 Task: Look for space in Ayamonte, Spain from 7th July, 2023 to 15th July, 2023 for 6 adults in price range Rs.15000 to Rs.20000. Place can be entire place with 3 bedrooms having 3 beds and 3 bathrooms. Property type can be house, flat, guest house. Booking option can be shelf check-in. Required host language is English.
Action: Mouse moved to (262, 177)
Screenshot: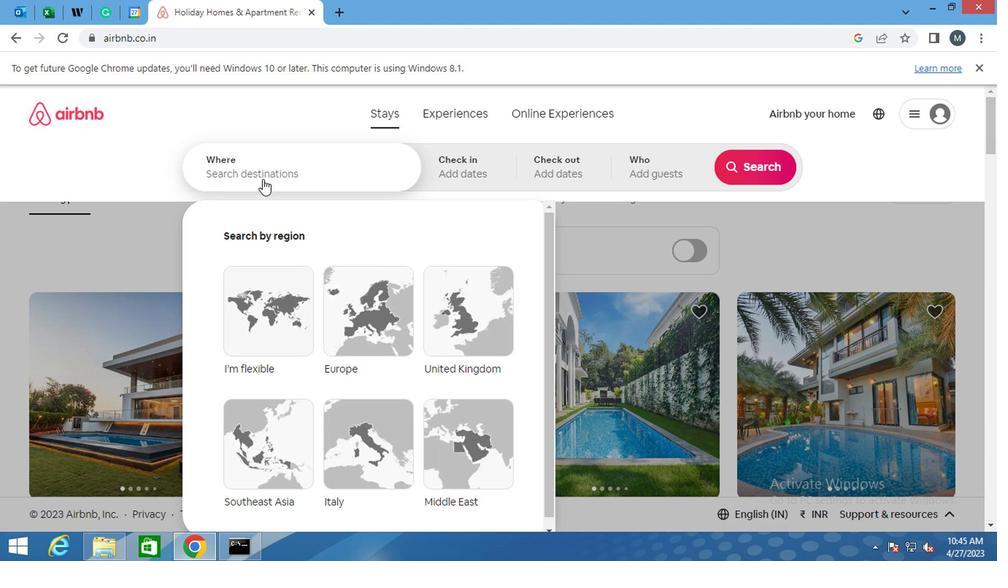 
Action: Mouse pressed left at (262, 177)
Screenshot: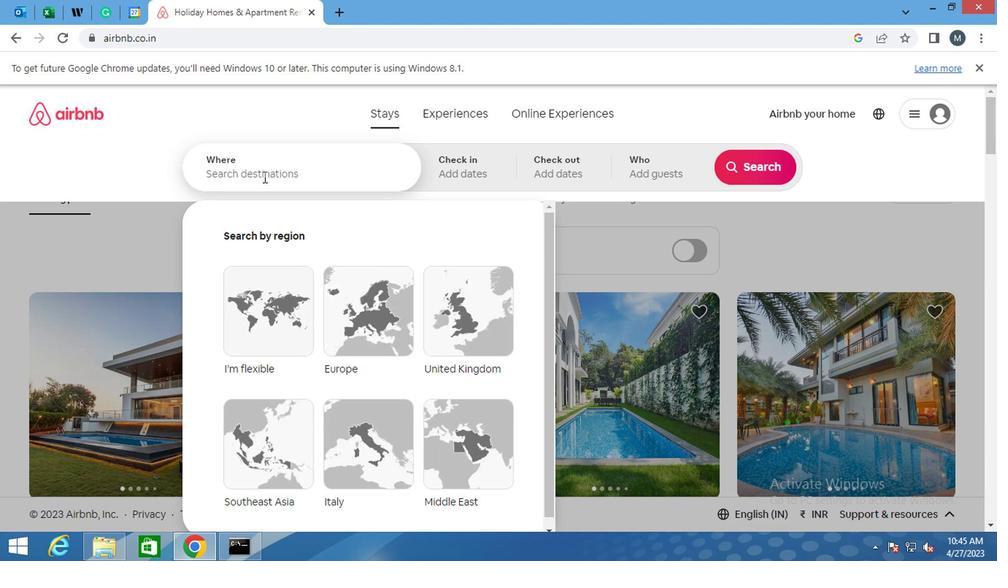 
Action: Mouse moved to (262, 177)
Screenshot: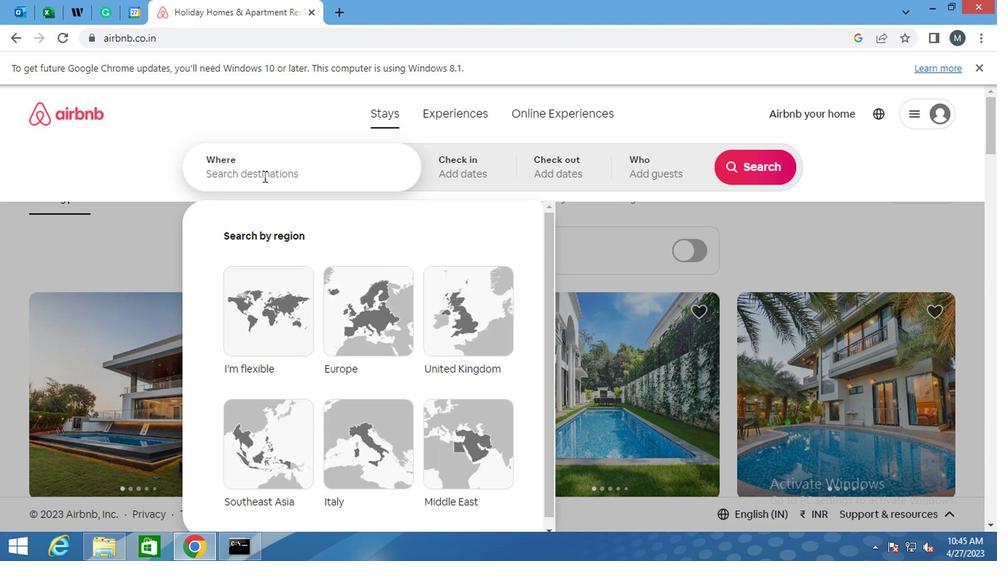 
Action: Key pressed <Key.shift>AYAMONTE,<Key.space><Key.shift><Key.shift><Key.shift><Key.shift><Key.shift><Key.shift><Key.shift><Key.shift><Key.shift><Key.shift><Key.shift><Key.shift><Key.shift><Key.shift><Key.shift><Key.shift><Key.shift><Key.shift><Key.shift><Key.shift><Key.shift><Key.shift><Key.shift><Key.shift><Key.shift><Key.shift><Key.shift><Key.shift><Key.shift><Key.shift>SP
Screenshot: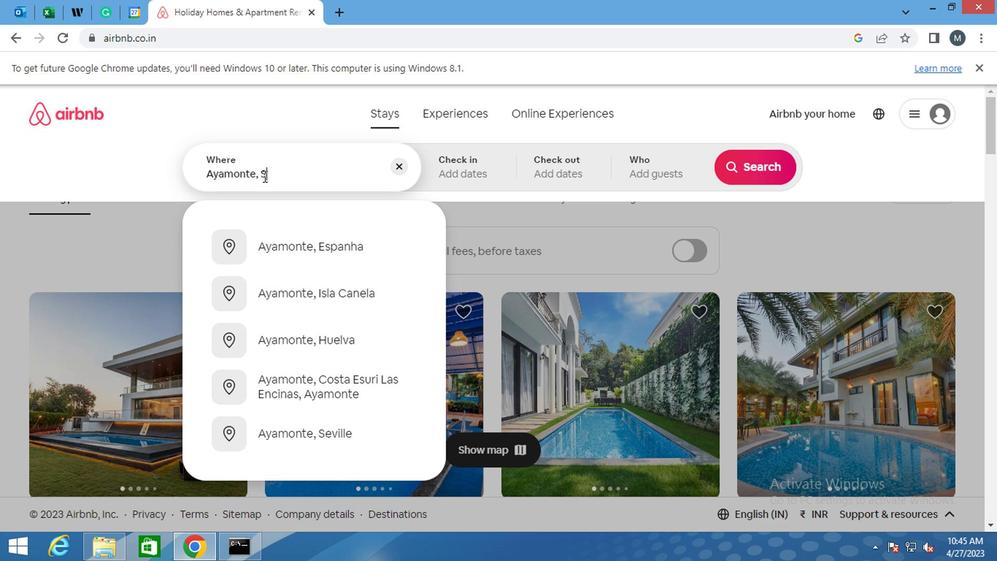 
Action: Mouse moved to (393, 249)
Screenshot: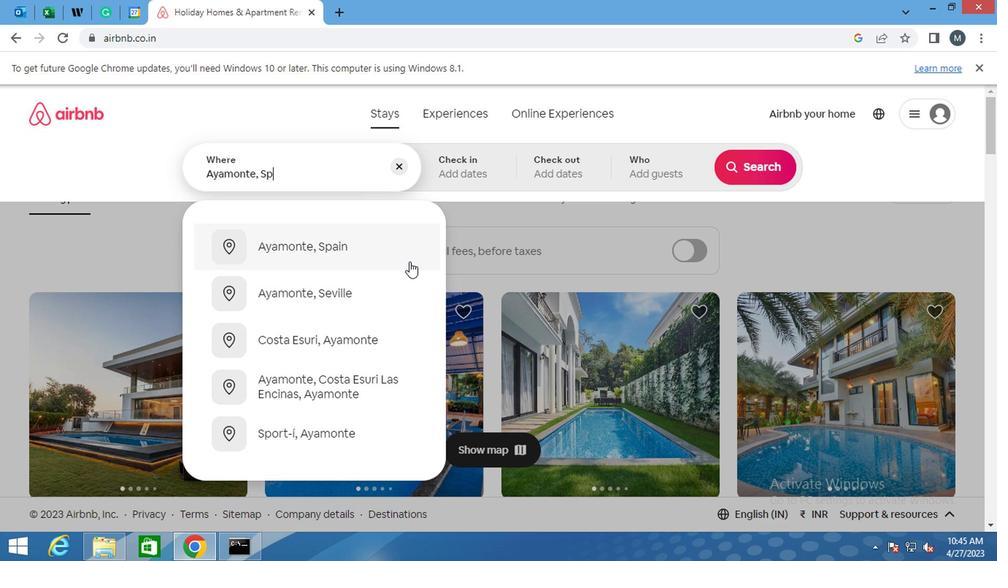 
Action: Mouse pressed left at (393, 249)
Screenshot: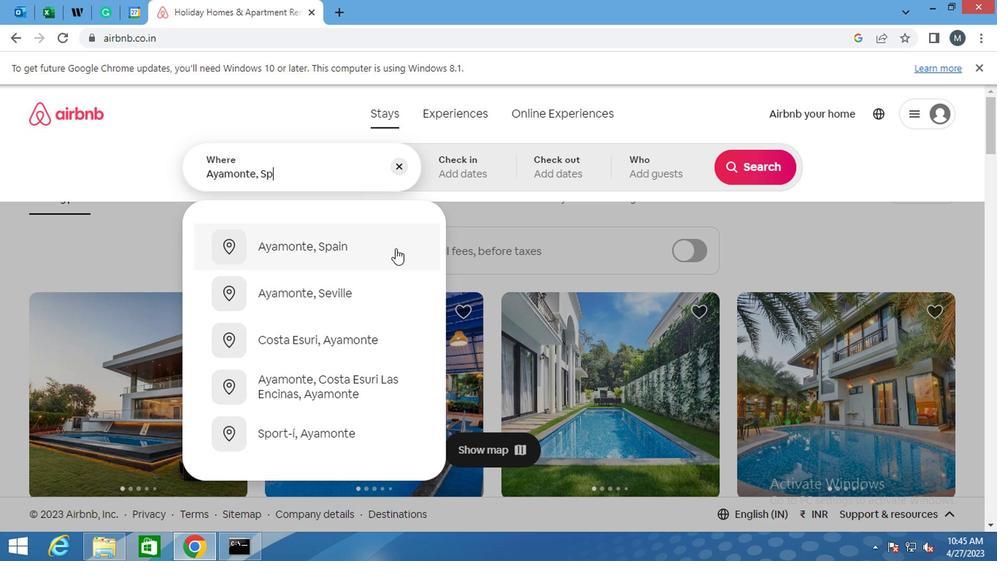 
Action: Mouse moved to (739, 291)
Screenshot: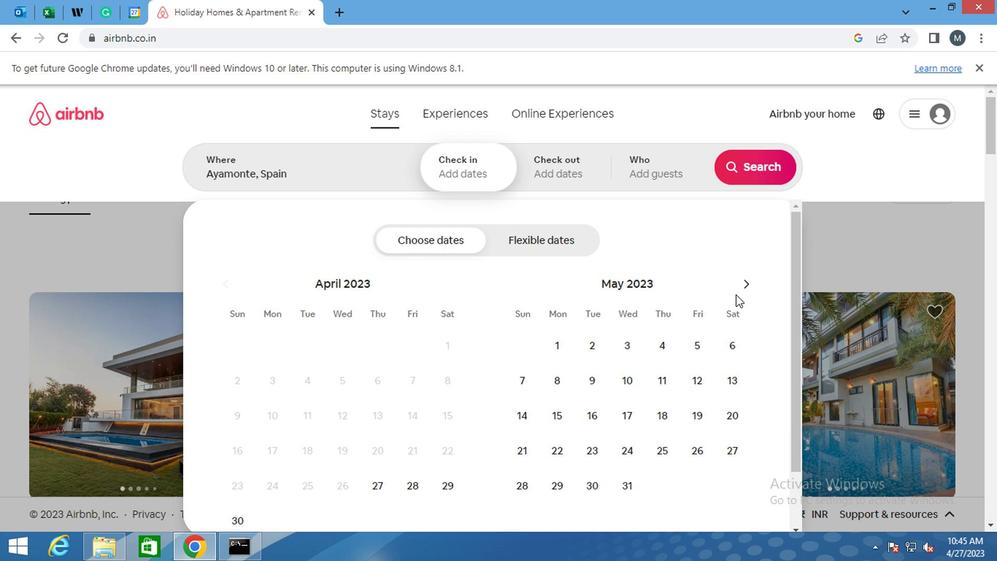 
Action: Mouse pressed left at (739, 291)
Screenshot: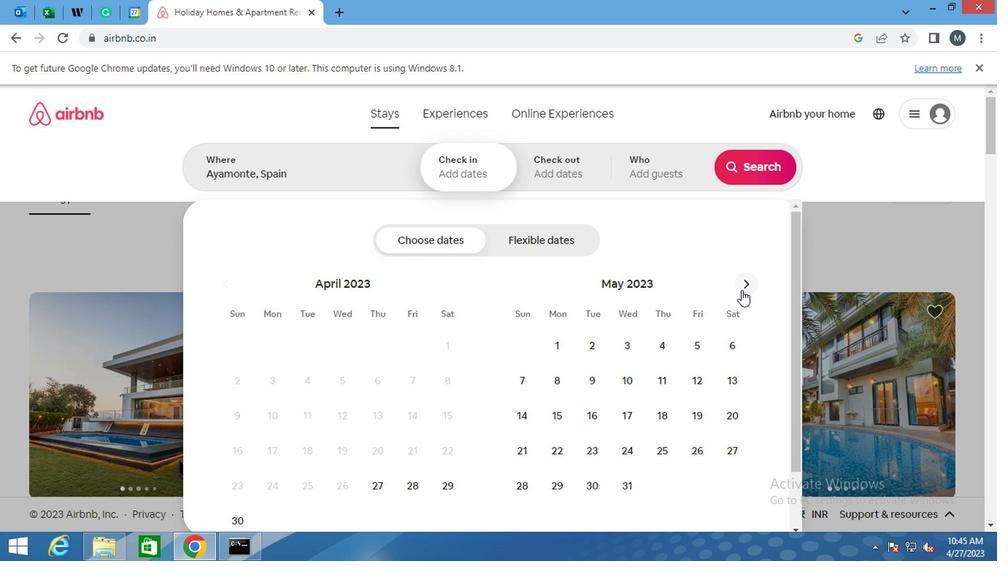 
Action: Mouse pressed left at (739, 291)
Screenshot: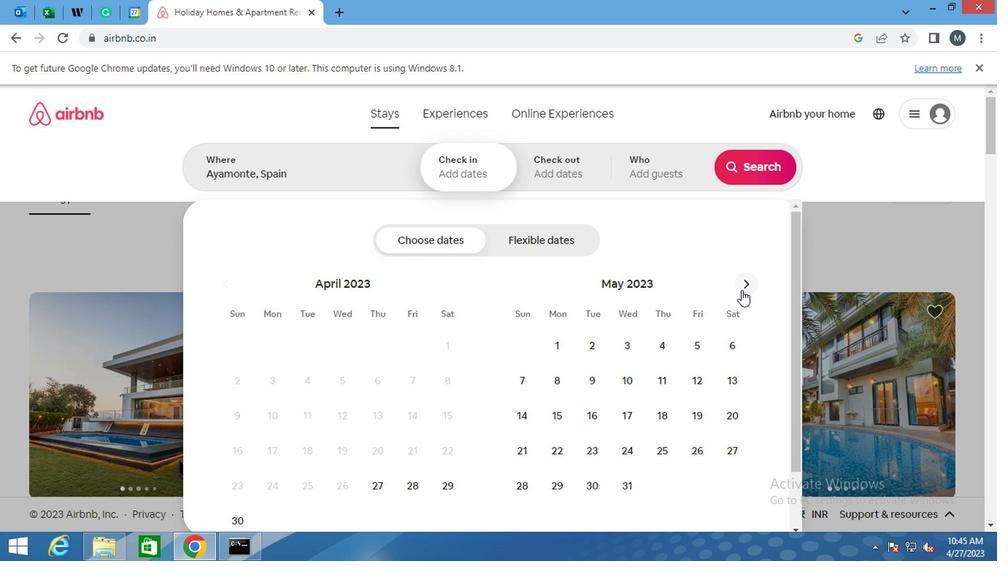 
Action: Mouse moved to (745, 286)
Screenshot: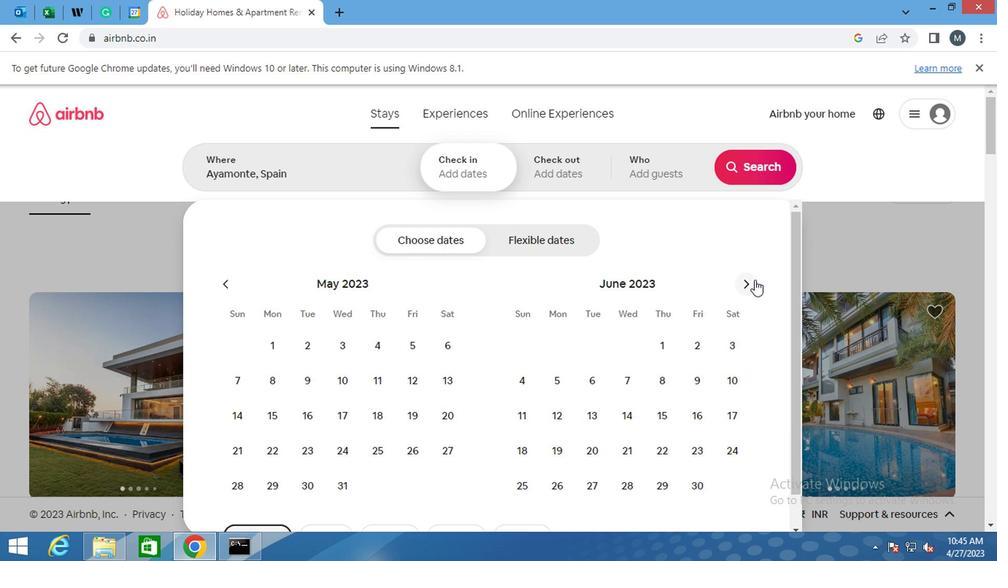 
Action: Mouse pressed left at (745, 286)
Screenshot: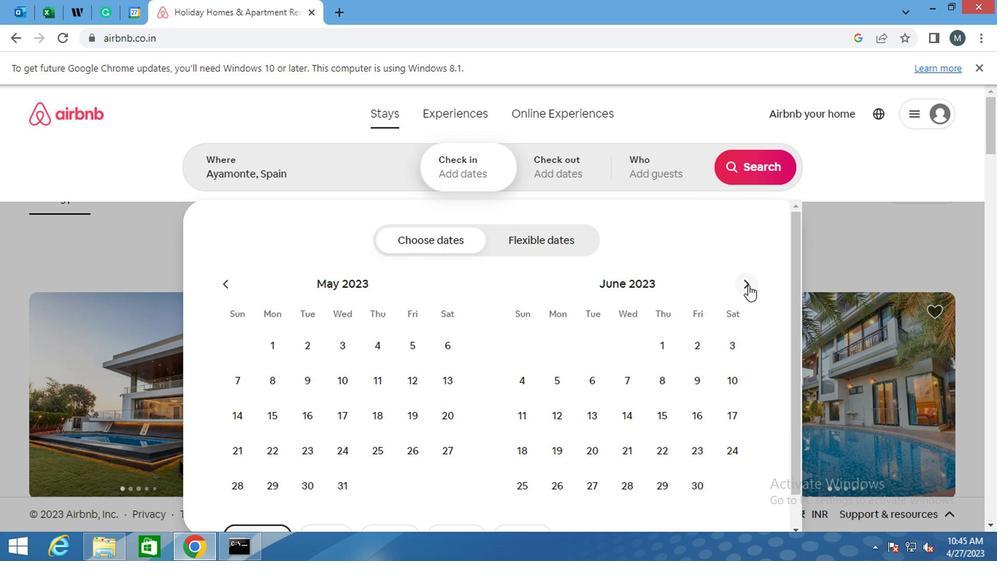 
Action: Mouse moved to (699, 381)
Screenshot: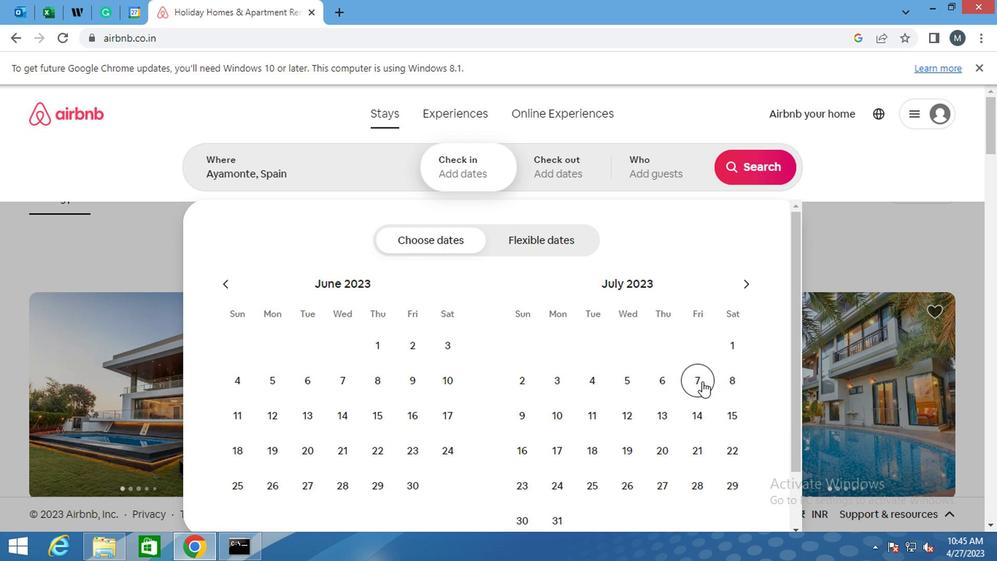 
Action: Mouse pressed left at (699, 381)
Screenshot: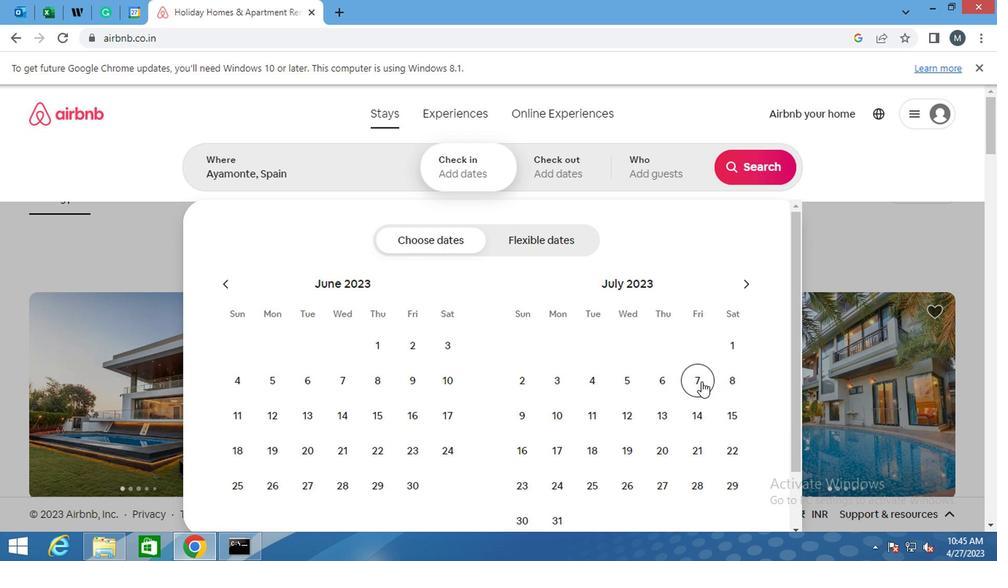 
Action: Mouse moved to (728, 414)
Screenshot: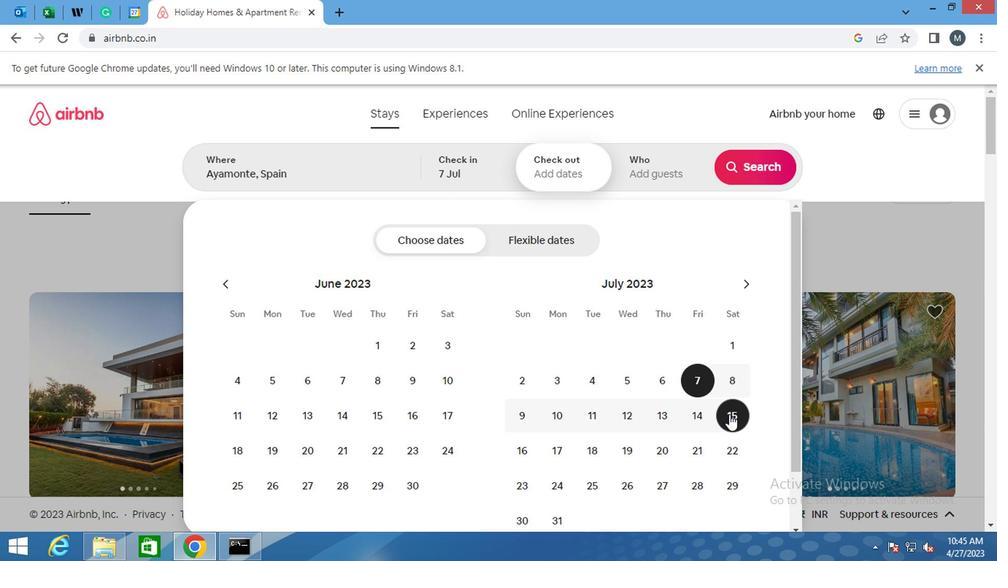 
Action: Mouse pressed left at (728, 414)
Screenshot: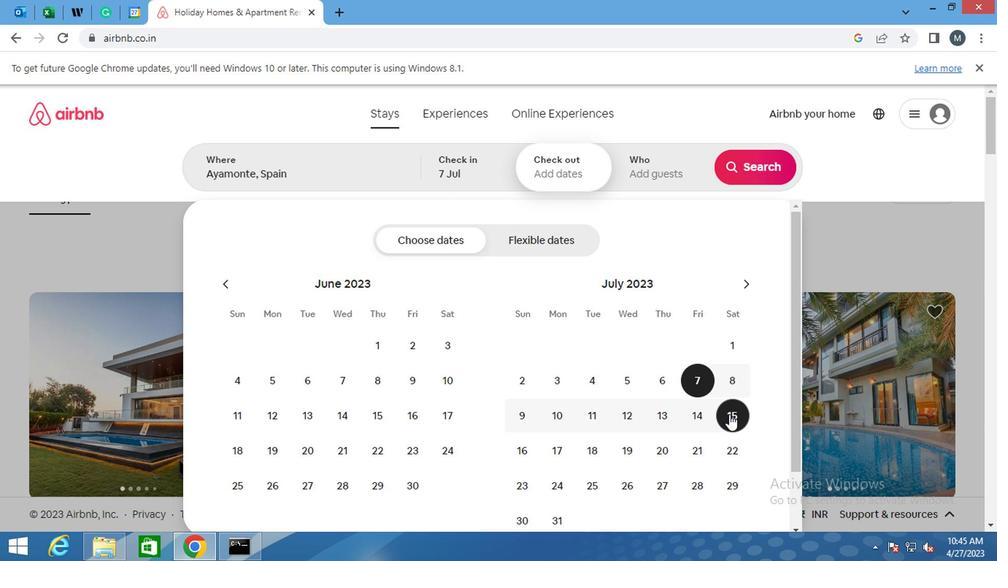 
Action: Mouse moved to (675, 169)
Screenshot: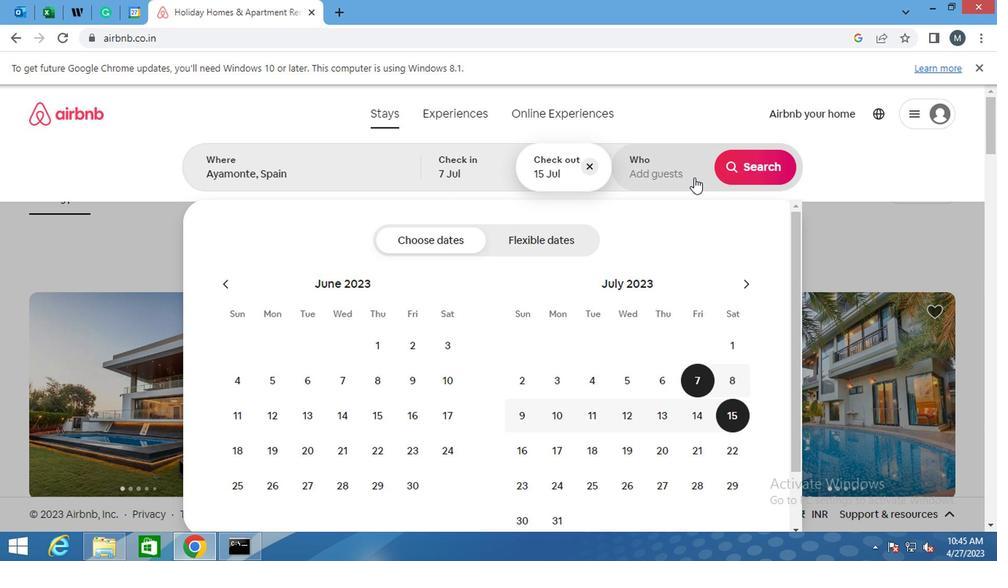
Action: Mouse pressed left at (675, 169)
Screenshot: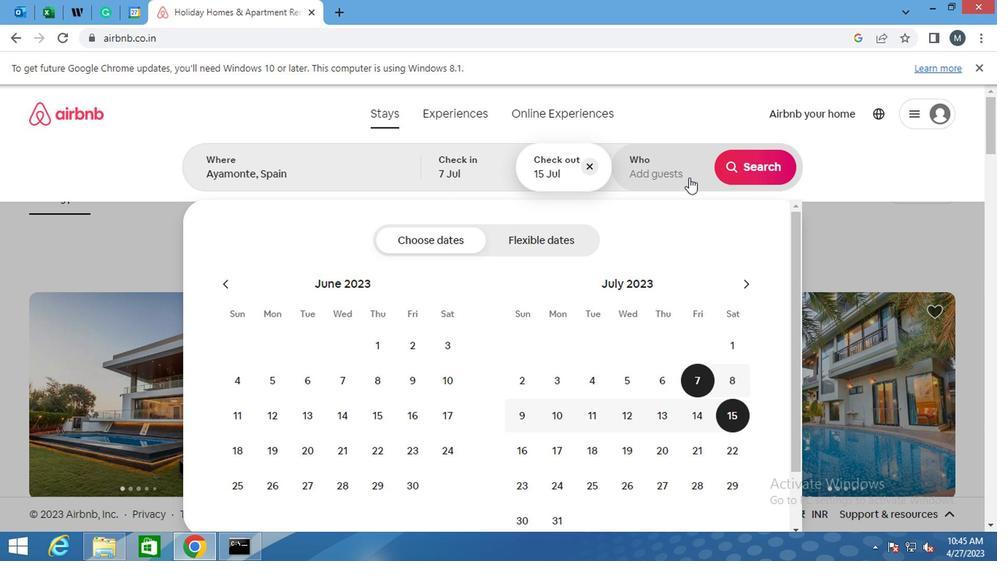 
Action: Mouse moved to (752, 245)
Screenshot: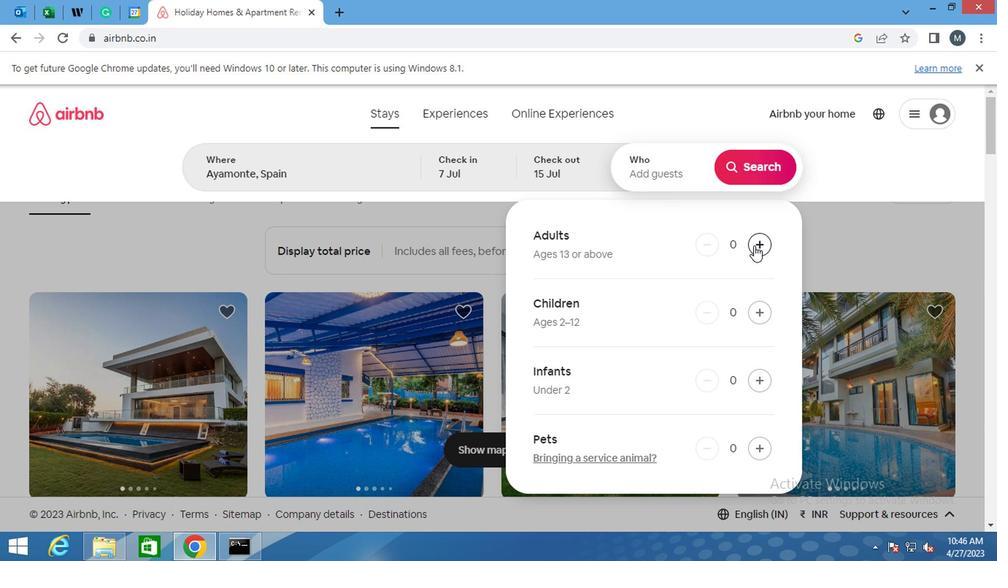 
Action: Mouse pressed left at (752, 245)
Screenshot: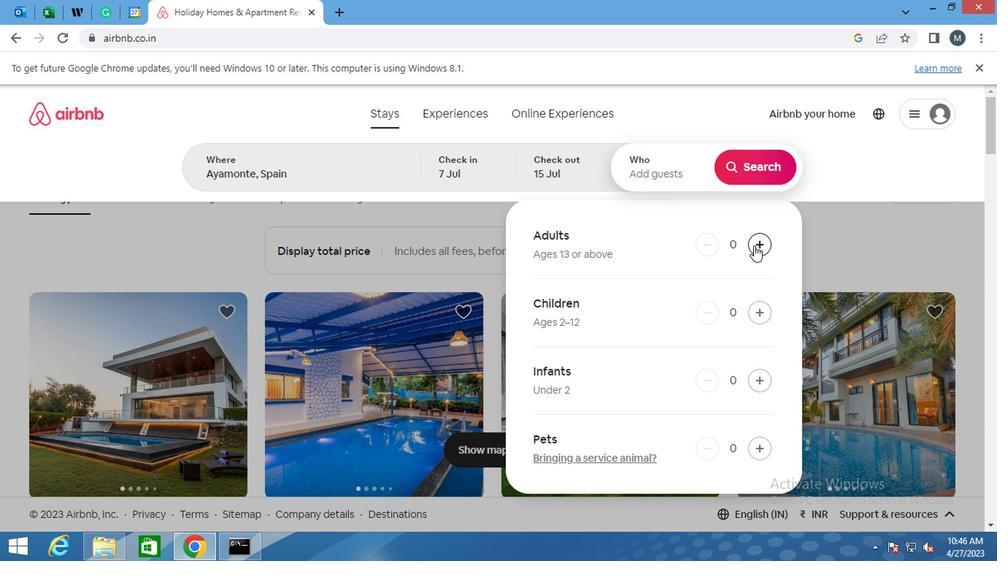 
Action: Mouse moved to (753, 245)
Screenshot: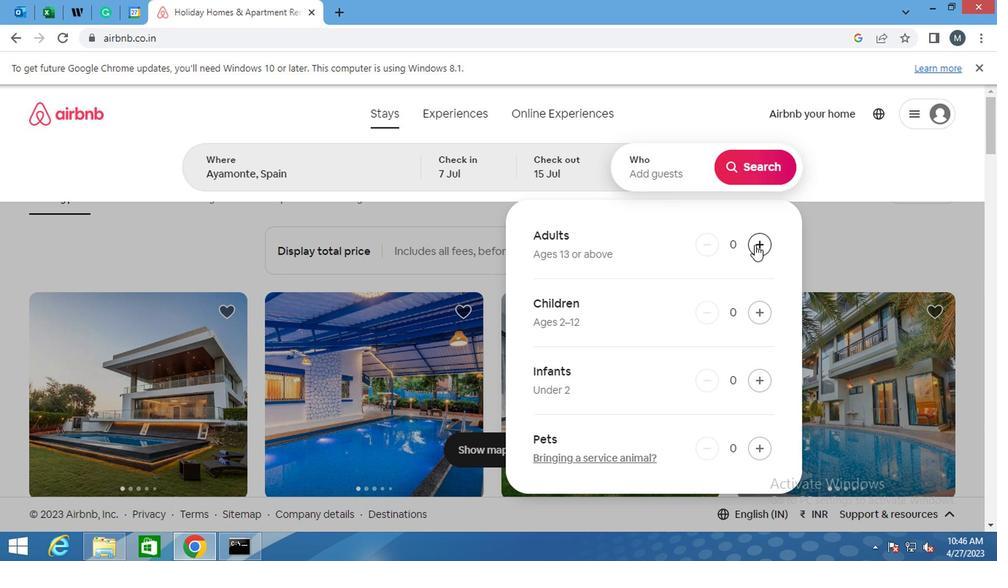 
Action: Mouse pressed left at (753, 245)
Screenshot: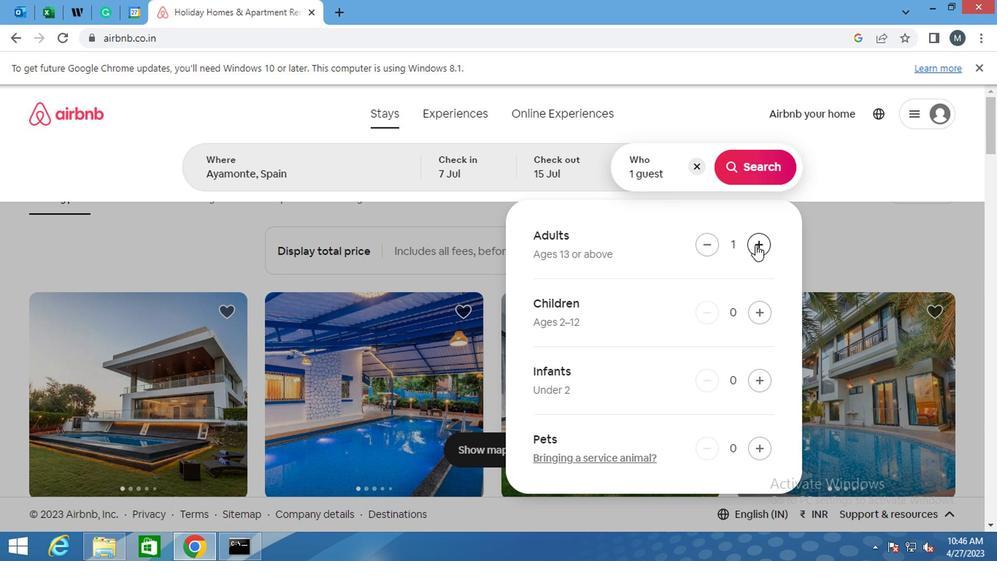 
Action: Mouse pressed left at (753, 245)
Screenshot: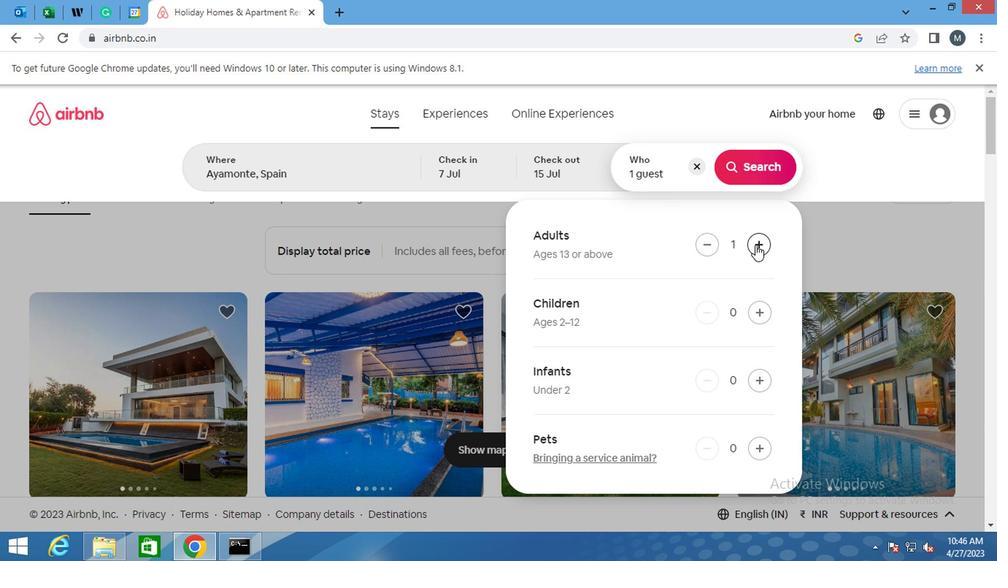 
Action: Mouse moved to (753, 245)
Screenshot: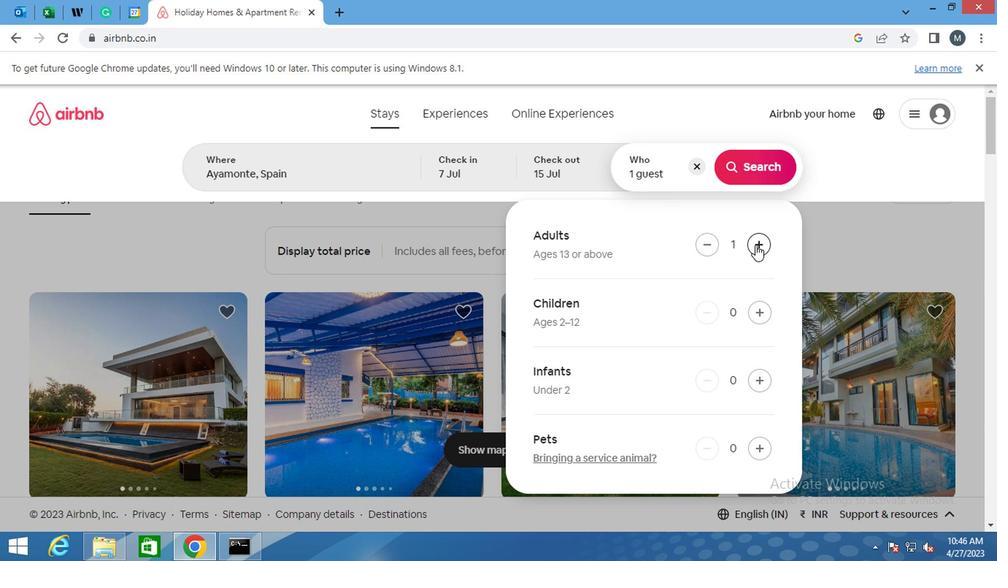
Action: Mouse pressed left at (753, 245)
Screenshot: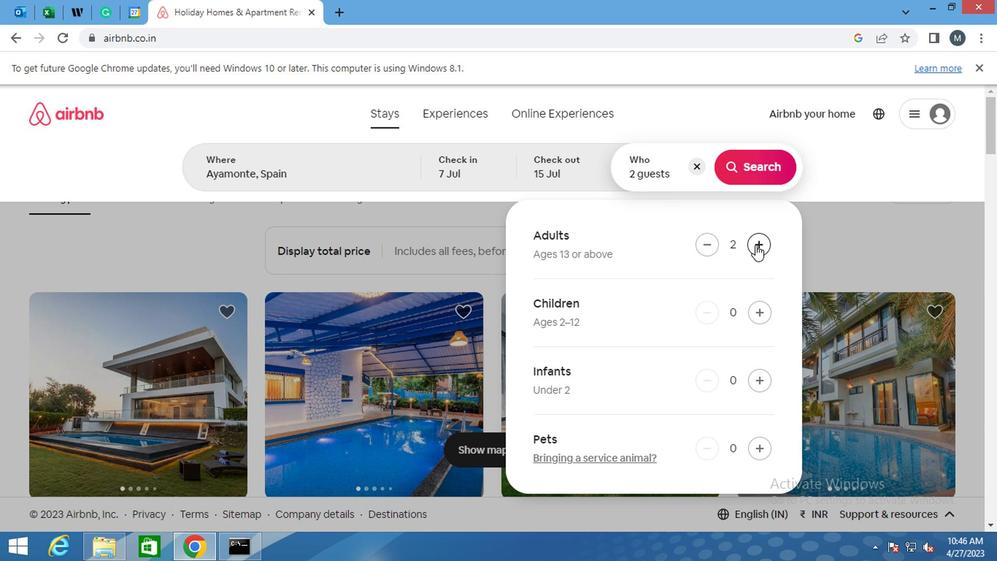 
Action: Mouse pressed left at (753, 245)
Screenshot: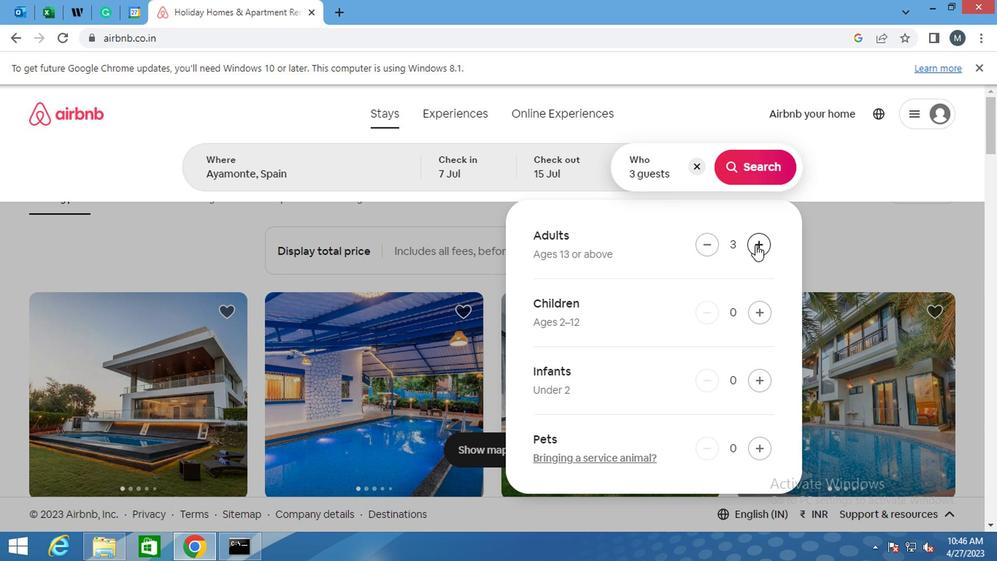 
Action: Mouse pressed left at (753, 245)
Screenshot: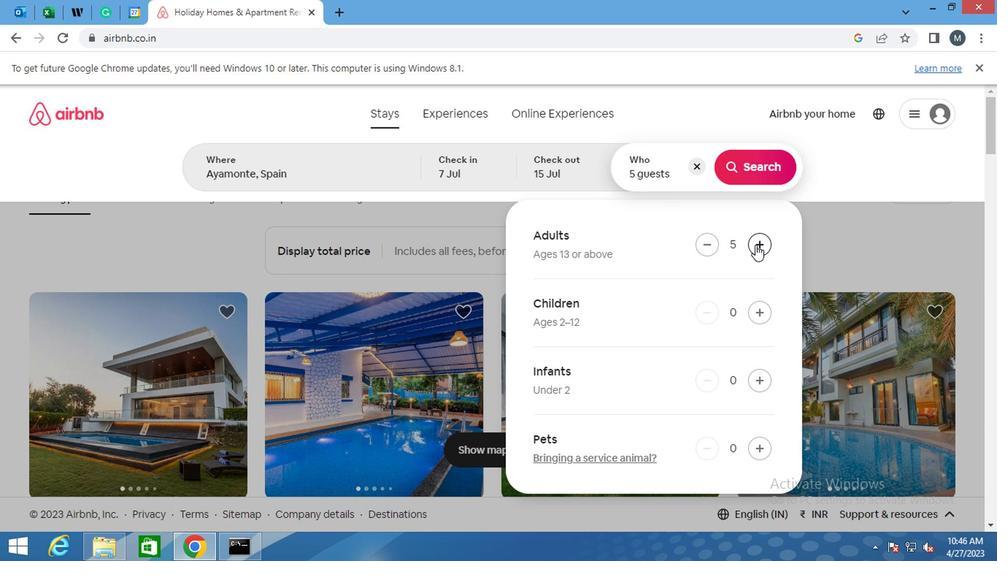 
Action: Mouse moved to (755, 166)
Screenshot: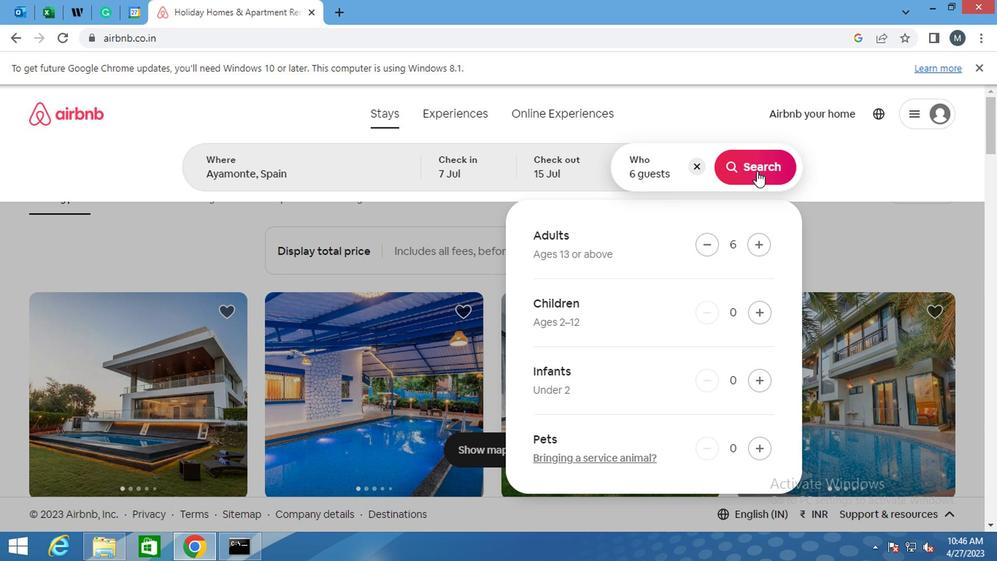 
Action: Mouse pressed left at (755, 166)
Screenshot: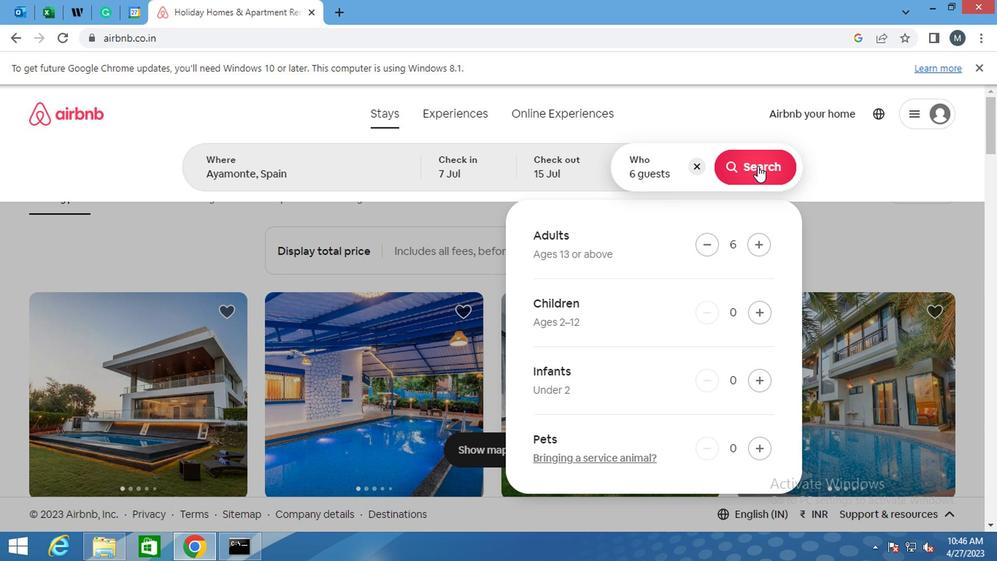 
Action: Mouse moved to (920, 172)
Screenshot: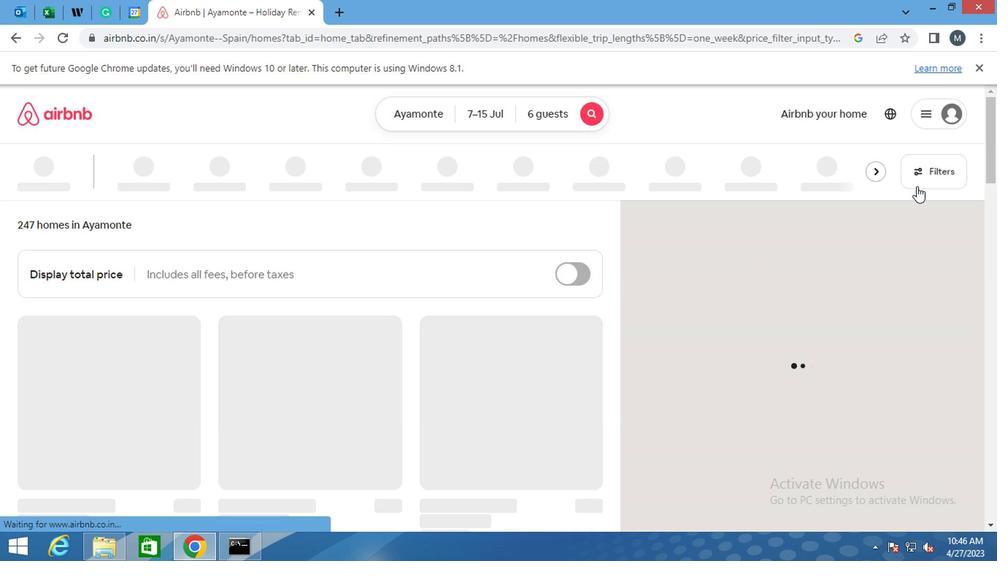 
Action: Mouse pressed left at (920, 172)
Screenshot: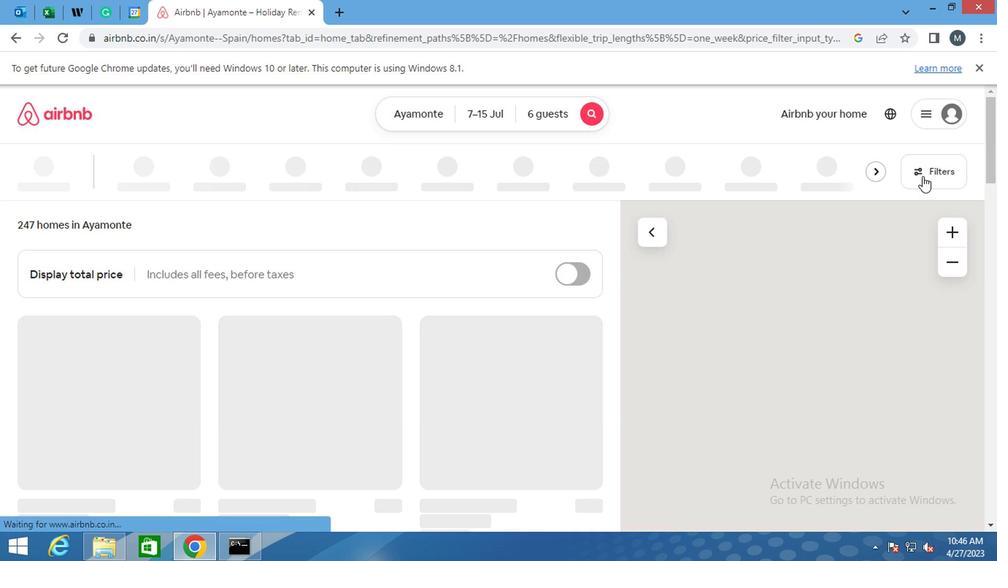
Action: Mouse moved to (342, 366)
Screenshot: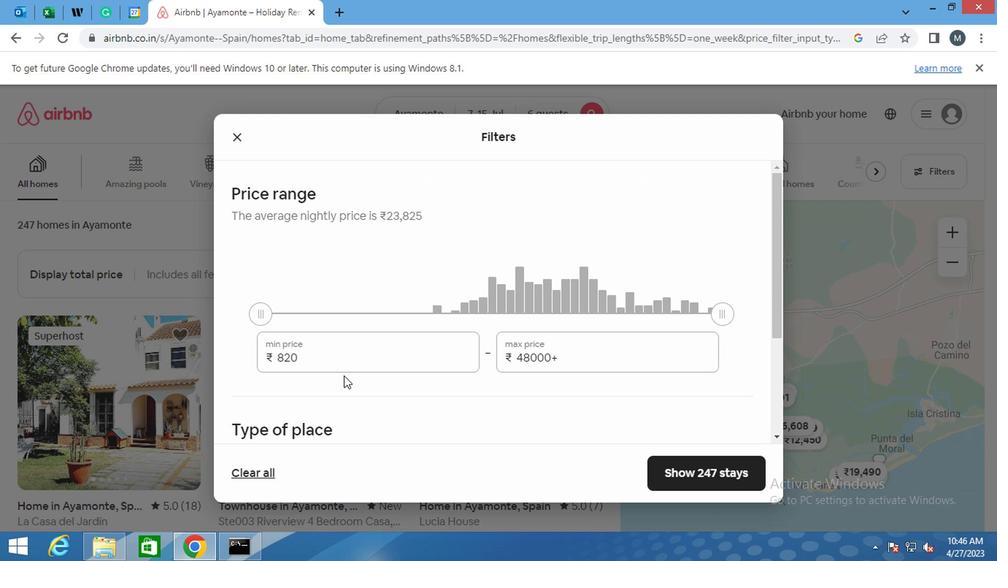 
Action: Mouse pressed left at (342, 366)
Screenshot: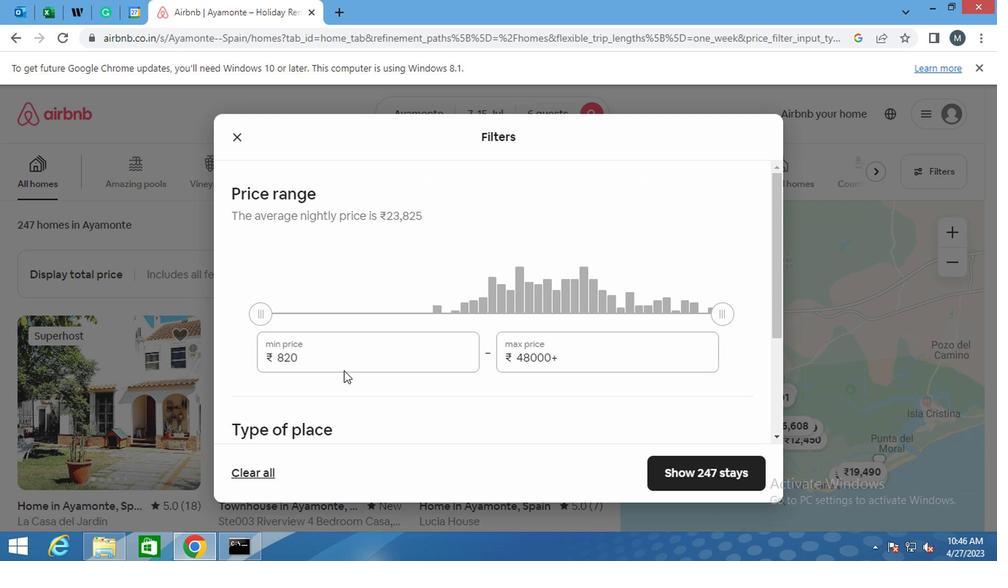 
Action: Key pressed <Key.backspace><Key.backspace><Key.backspace>15000
Screenshot: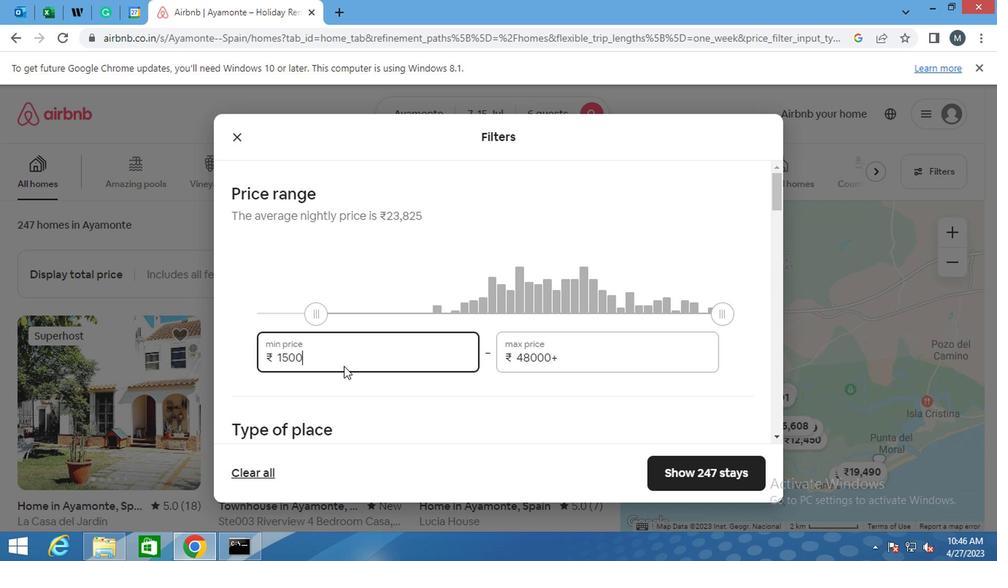 
Action: Mouse moved to (569, 350)
Screenshot: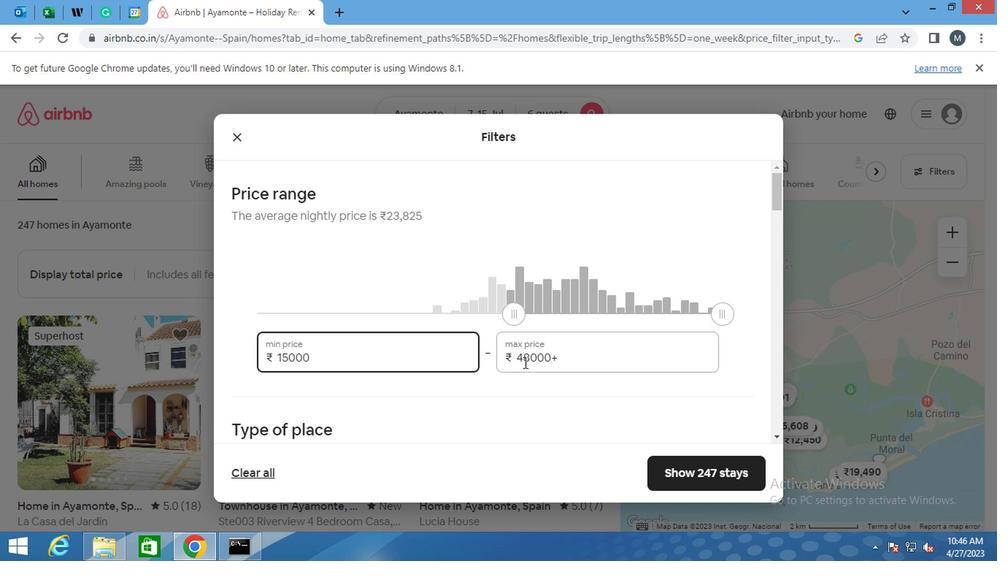 
Action: Mouse pressed left at (569, 350)
Screenshot: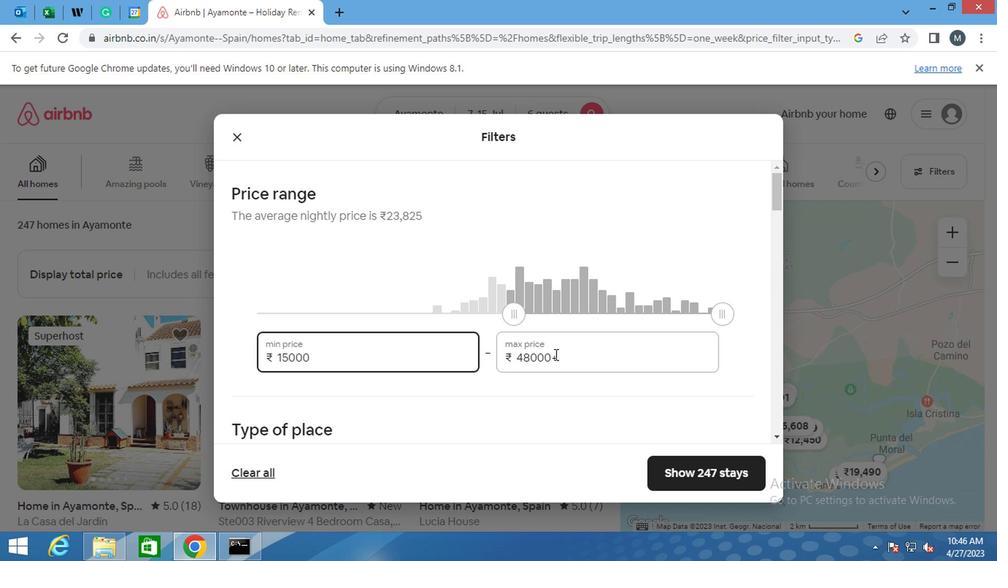 
Action: Mouse moved to (564, 357)
Screenshot: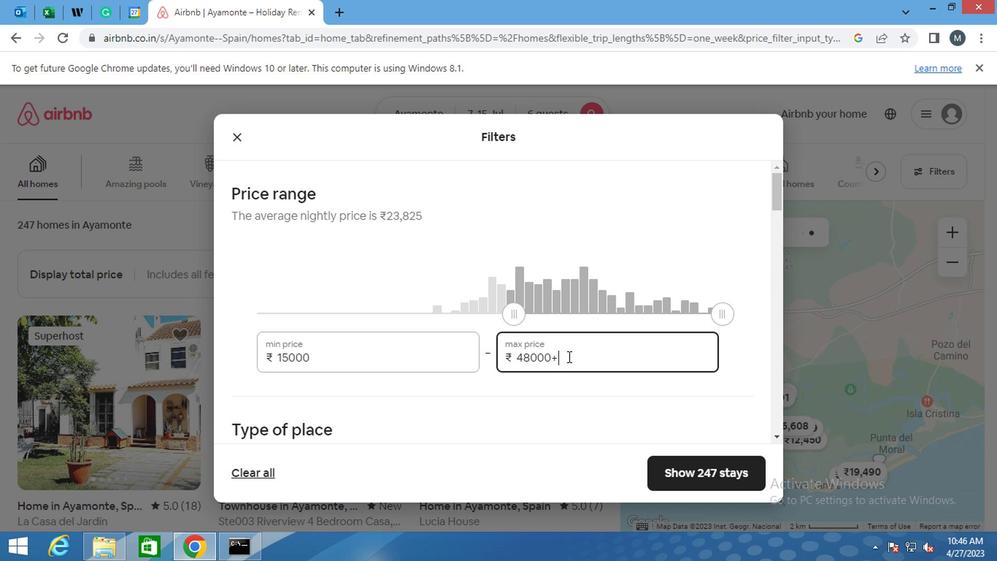 
Action: Key pressed <Key.backspace>
Screenshot: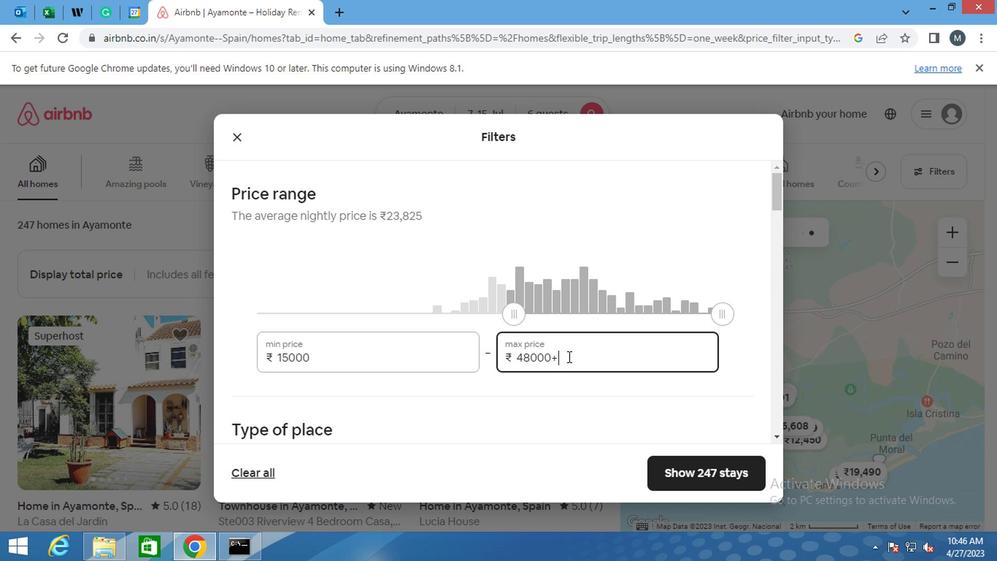 
Action: Mouse moved to (563, 357)
Screenshot: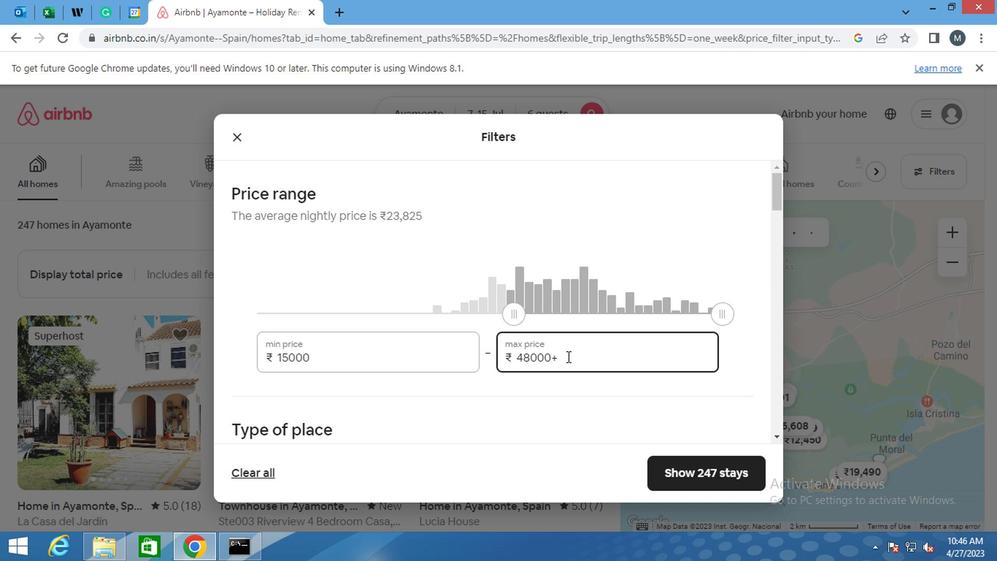 
Action: Key pressed <Key.backspace><Key.backspace><Key.backspace><Key.backspace><Key.backspace>2000
Screenshot: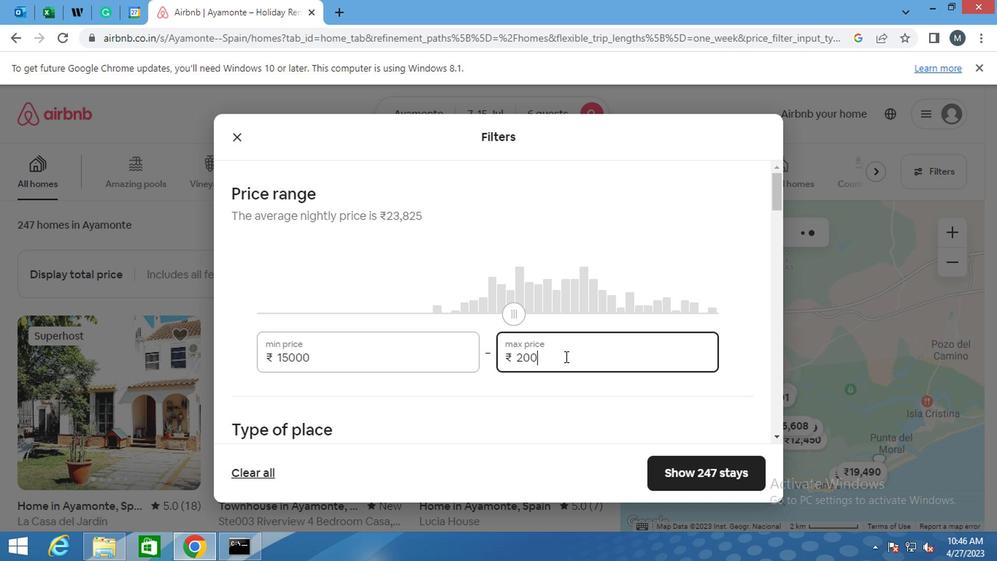 
Action: Mouse moved to (559, 355)
Screenshot: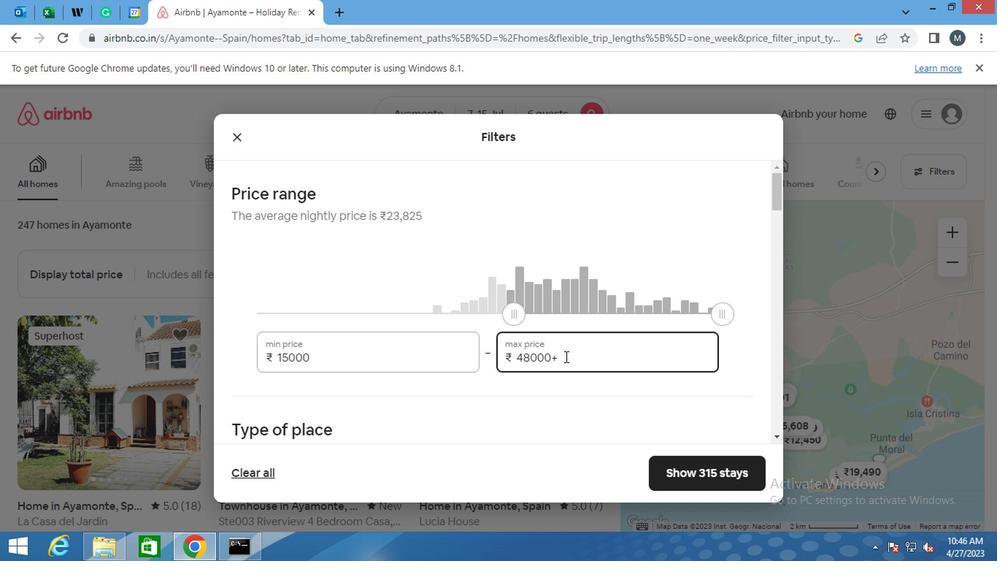 
Action: Mouse pressed left at (559, 355)
Screenshot: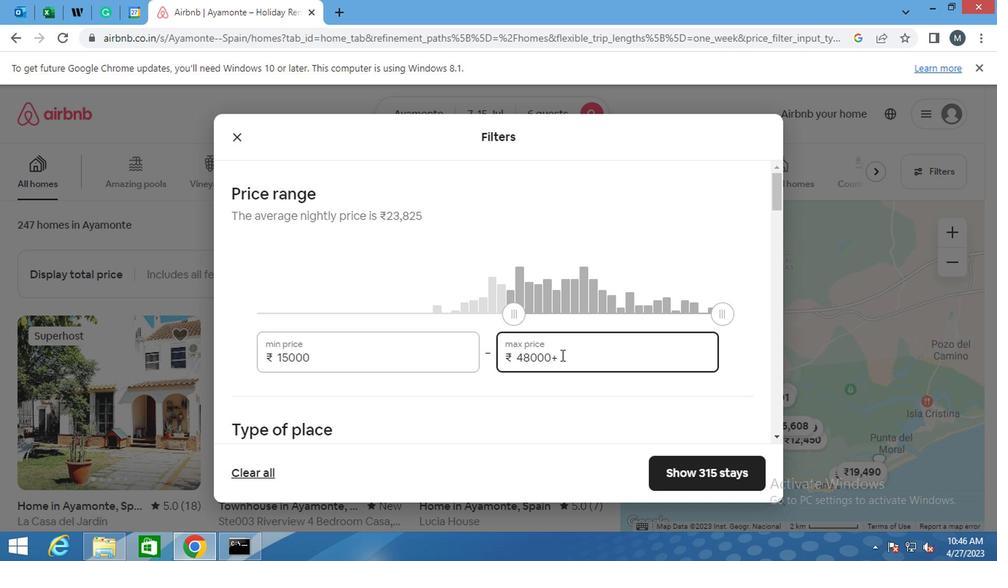 
Action: Mouse moved to (567, 357)
Screenshot: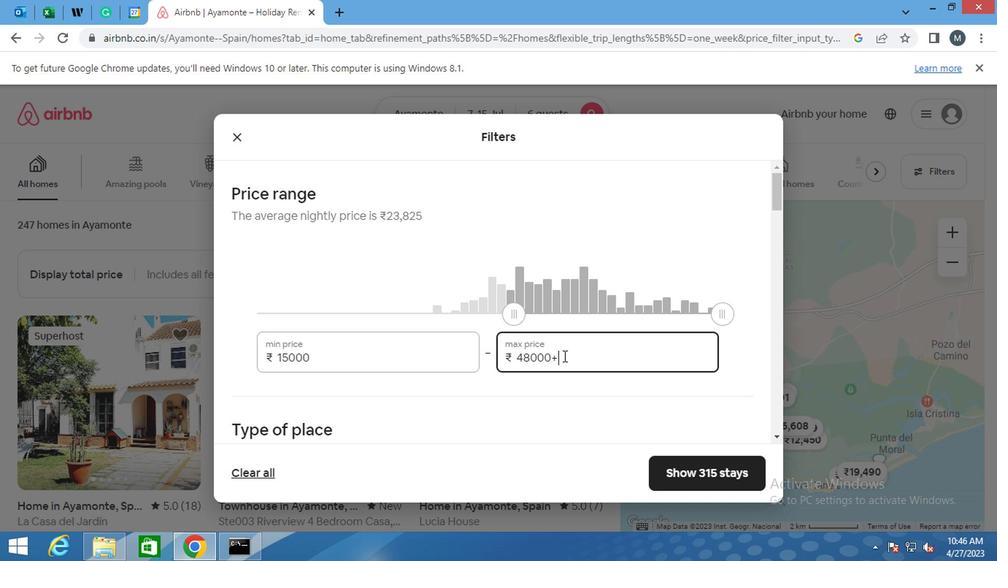 
Action: Key pressed <Key.backspace><Key.backspace>
Screenshot: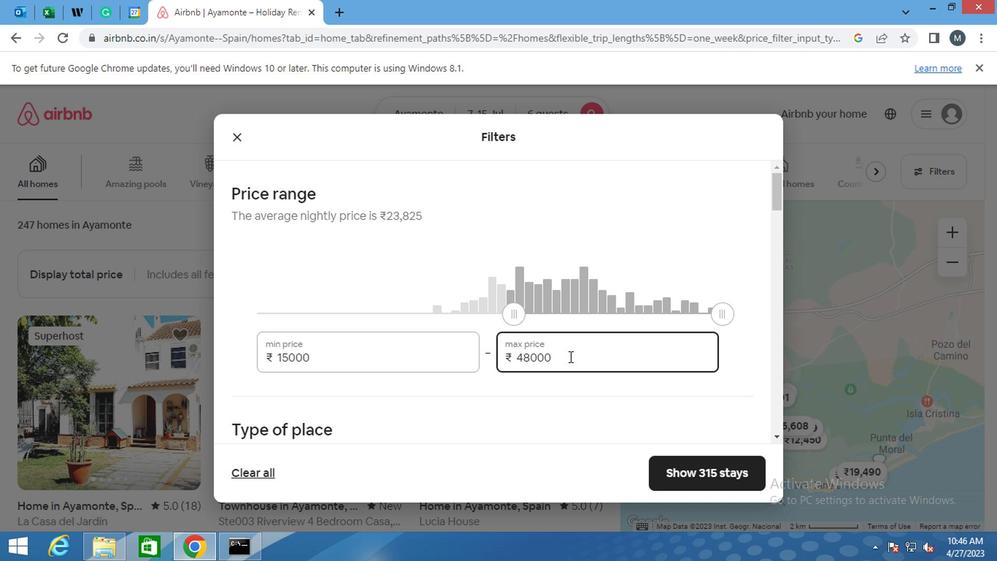 
Action: Mouse moved to (567, 357)
Screenshot: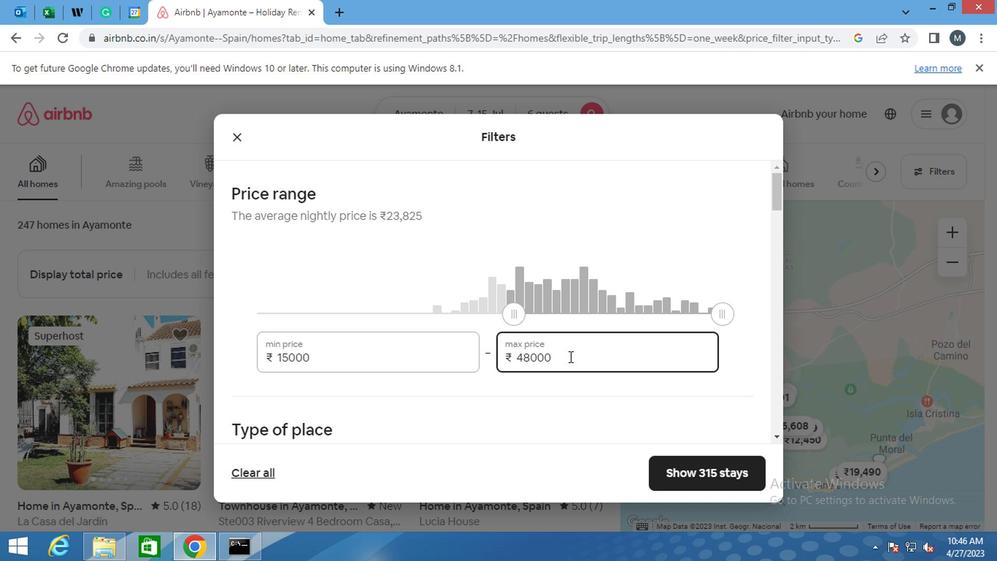 
Action: Key pressed <Key.backspace><Key.backspace>
Screenshot: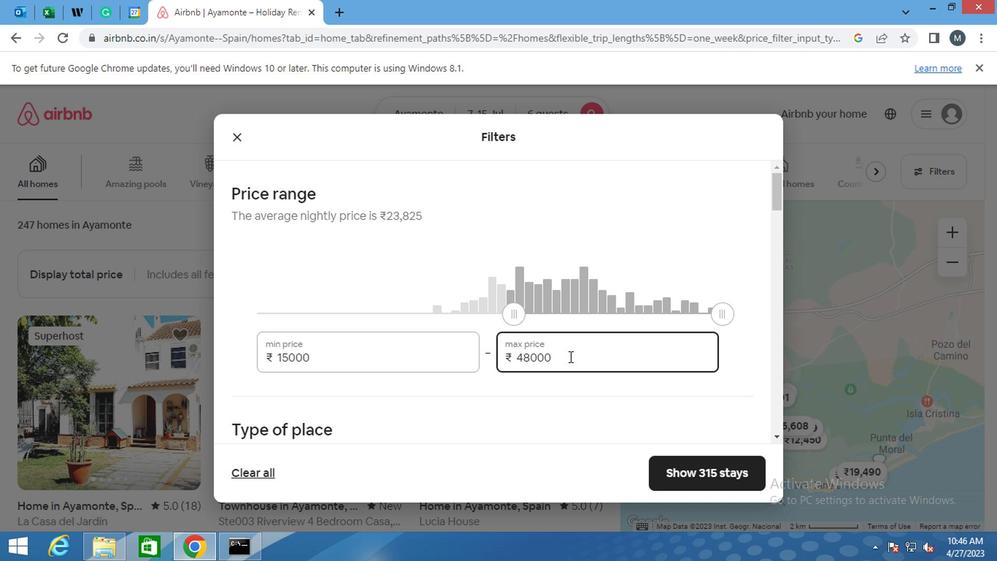 
Action: Mouse moved to (567, 357)
Screenshot: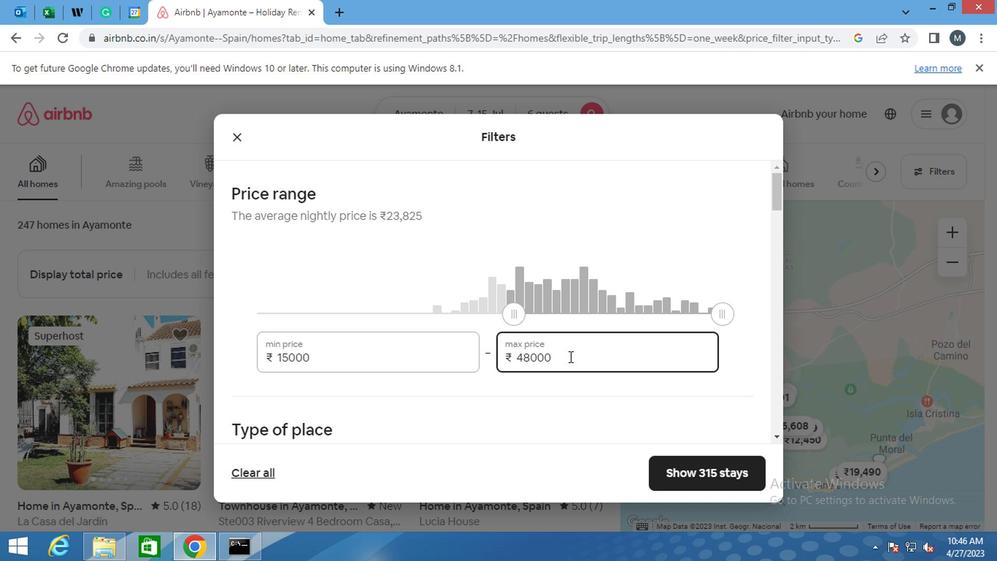 
Action: Key pressed <Key.backspace>
Screenshot: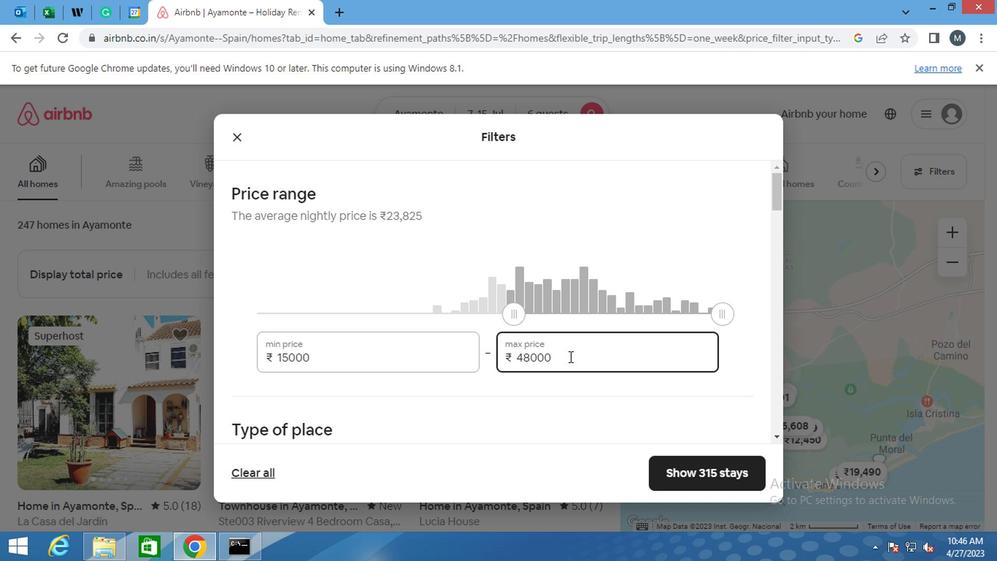 
Action: Mouse moved to (566, 358)
Screenshot: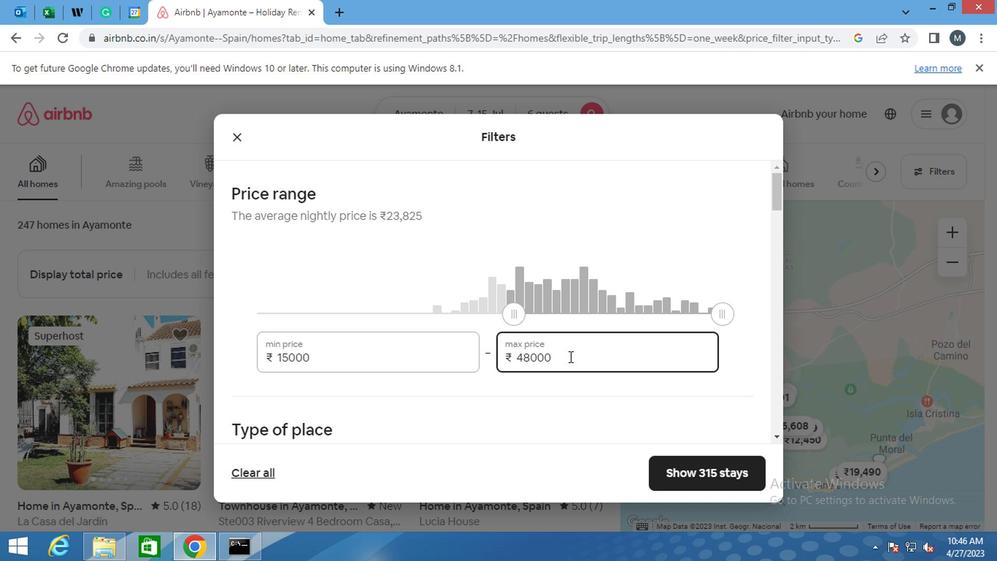 
Action: Key pressed <Key.backspace>
Screenshot: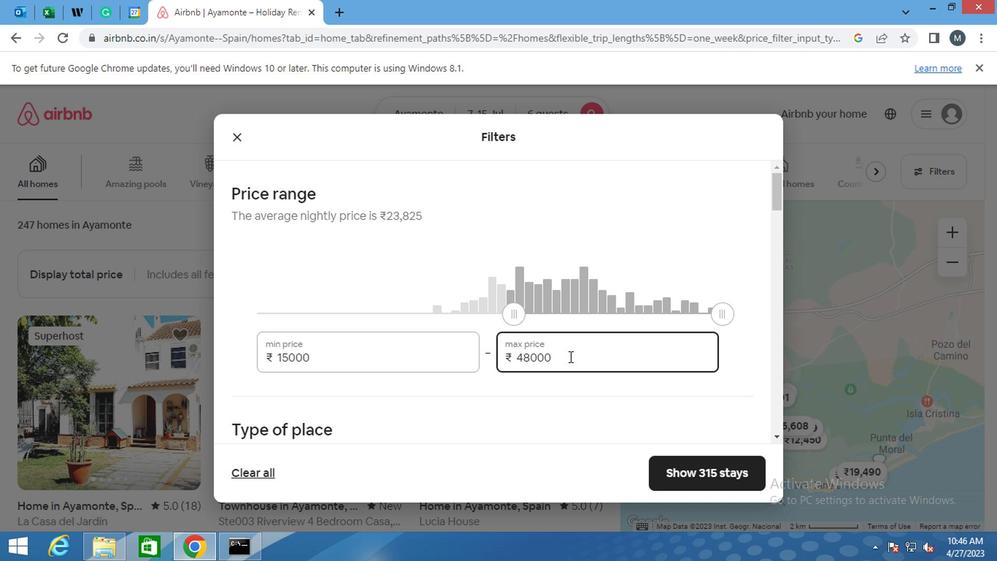 
Action: Mouse moved to (565, 358)
Screenshot: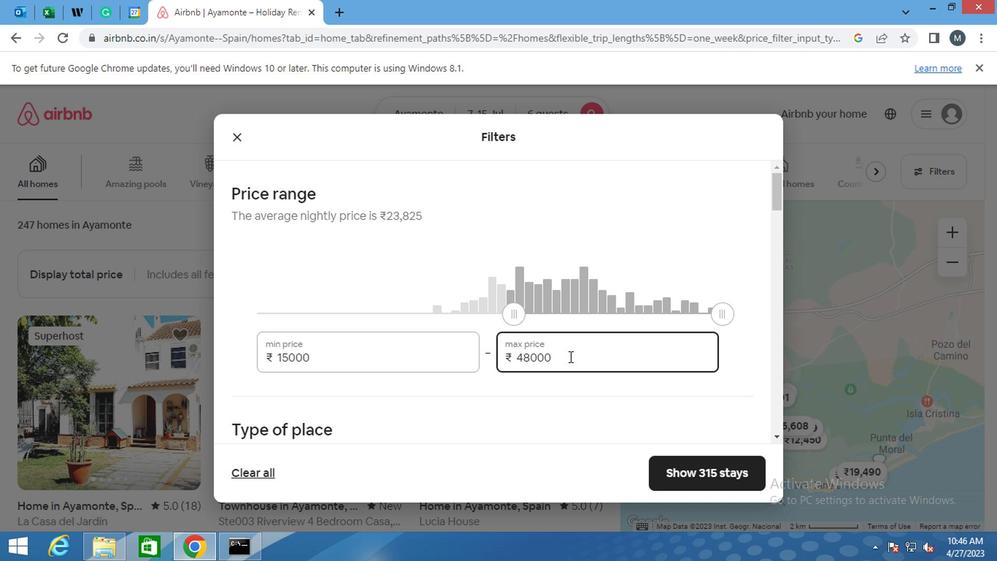 
Action: Key pressed <Key.backspace><Key.backspace><Key.backspace><Key.backspace><Key.backspace><Key.backspace><Key.backspace><Key.backspace><Key.backspace><Key.backspace><Key.backspace>
Screenshot: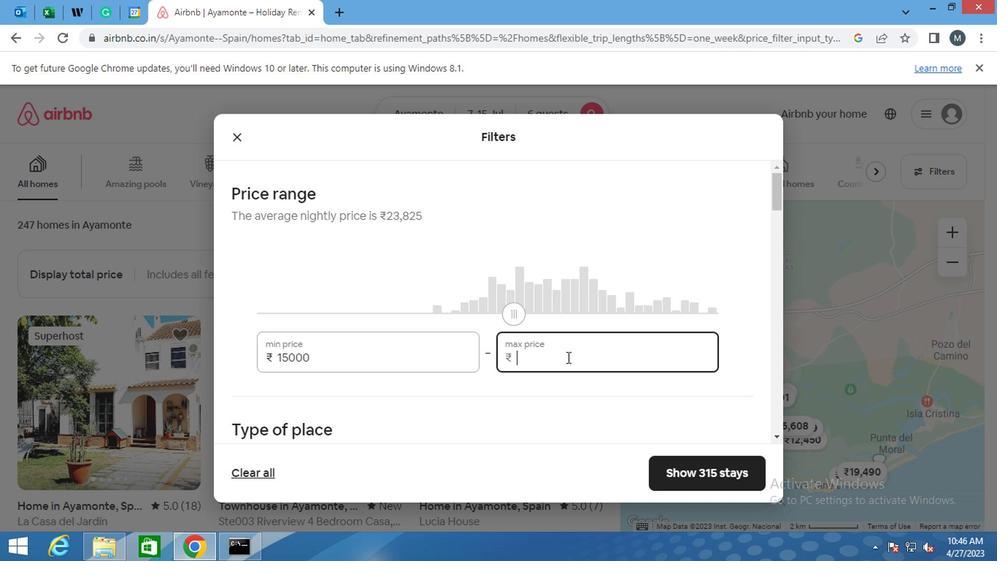 
Action: Mouse moved to (564, 358)
Screenshot: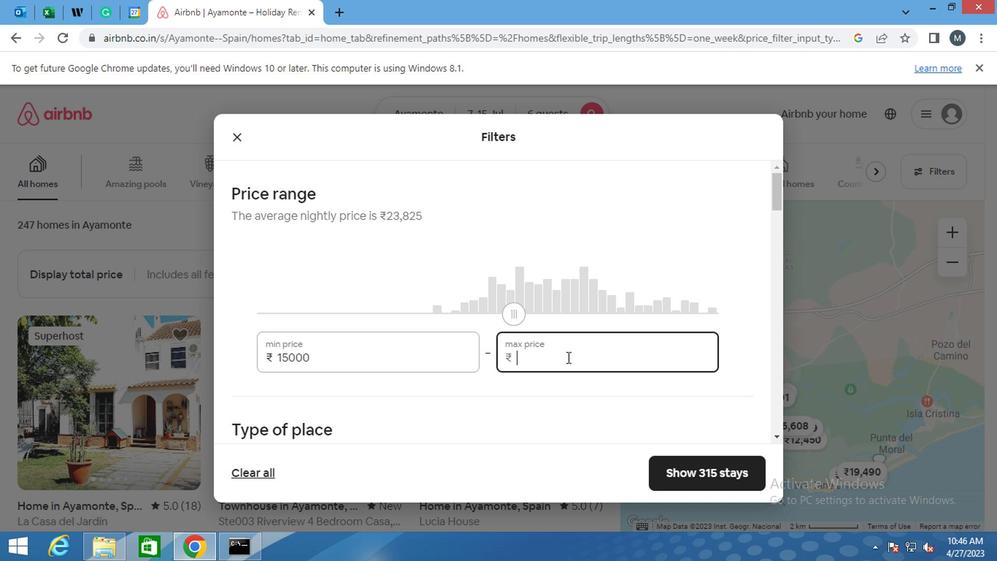 
Action: Key pressed 2
Screenshot: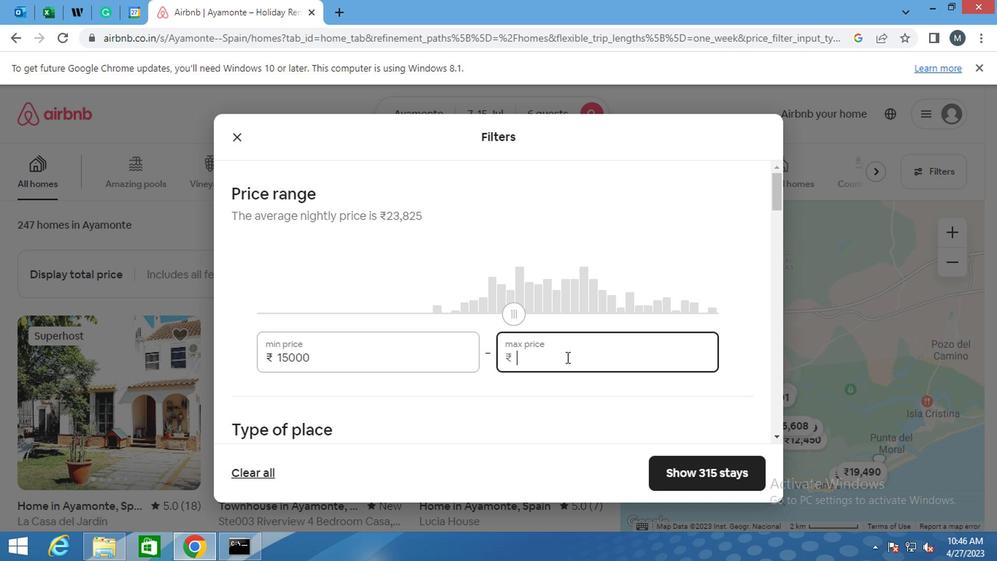 
Action: Mouse moved to (563, 358)
Screenshot: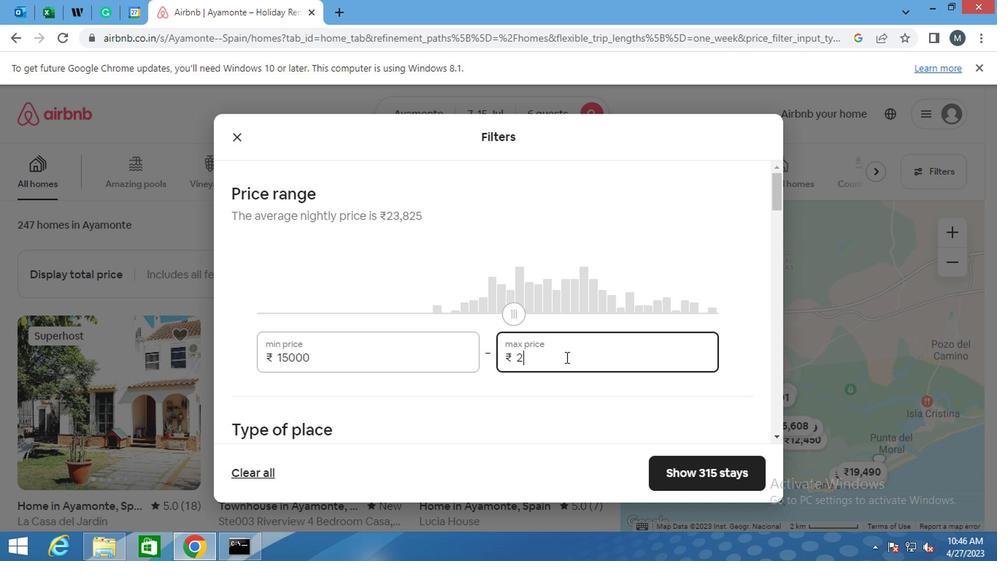 
Action: Key pressed 0000
Screenshot: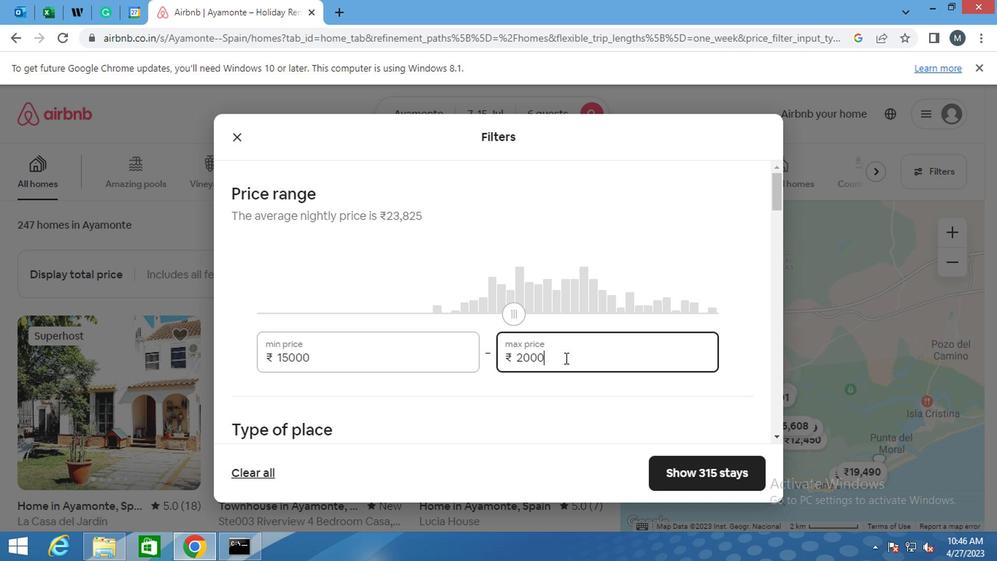 
Action: Mouse moved to (528, 349)
Screenshot: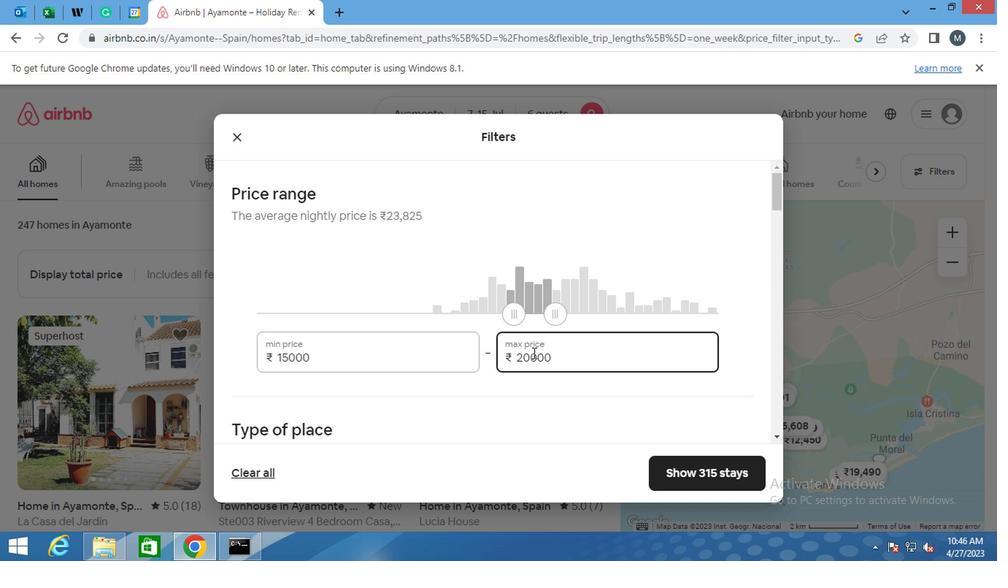 
Action: Mouse scrolled (528, 348) with delta (0, 0)
Screenshot: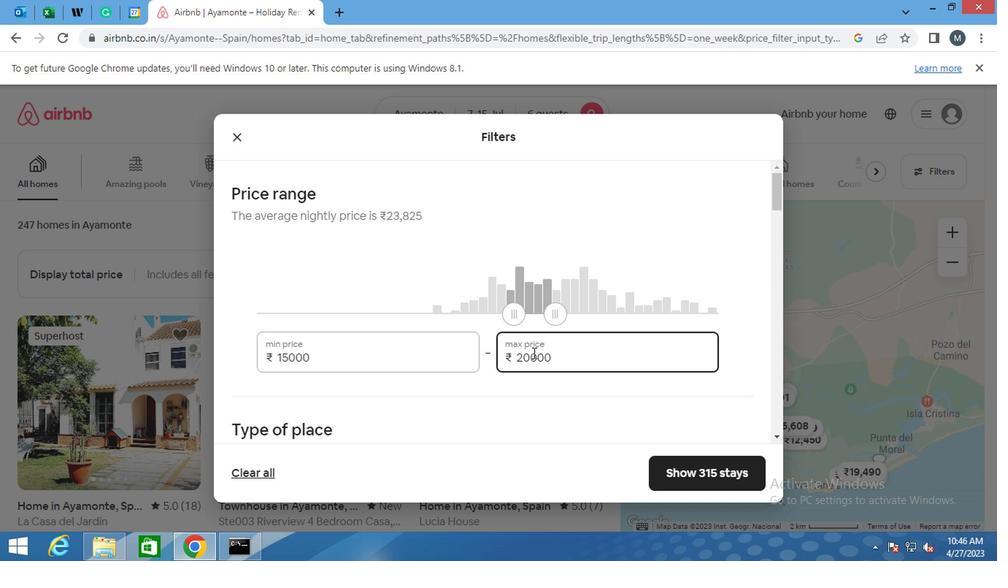 
Action: Mouse scrolled (528, 348) with delta (0, 0)
Screenshot: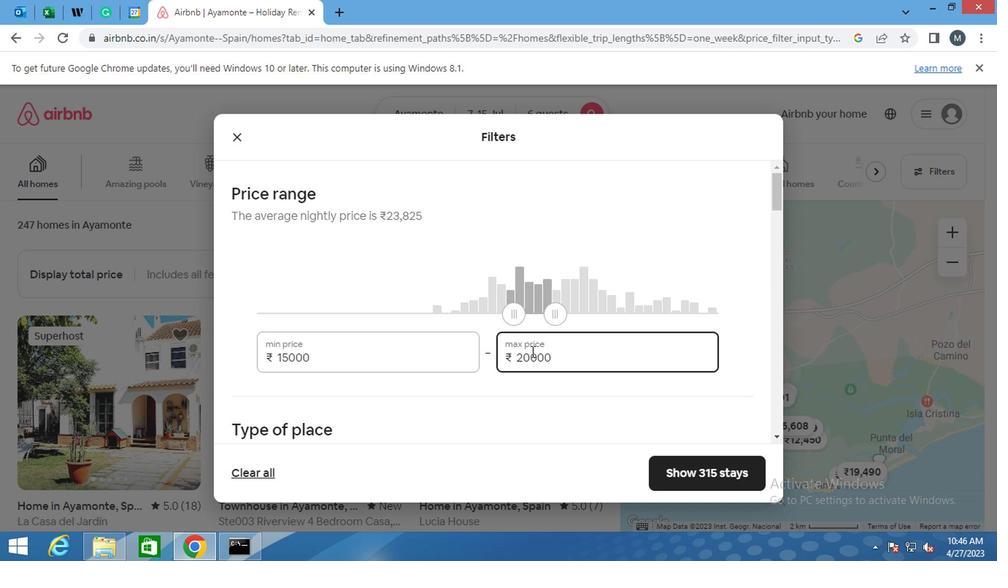 
Action: Mouse scrolled (528, 348) with delta (0, 0)
Screenshot: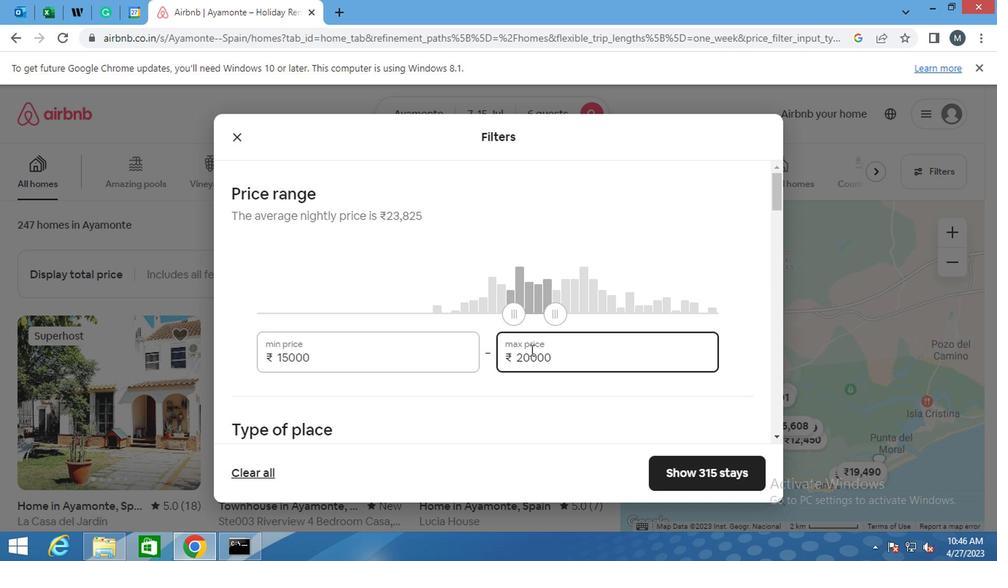 
Action: Mouse moved to (459, 334)
Screenshot: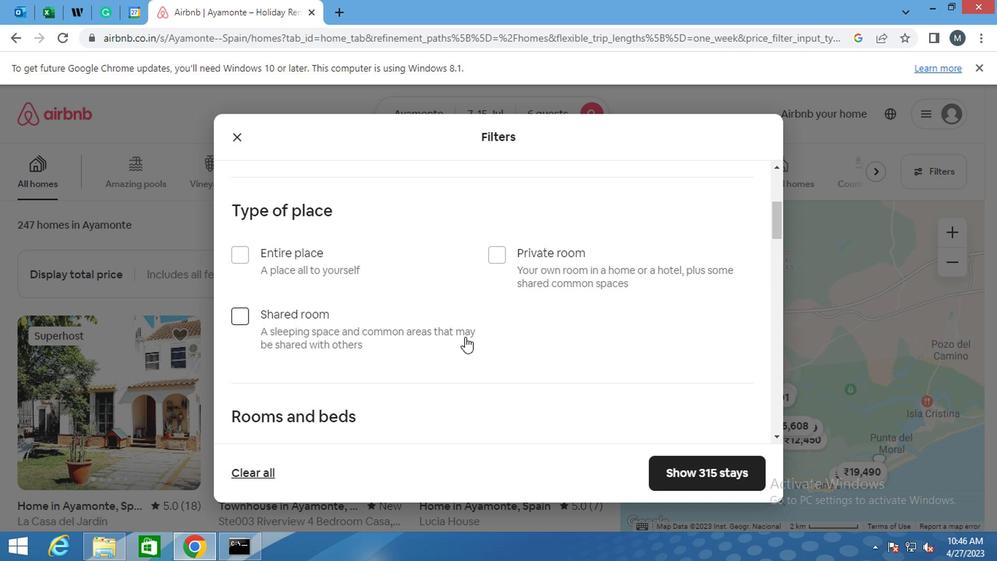 
Action: Mouse scrolled (459, 334) with delta (0, 0)
Screenshot: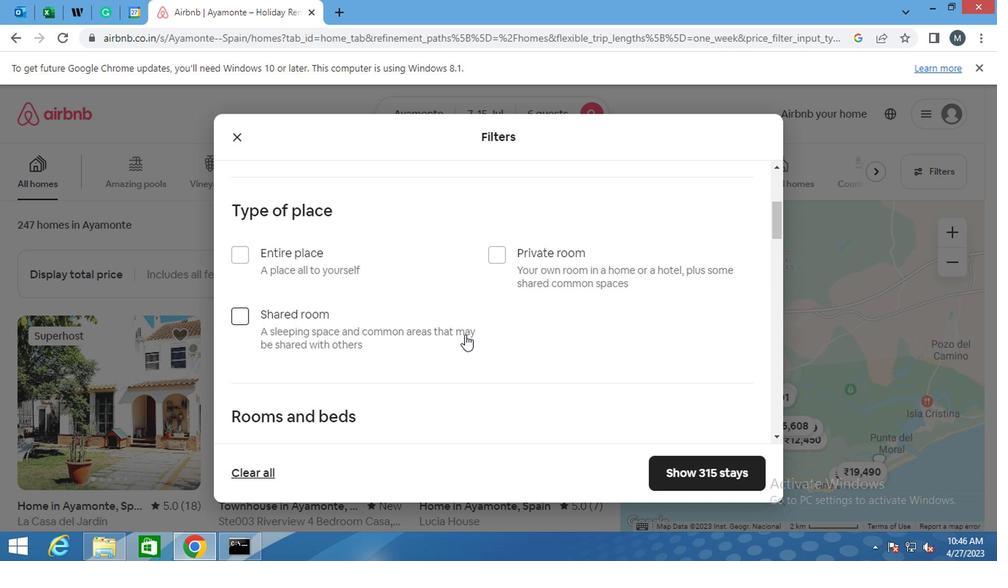
Action: Mouse moved to (236, 182)
Screenshot: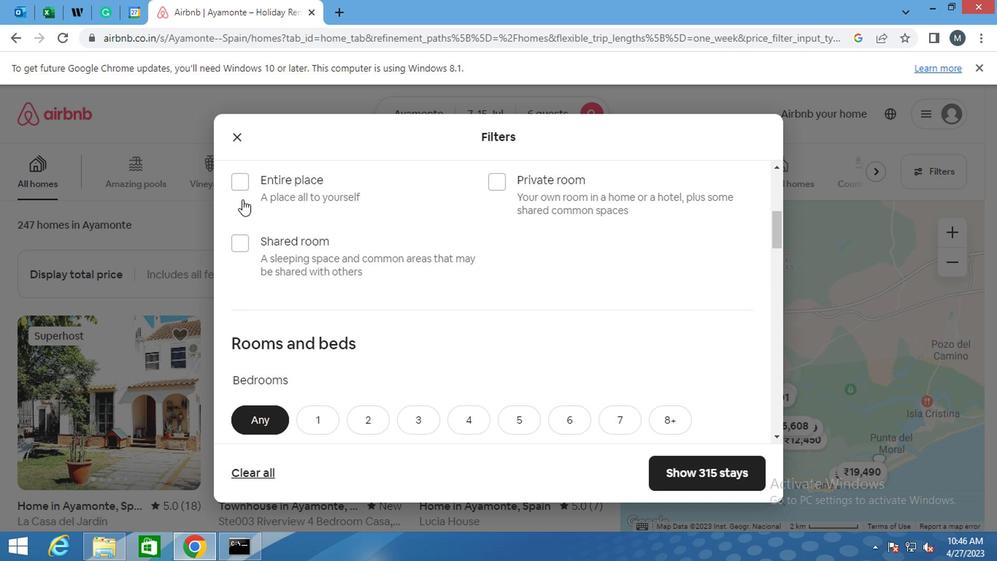 
Action: Mouse pressed left at (236, 182)
Screenshot: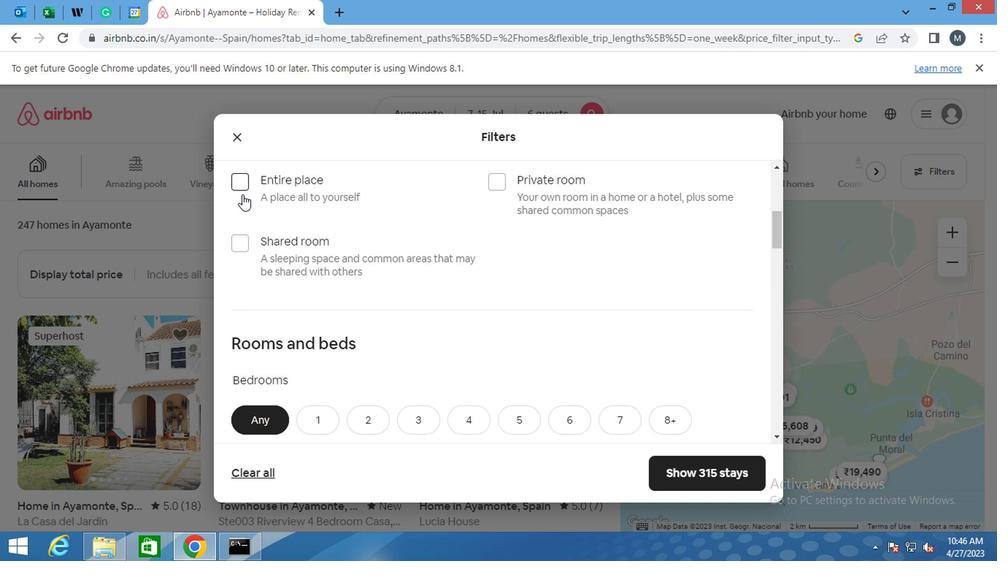 
Action: Mouse moved to (373, 286)
Screenshot: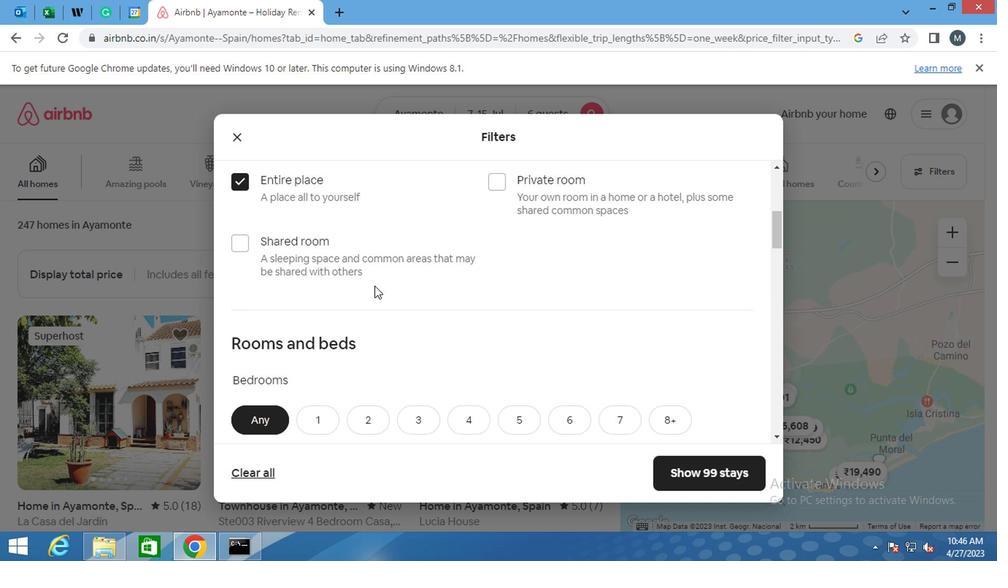 
Action: Mouse scrolled (373, 285) with delta (0, 0)
Screenshot: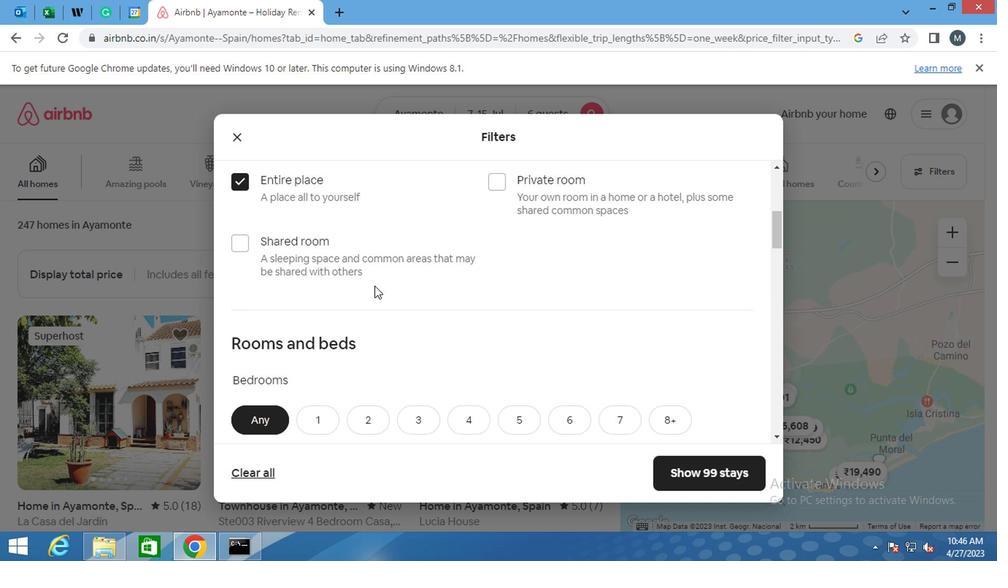 
Action: Mouse moved to (408, 343)
Screenshot: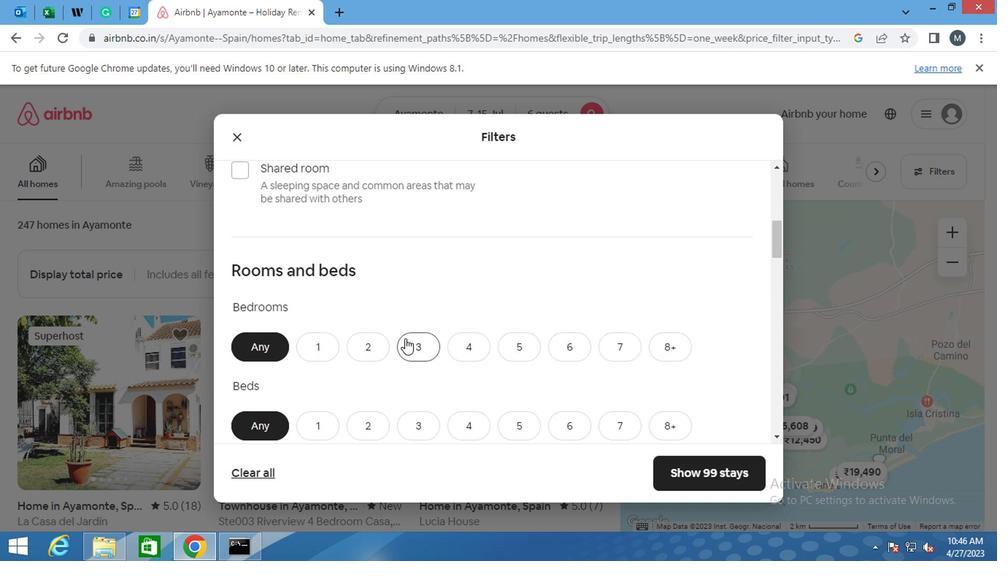 
Action: Mouse pressed left at (408, 343)
Screenshot: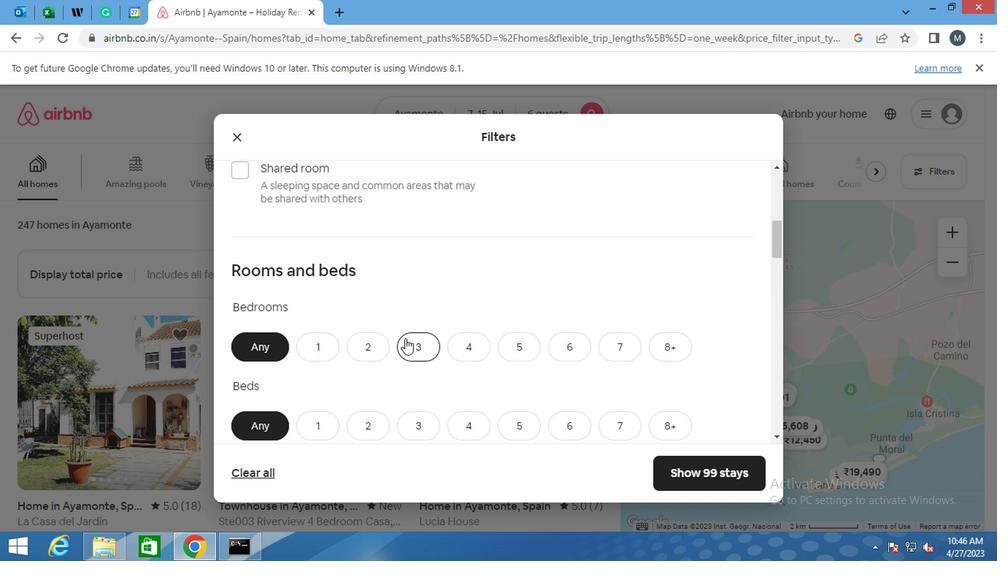 
Action: Mouse moved to (390, 338)
Screenshot: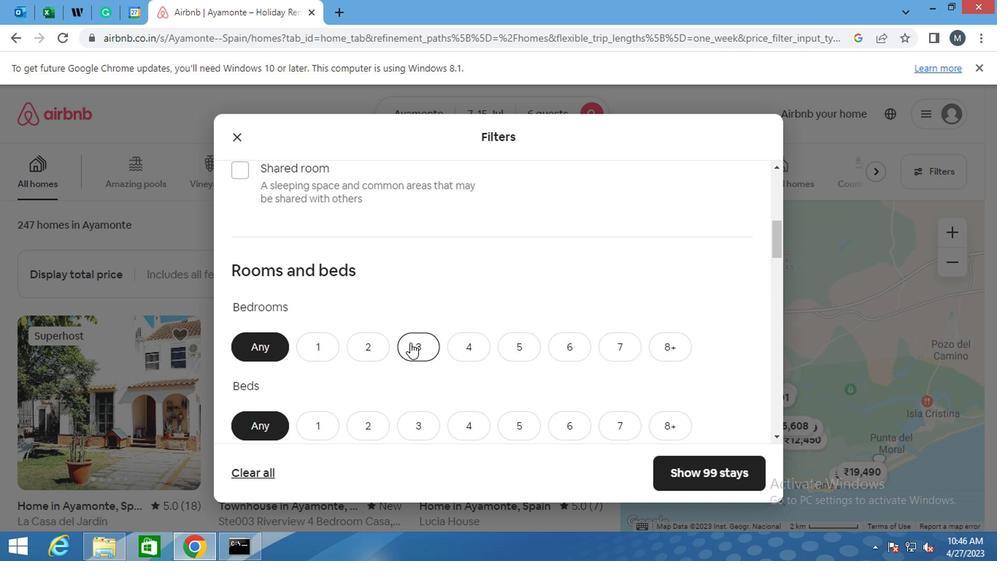
Action: Mouse scrolled (390, 337) with delta (0, 0)
Screenshot: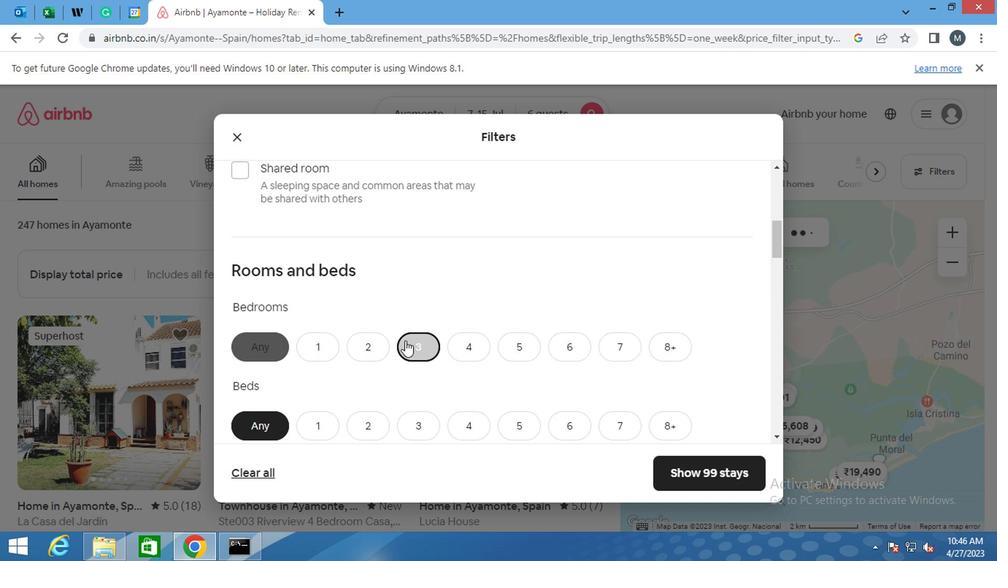 
Action: Mouse moved to (377, 338)
Screenshot: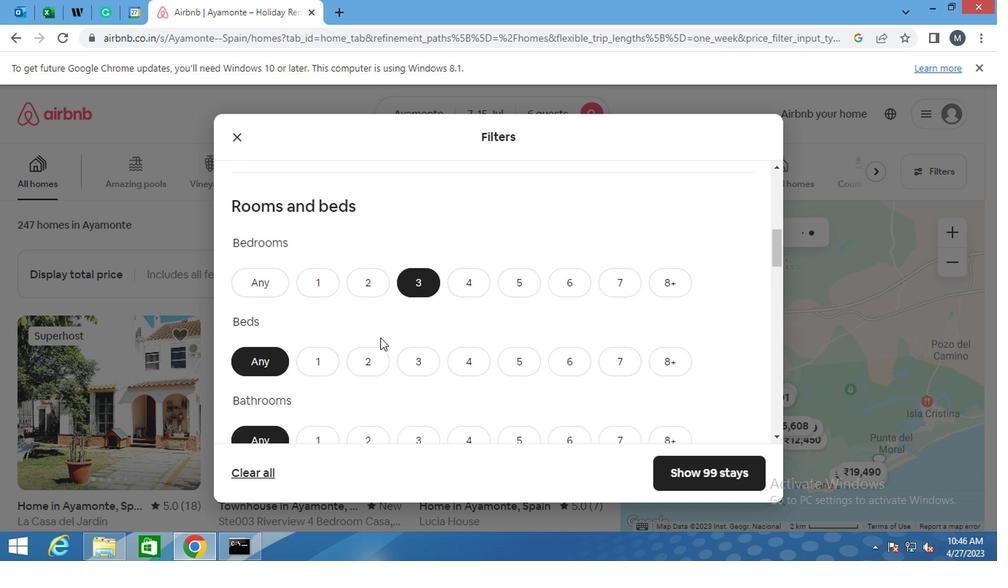 
Action: Mouse scrolled (377, 337) with delta (0, 0)
Screenshot: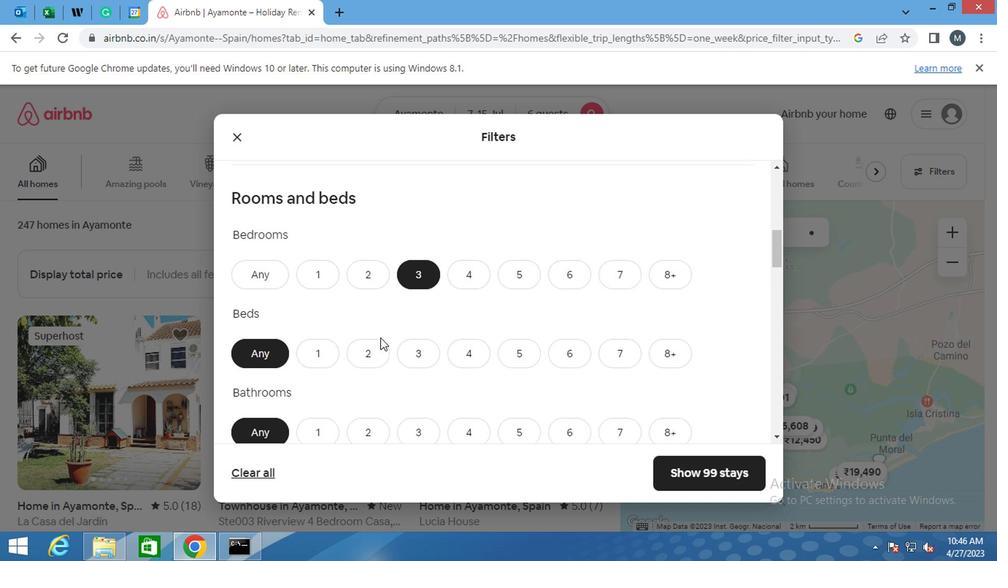 
Action: Mouse moved to (429, 275)
Screenshot: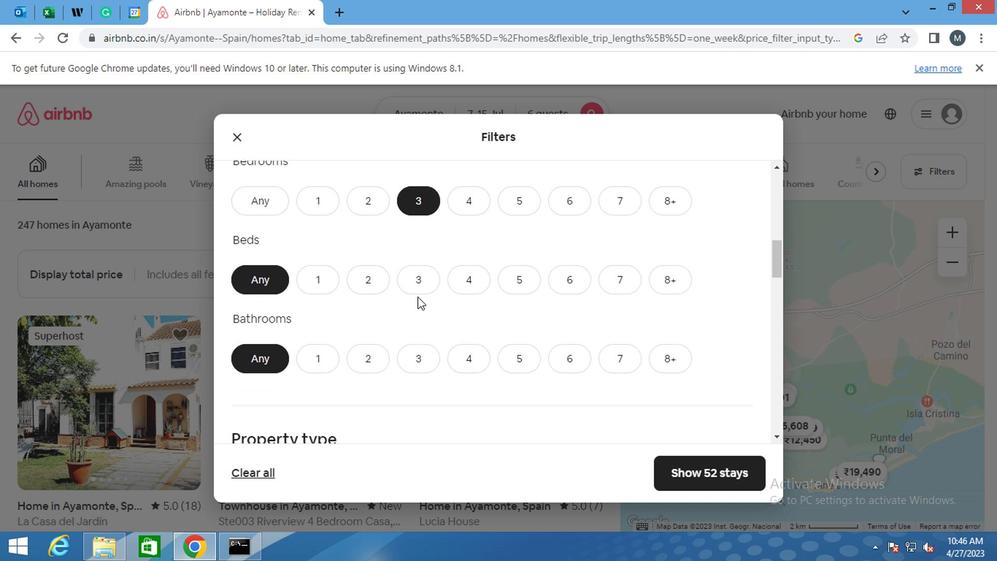 
Action: Mouse pressed left at (429, 275)
Screenshot: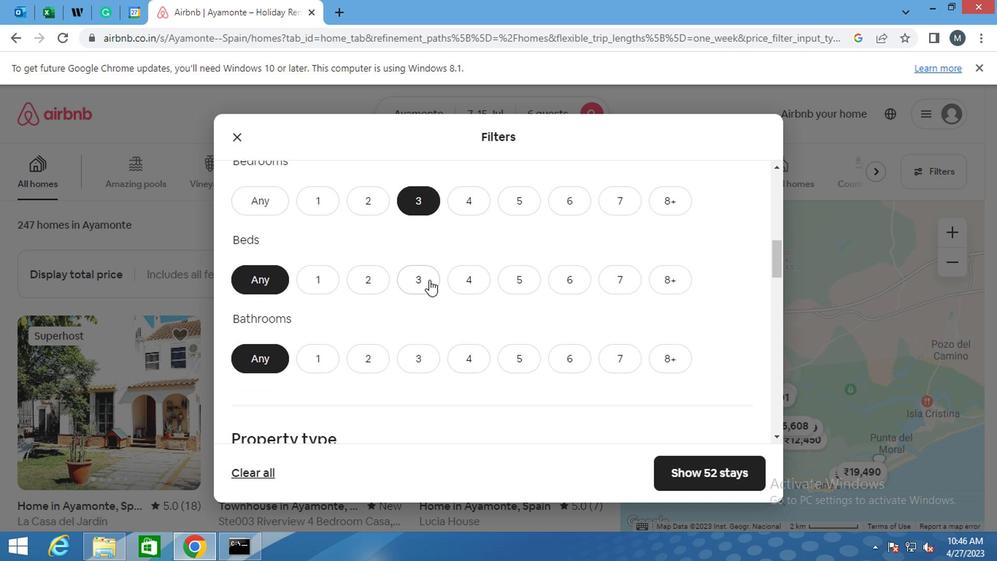 
Action: Mouse moved to (311, 308)
Screenshot: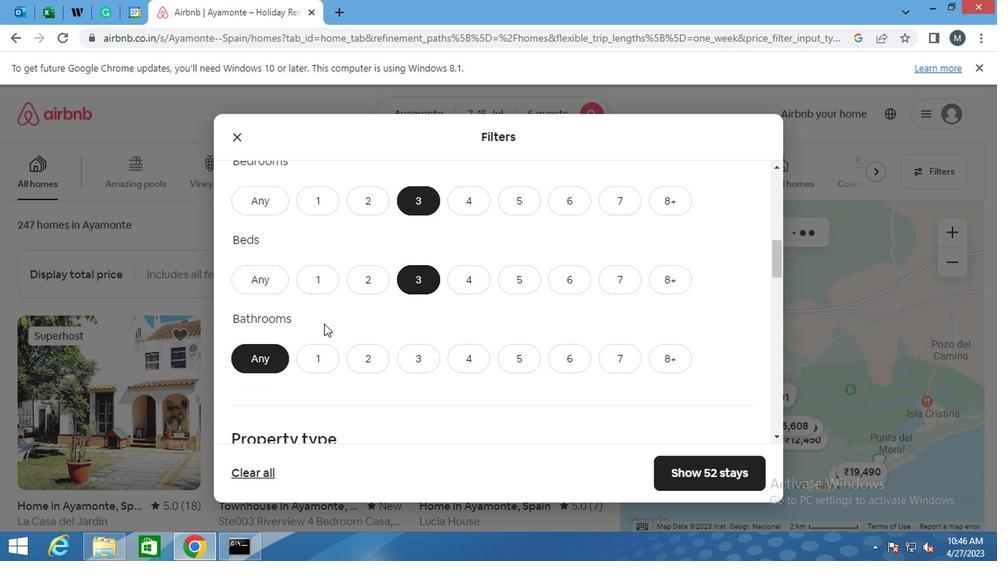 
Action: Mouse scrolled (311, 307) with delta (0, -1)
Screenshot: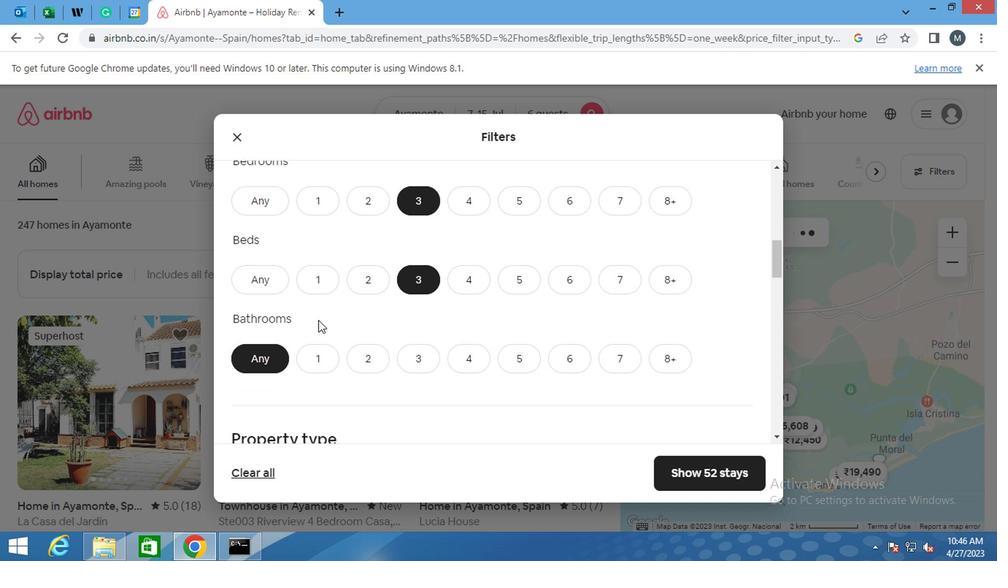 
Action: Mouse scrolled (311, 307) with delta (0, -1)
Screenshot: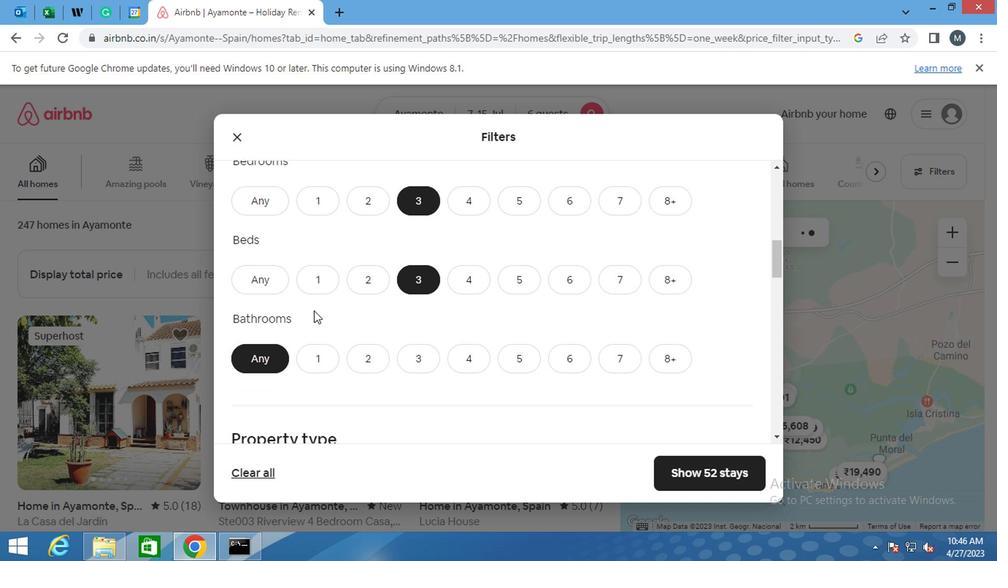 
Action: Mouse moved to (421, 215)
Screenshot: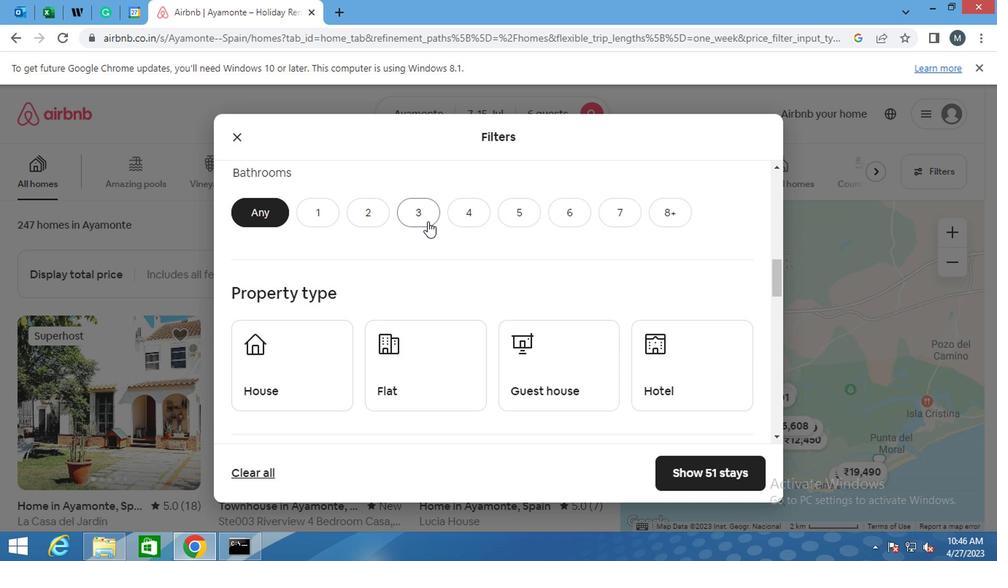 
Action: Mouse pressed left at (421, 215)
Screenshot: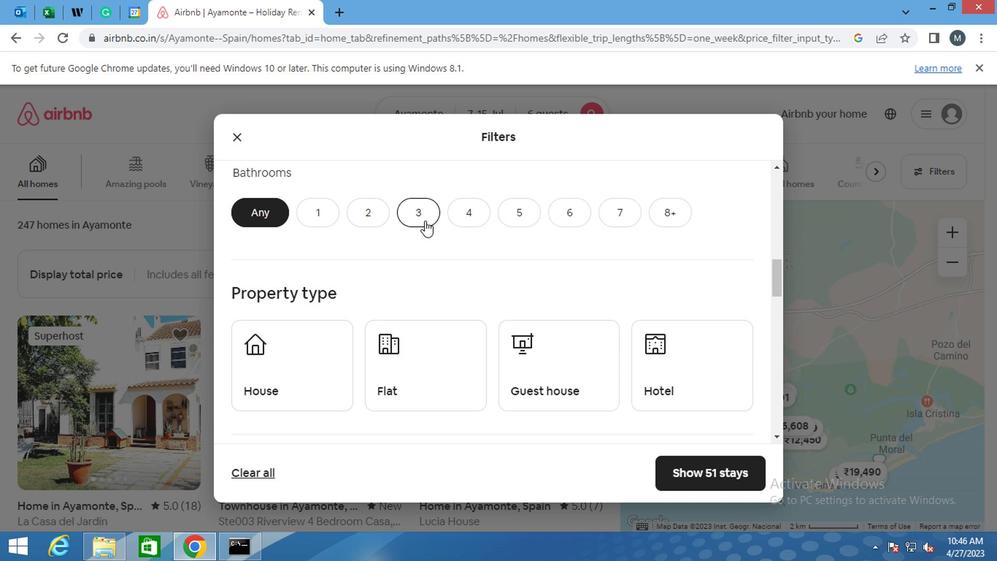 
Action: Mouse moved to (403, 267)
Screenshot: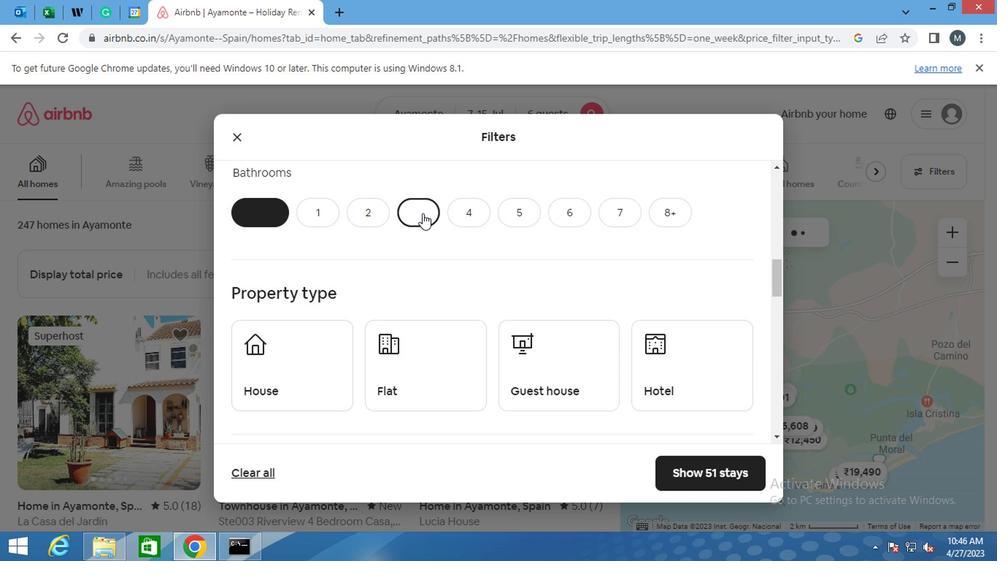 
Action: Mouse scrolled (403, 267) with delta (0, 0)
Screenshot: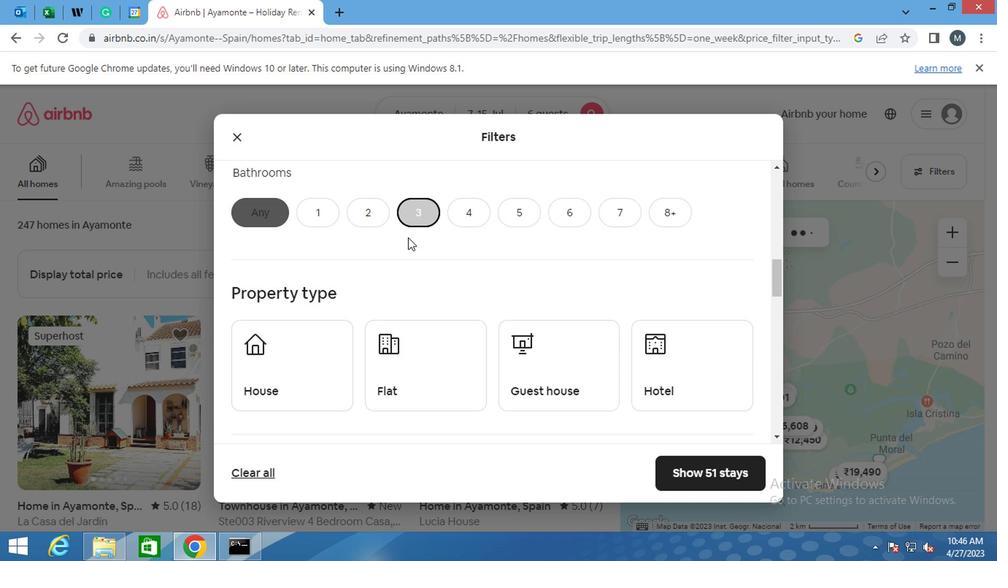 
Action: Mouse moved to (288, 289)
Screenshot: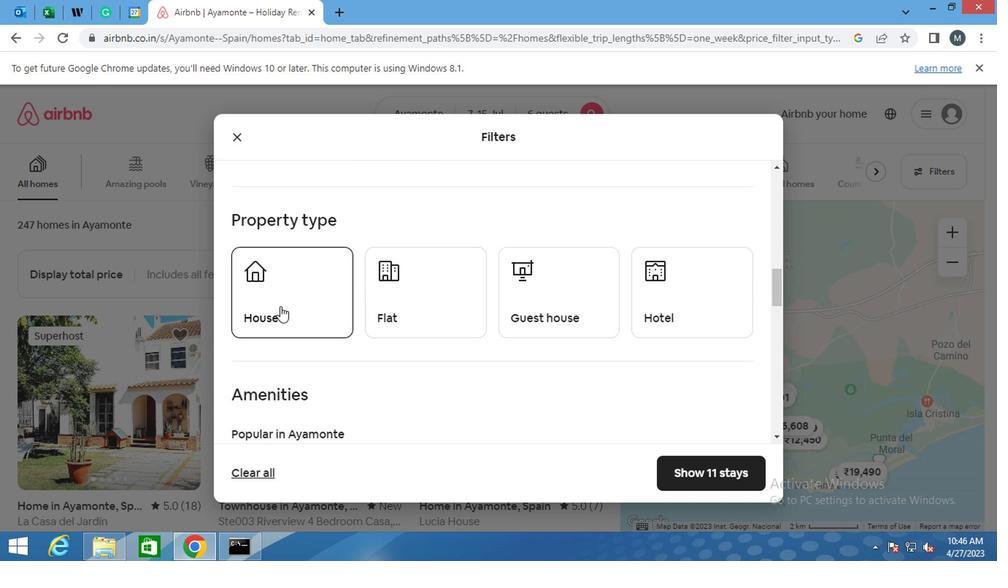 
Action: Mouse pressed left at (288, 289)
Screenshot: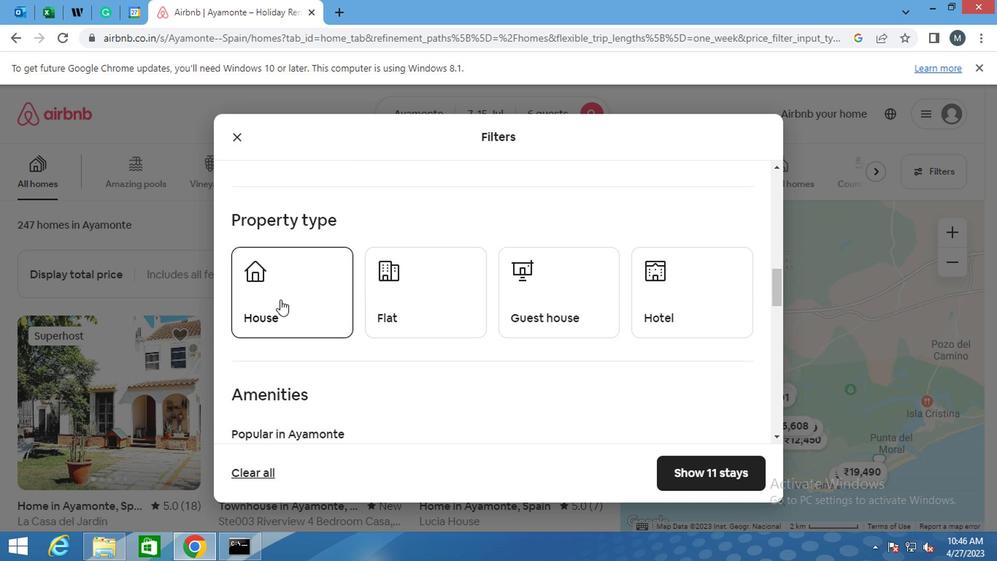 
Action: Mouse moved to (390, 298)
Screenshot: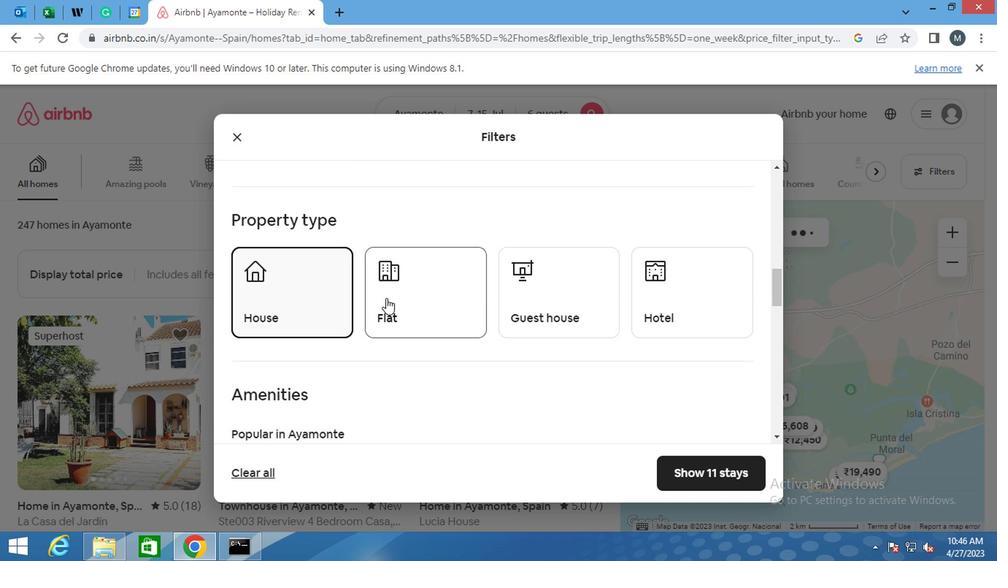
Action: Mouse pressed left at (390, 298)
Screenshot: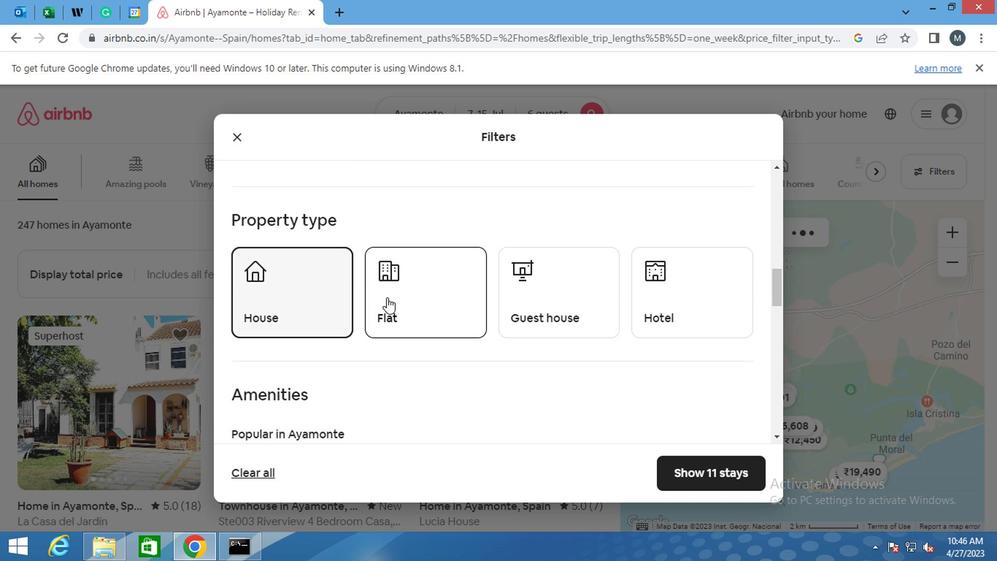 
Action: Mouse moved to (505, 285)
Screenshot: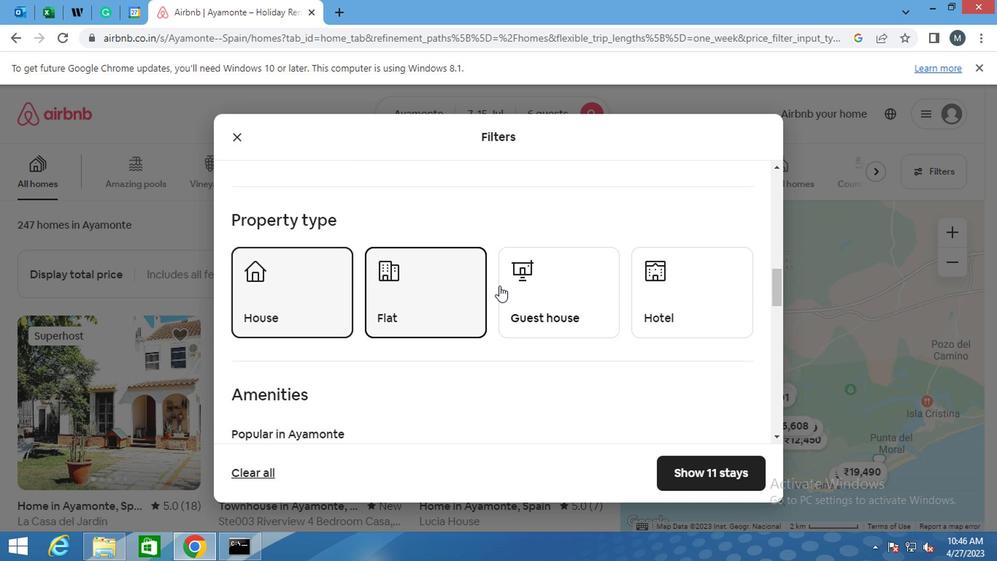 
Action: Mouse pressed left at (505, 285)
Screenshot: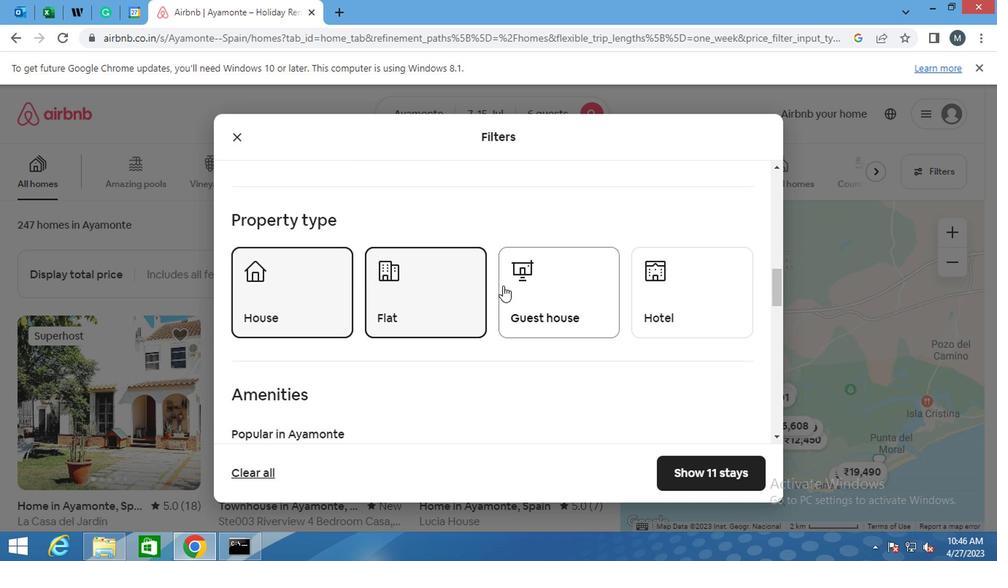 
Action: Mouse moved to (336, 301)
Screenshot: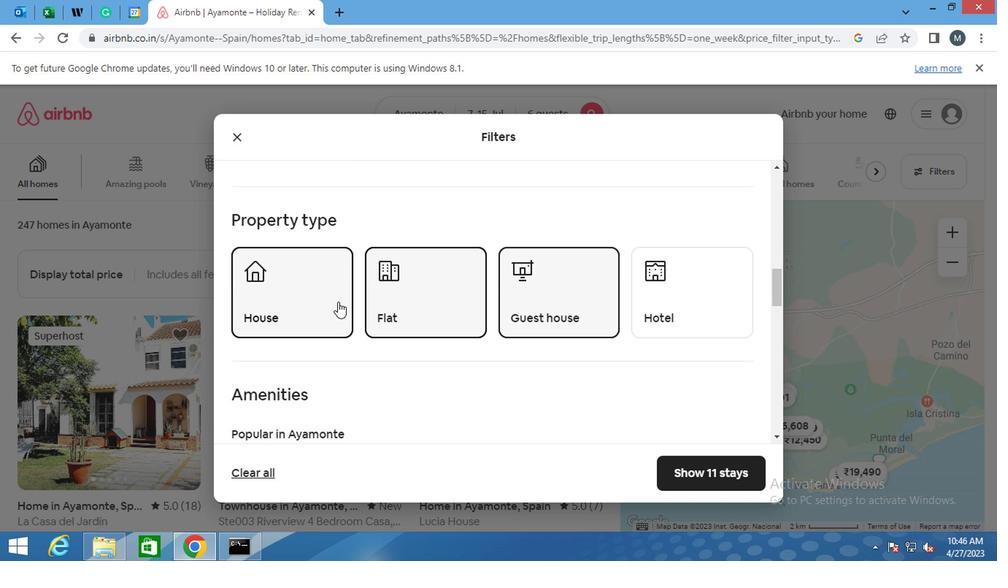 
Action: Mouse scrolled (336, 301) with delta (0, 0)
Screenshot: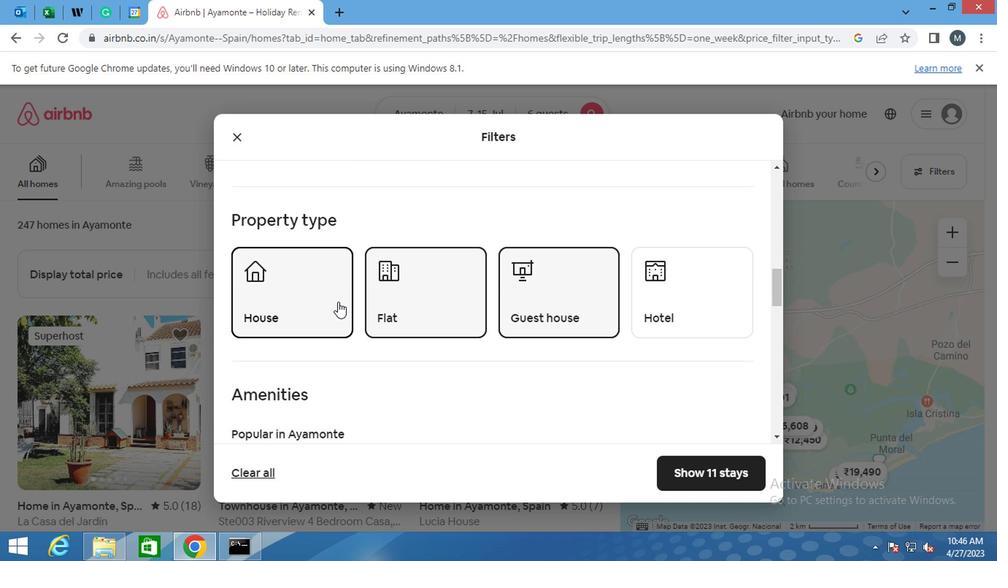 
Action: Mouse moved to (335, 301)
Screenshot: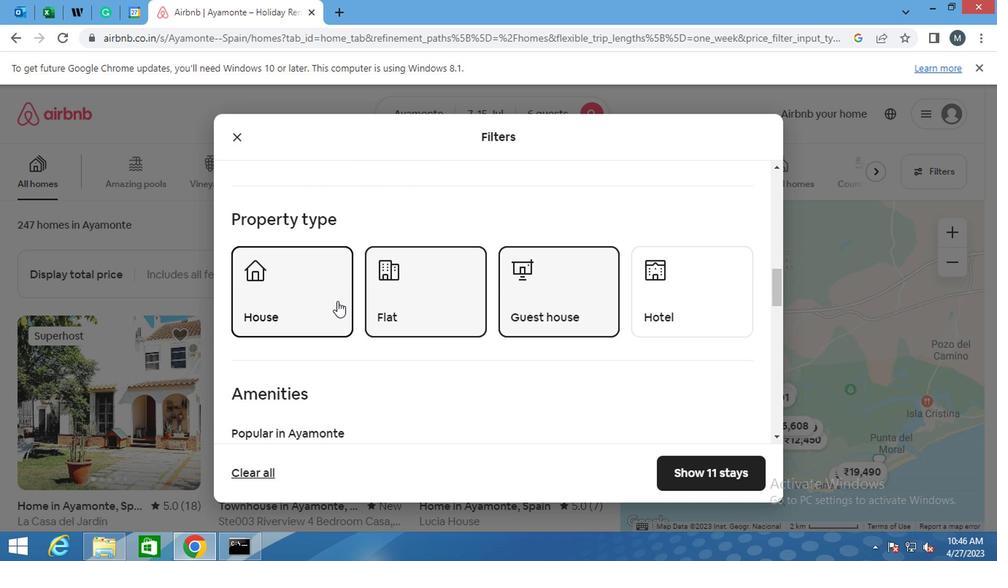 
Action: Mouse scrolled (335, 300) with delta (0, -1)
Screenshot: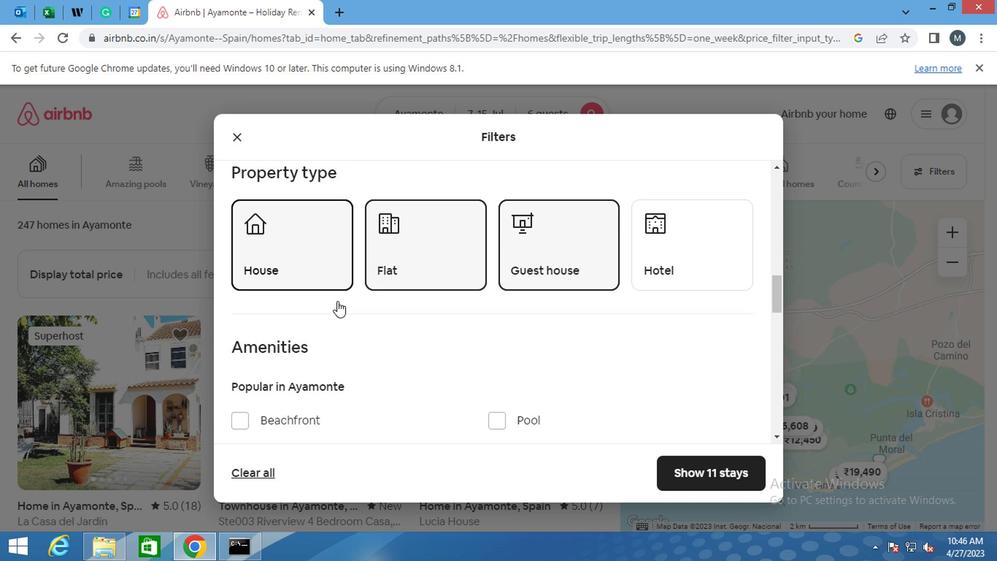
Action: Mouse moved to (334, 301)
Screenshot: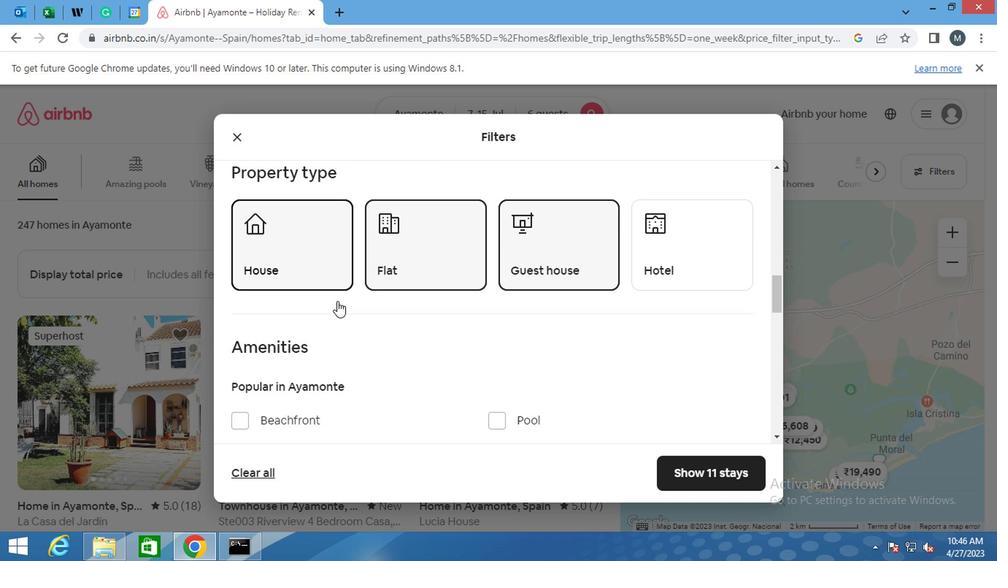 
Action: Mouse scrolled (334, 300) with delta (0, -1)
Screenshot: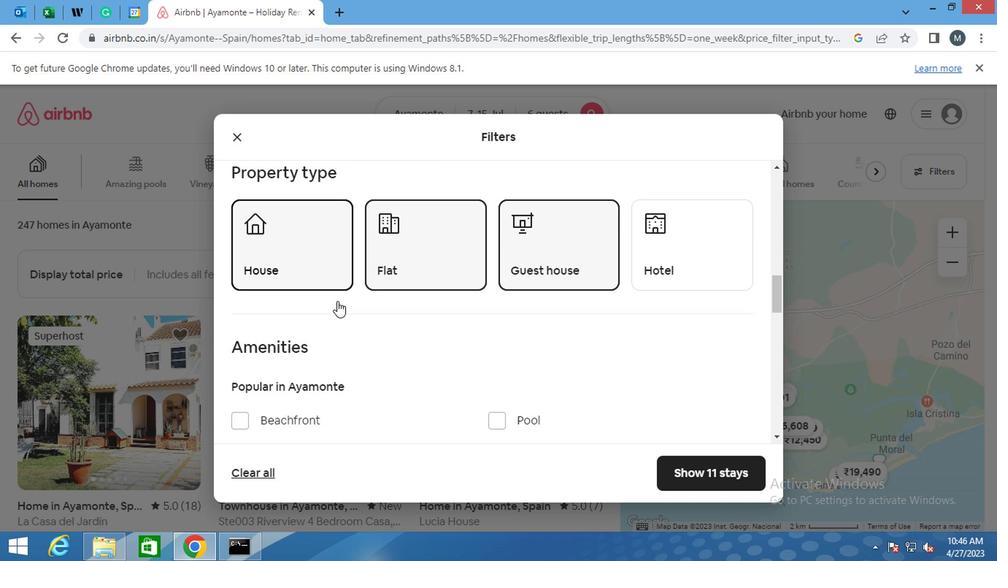 
Action: Mouse moved to (322, 301)
Screenshot: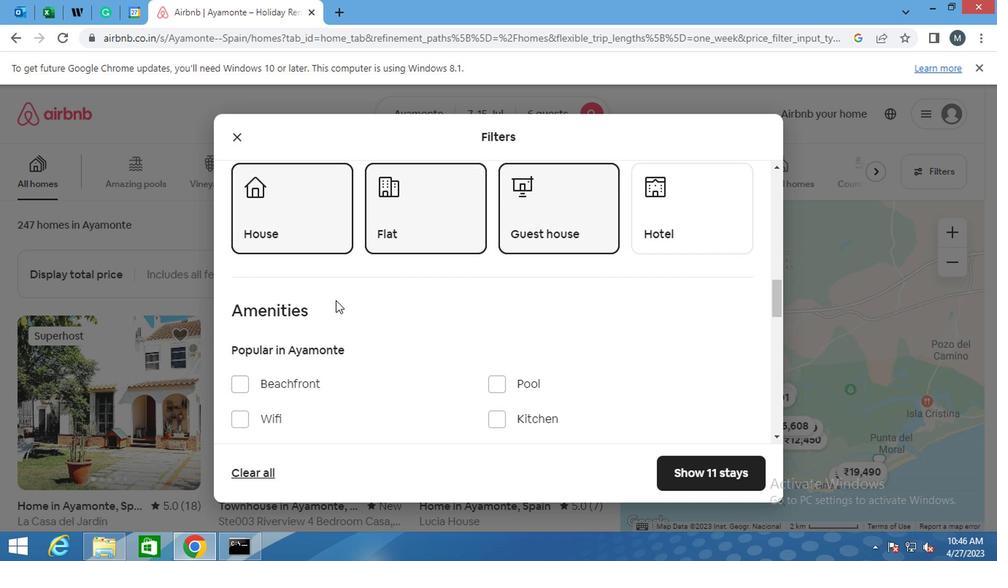 
Action: Mouse scrolled (322, 300) with delta (0, -1)
Screenshot: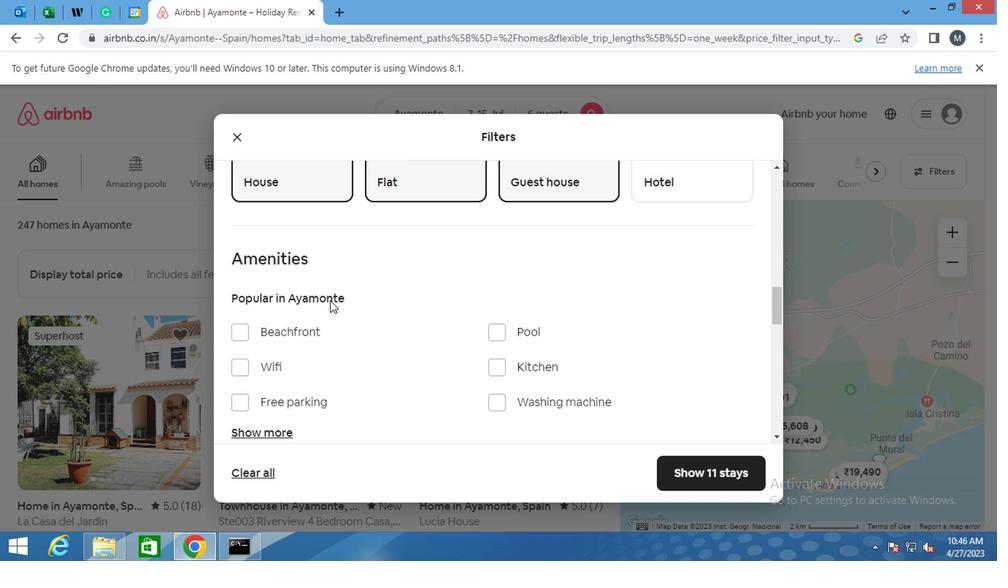 
Action: Mouse scrolled (322, 300) with delta (0, -1)
Screenshot: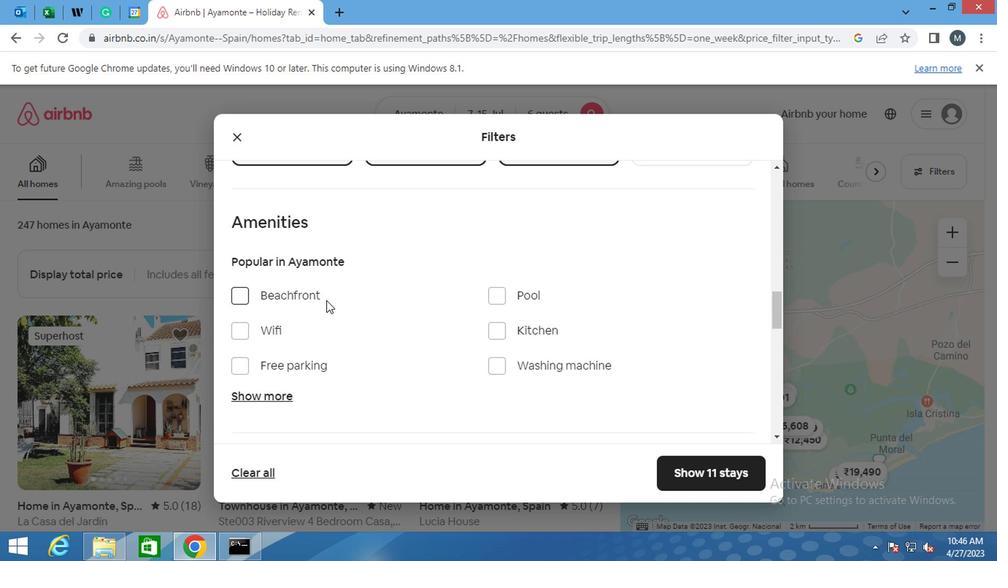 
Action: Mouse moved to (711, 376)
Screenshot: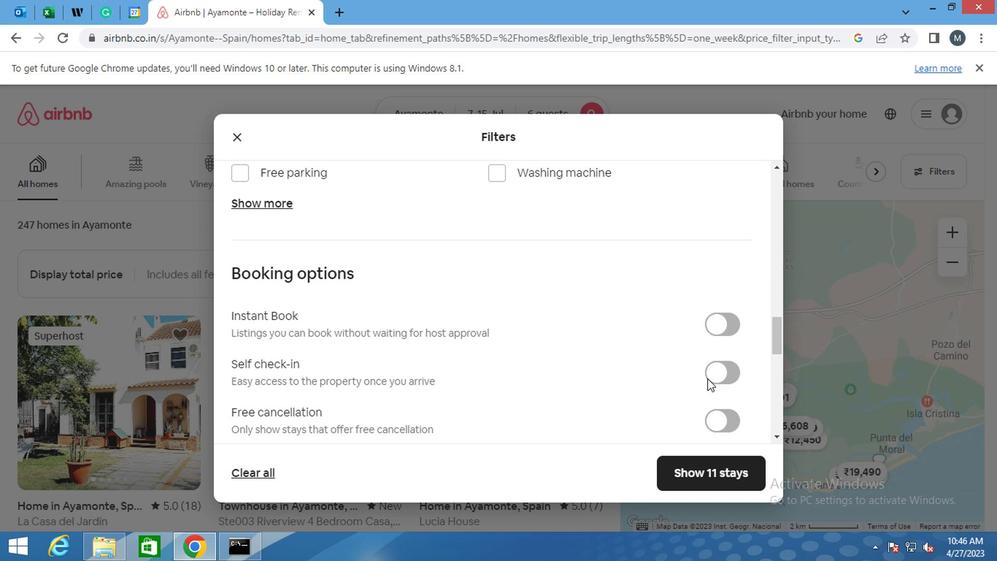 
Action: Mouse pressed left at (711, 376)
Screenshot: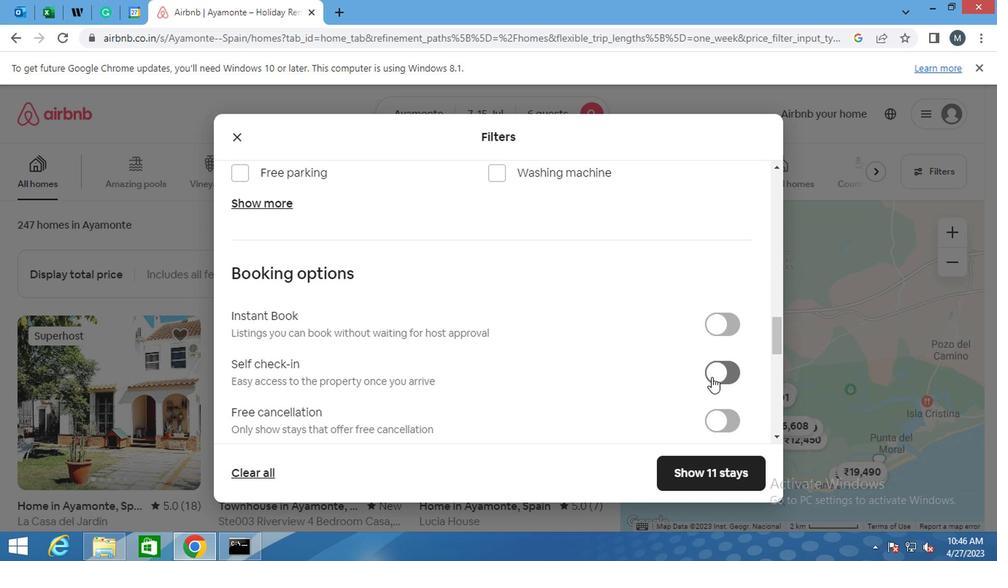 
Action: Mouse moved to (527, 361)
Screenshot: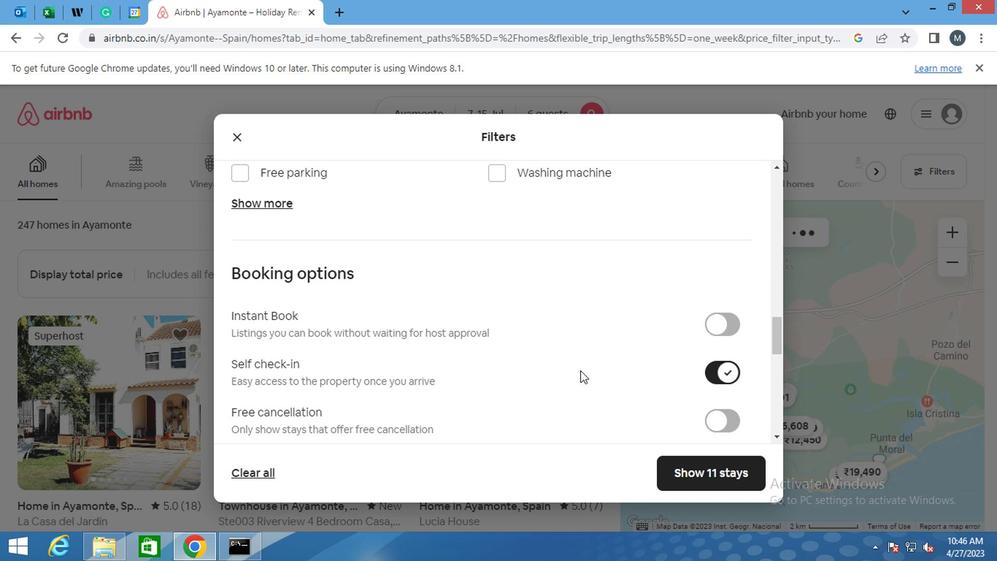 
Action: Mouse scrolled (527, 361) with delta (0, 0)
Screenshot: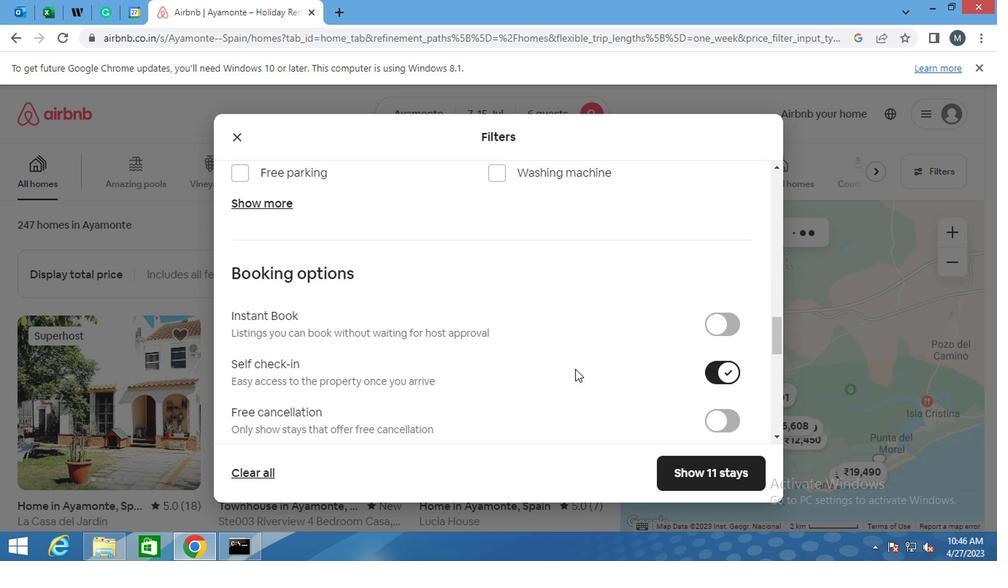 
Action: Mouse moved to (517, 361)
Screenshot: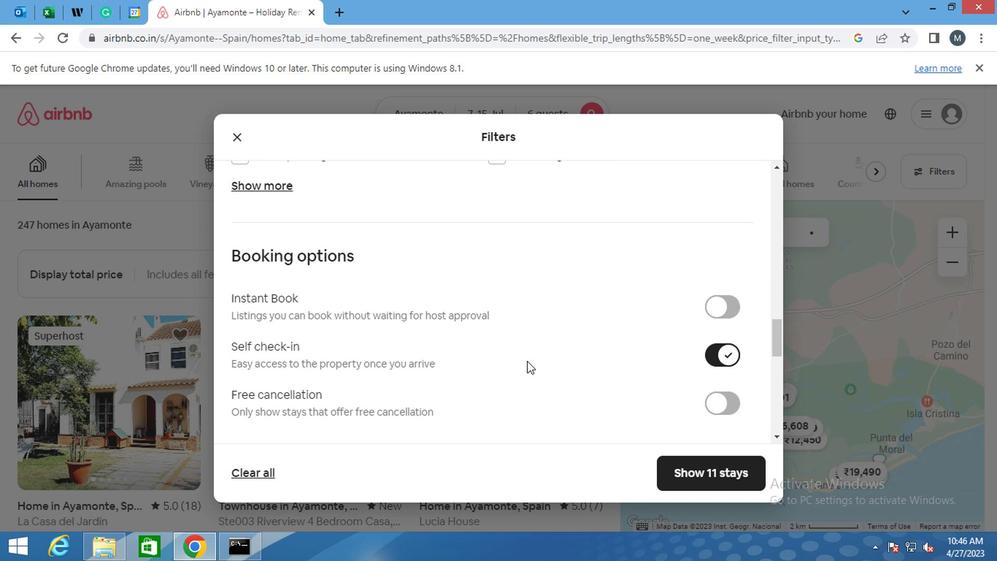 
Action: Mouse scrolled (517, 361) with delta (0, 0)
Screenshot: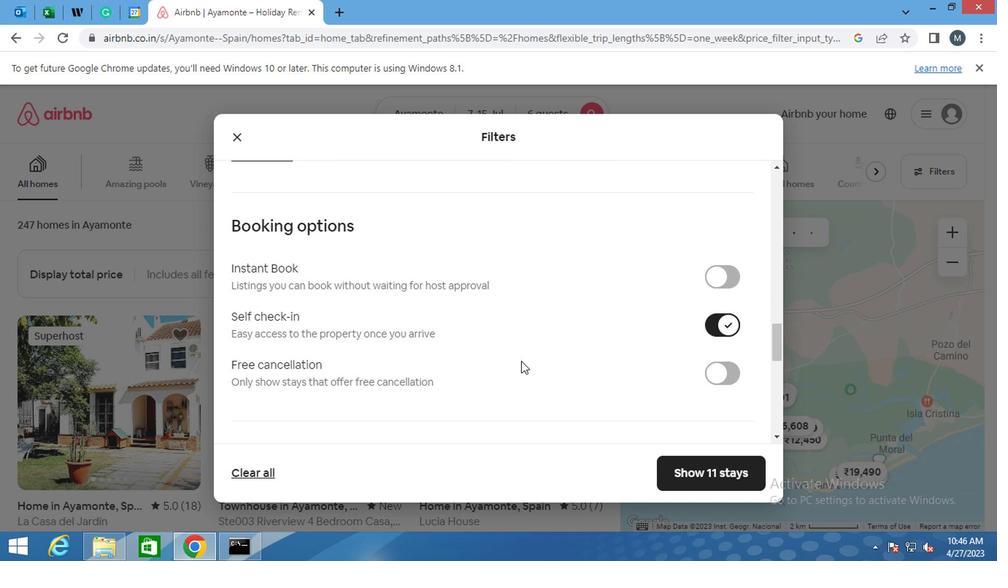 
Action: Mouse moved to (481, 360)
Screenshot: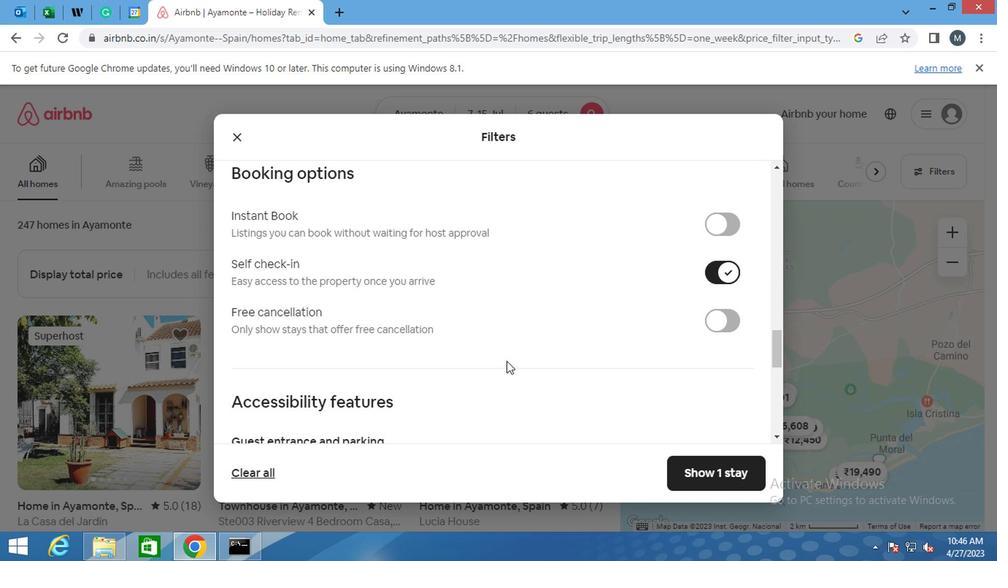 
Action: Mouse scrolled (481, 359) with delta (0, 0)
Screenshot: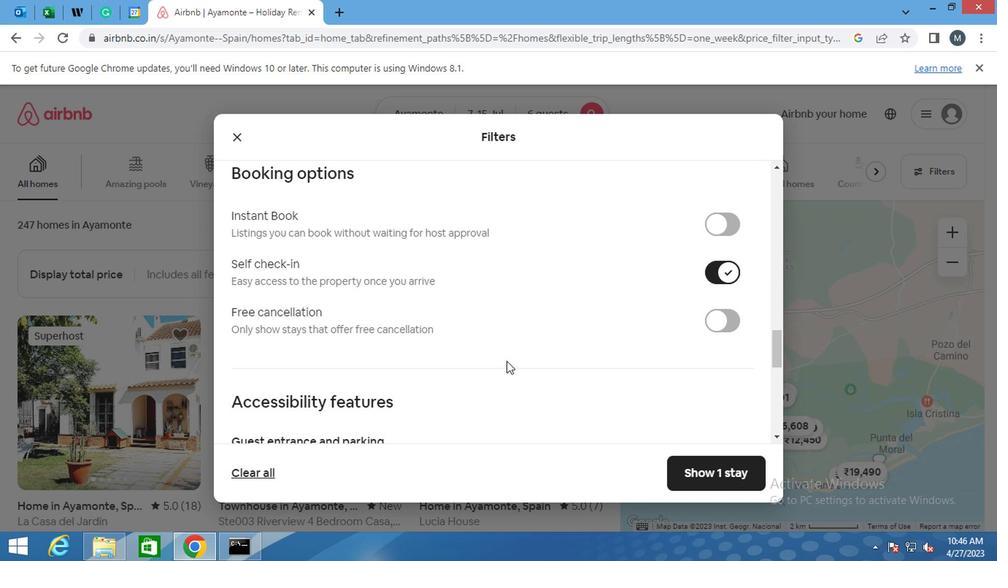 
Action: Mouse moved to (466, 361)
Screenshot: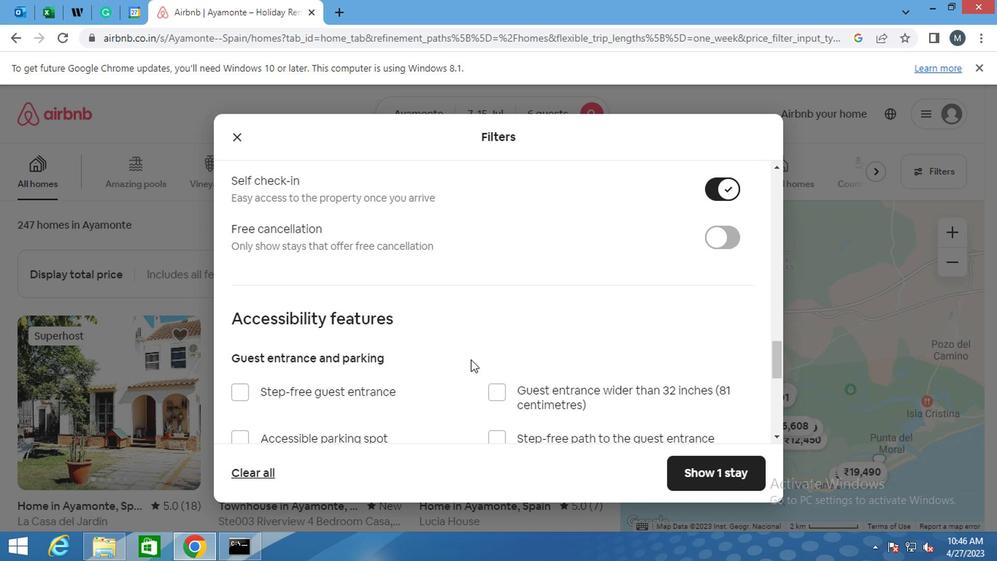 
Action: Mouse scrolled (466, 360) with delta (0, -1)
Screenshot: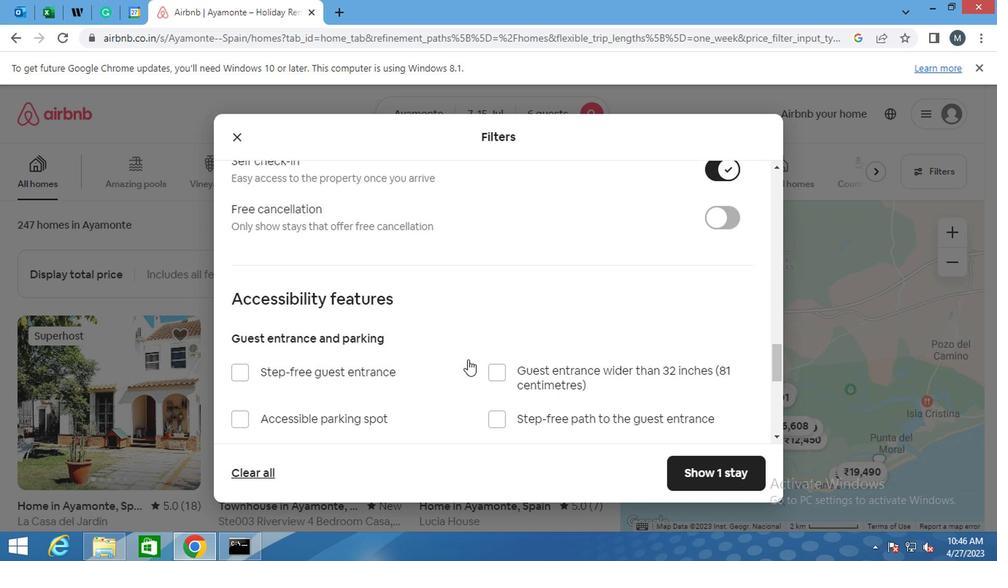 
Action: Mouse moved to (461, 365)
Screenshot: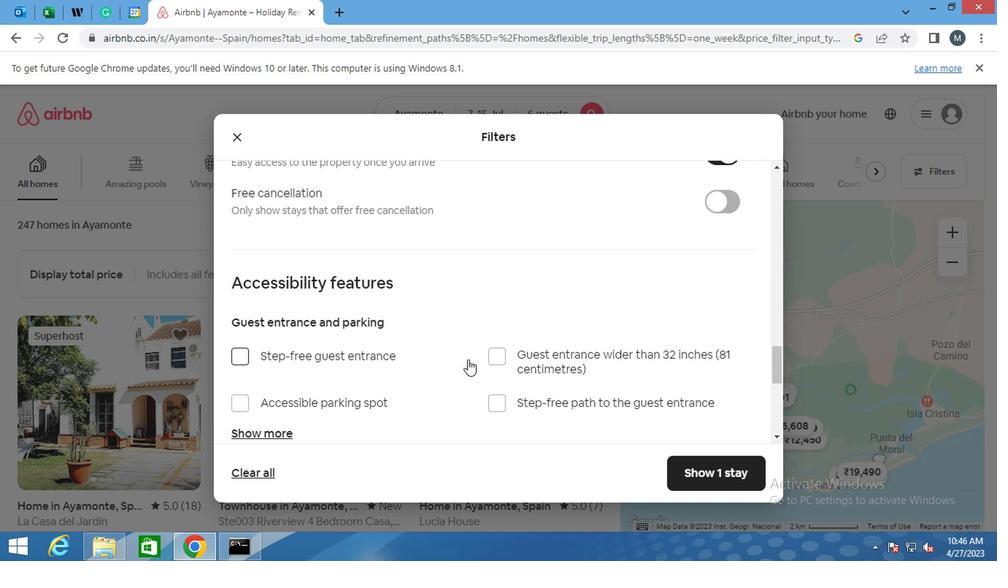 
Action: Mouse scrolled (461, 364) with delta (0, 0)
Screenshot: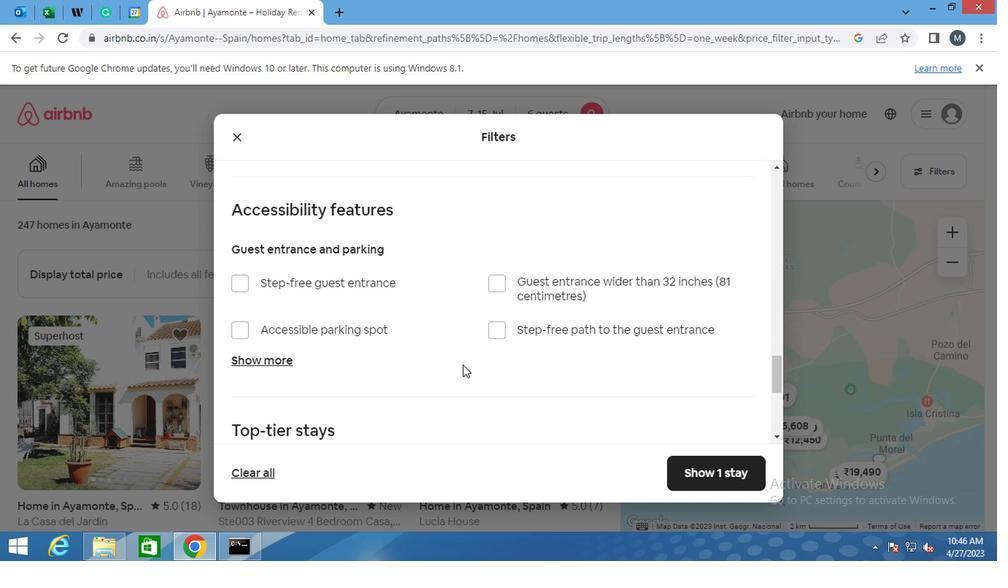 
Action: Mouse scrolled (461, 364) with delta (0, 0)
Screenshot: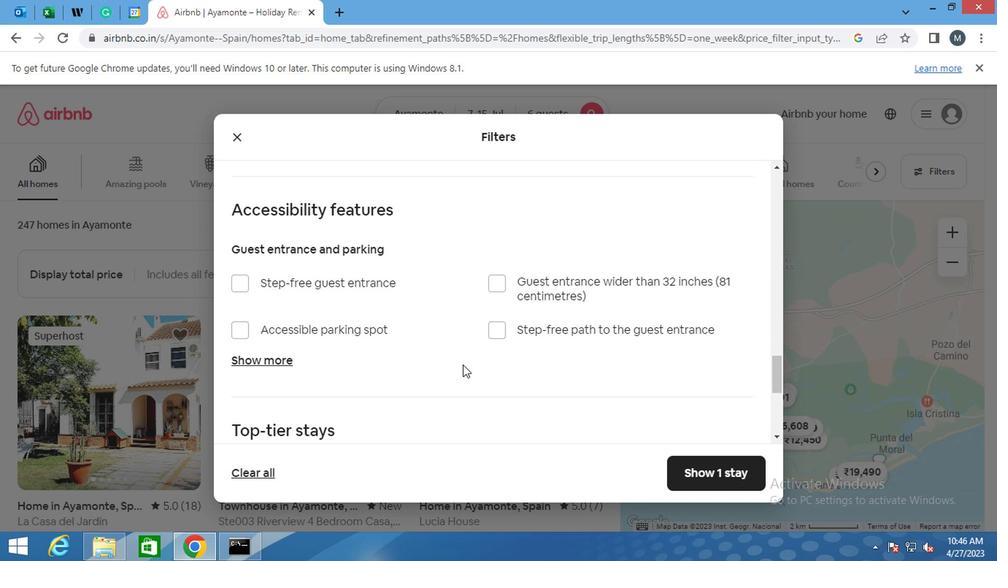 
Action: Mouse moved to (450, 366)
Screenshot: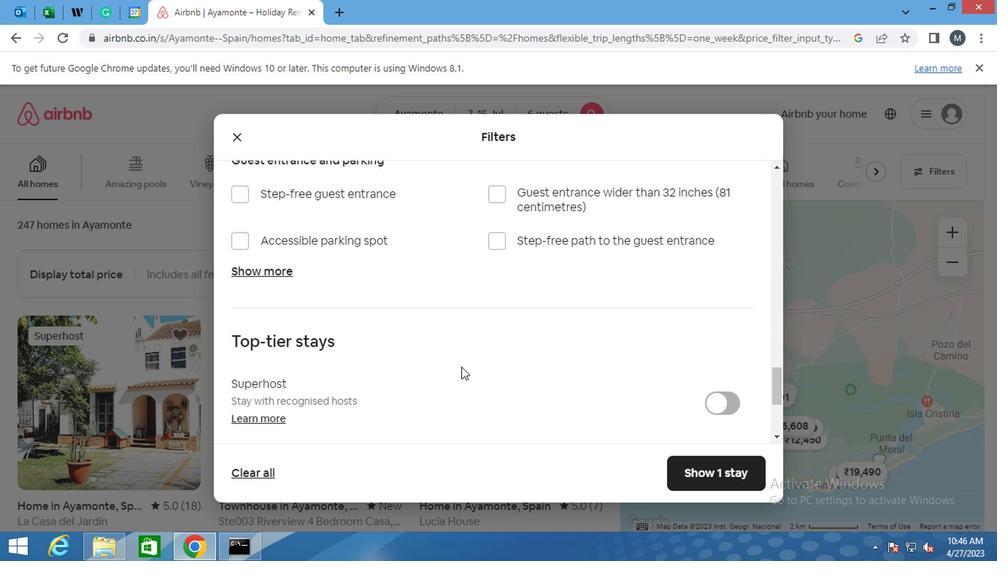 
Action: Mouse scrolled (450, 365) with delta (0, -1)
Screenshot: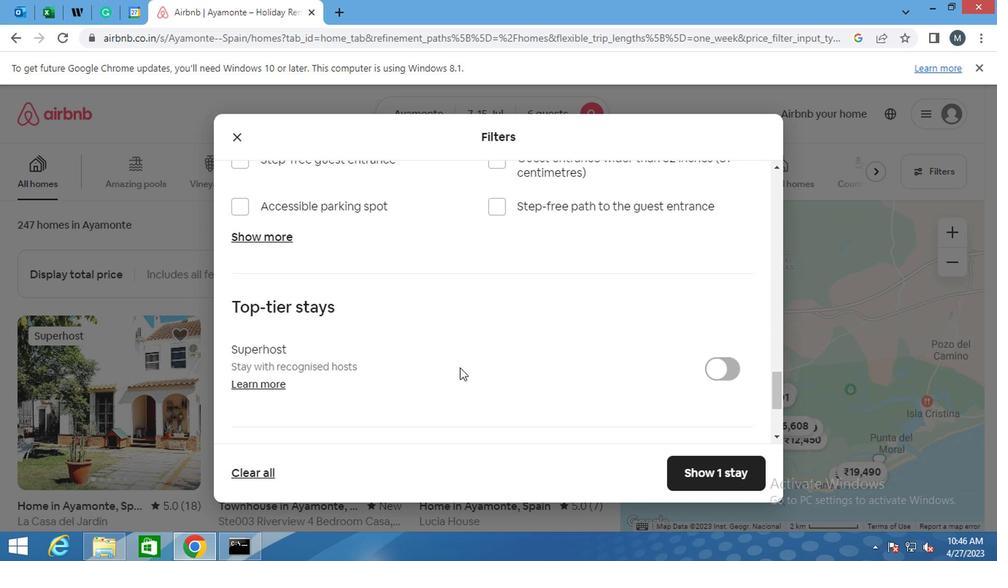 
Action: Mouse scrolled (450, 365) with delta (0, -1)
Screenshot: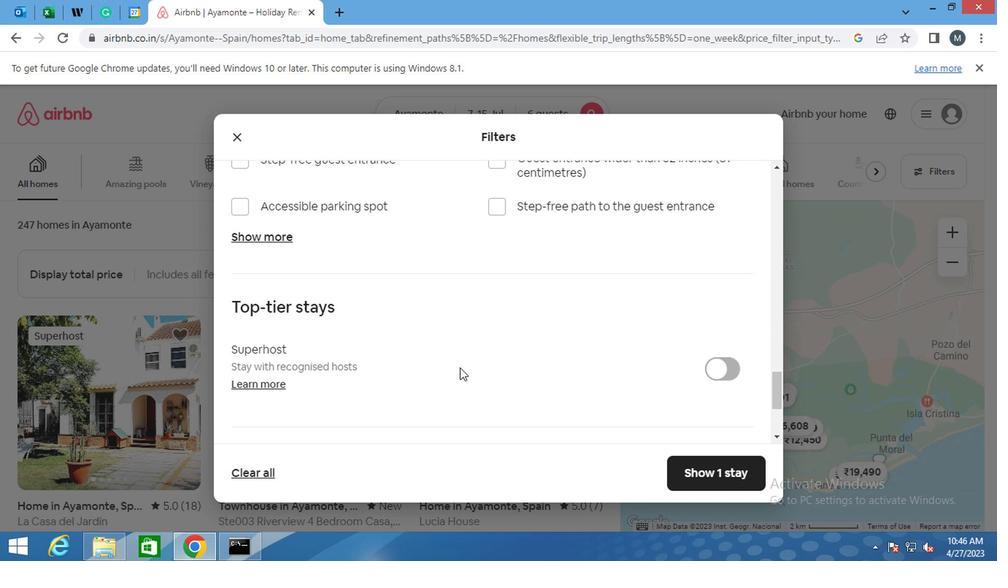 
Action: Mouse moved to (589, 325)
Screenshot: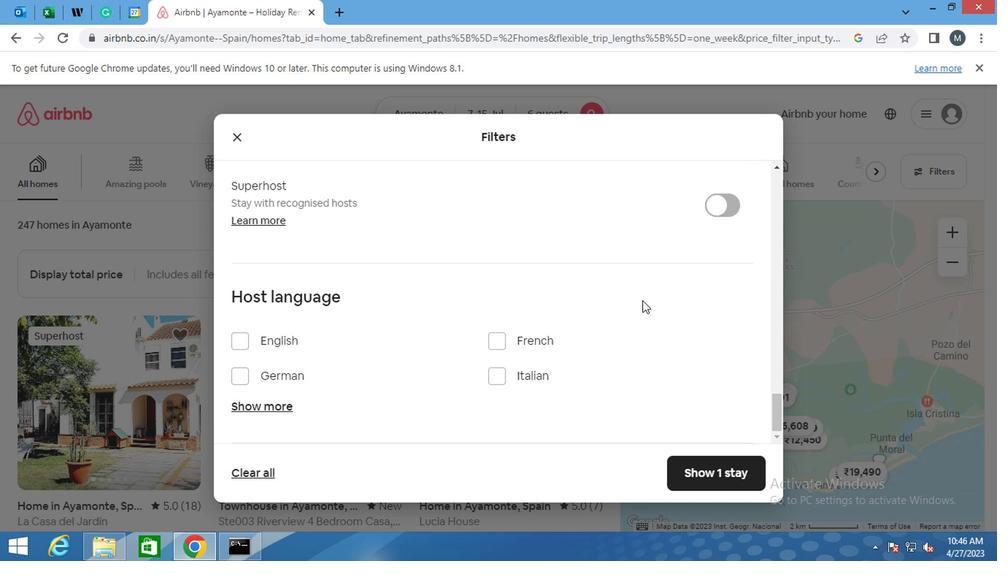 
Action: Mouse scrolled (589, 324) with delta (0, -1)
Screenshot: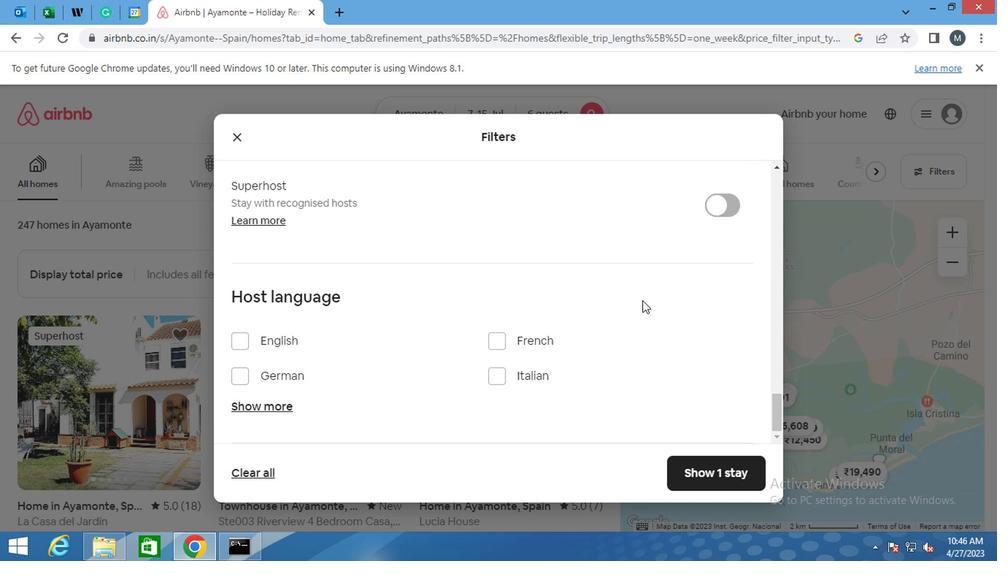 
Action: Mouse moved to (575, 331)
Screenshot: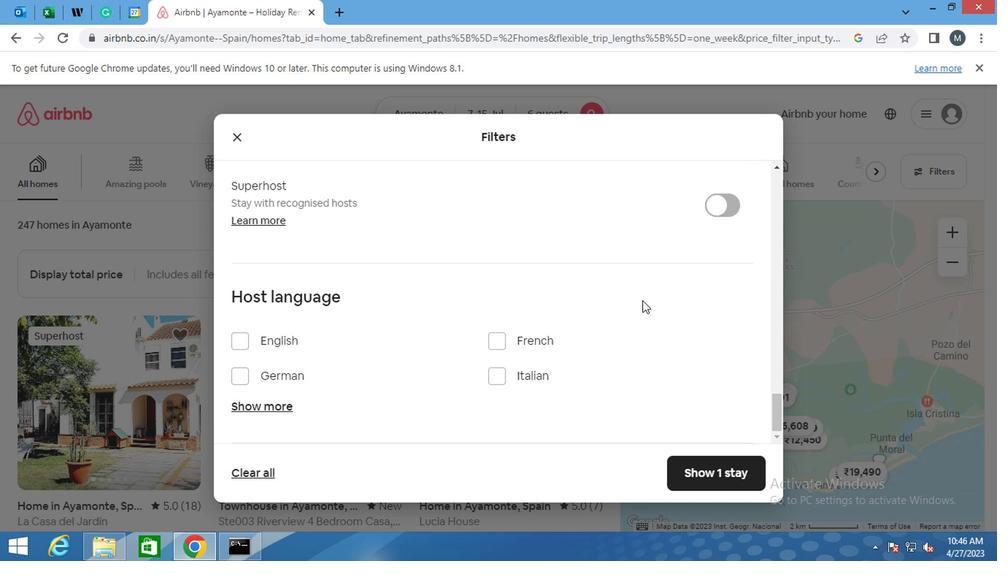 
Action: Mouse scrolled (575, 330) with delta (0, 0)
Screenshot: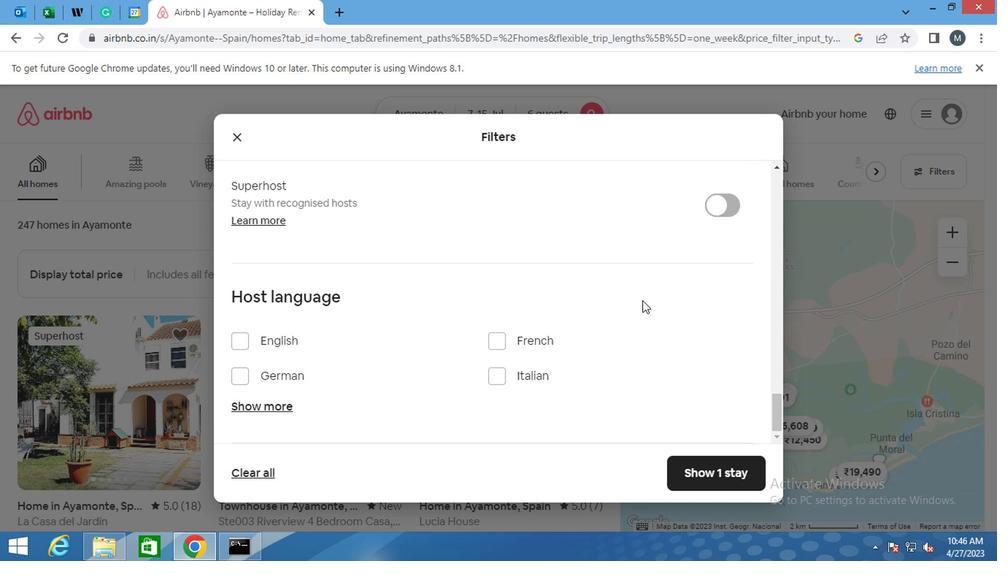
Action: Mouse moved to (553, 338)
Screenshot: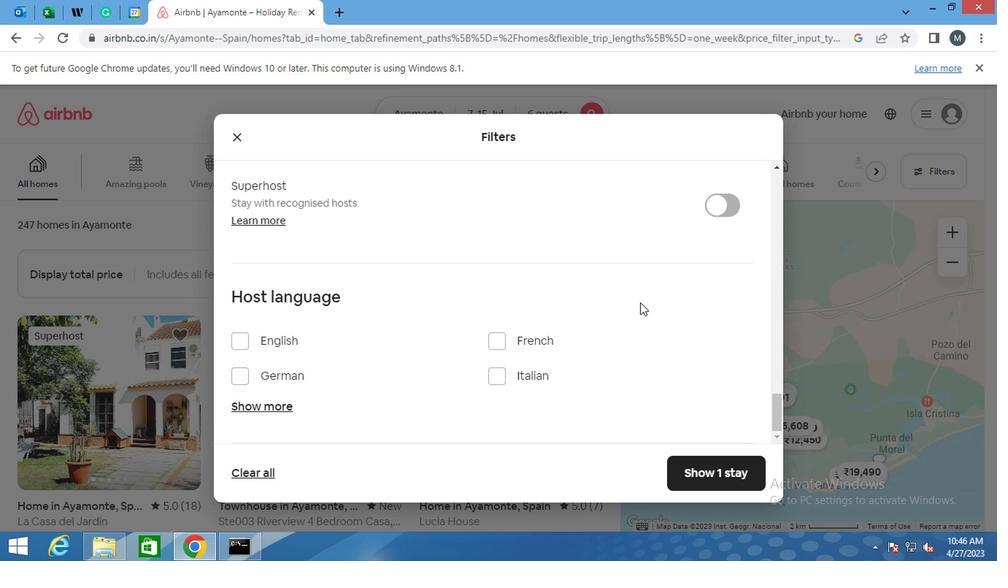 
Action: Mouse scrolled (553, 337) with delta (0, 0)
Screenshot: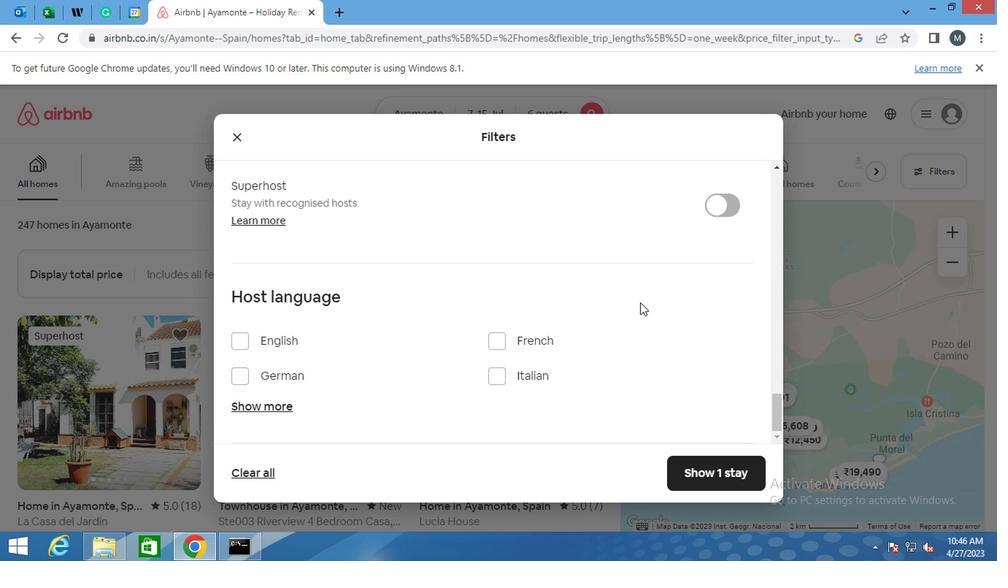 
Action: Mouse moved to (238, 346)
Screenshot: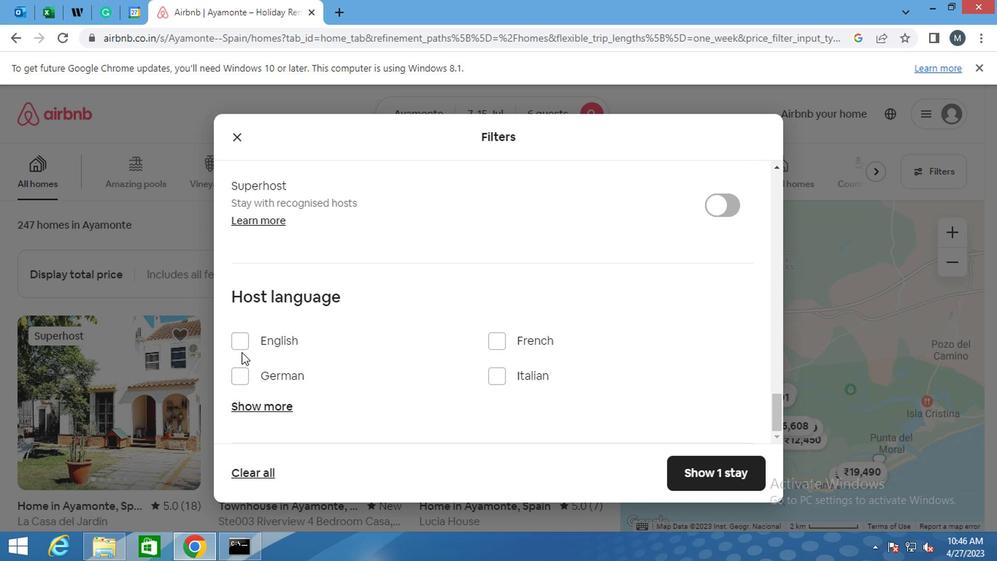 
Action: Mouse pressed left at (238, 346)
Screenshot: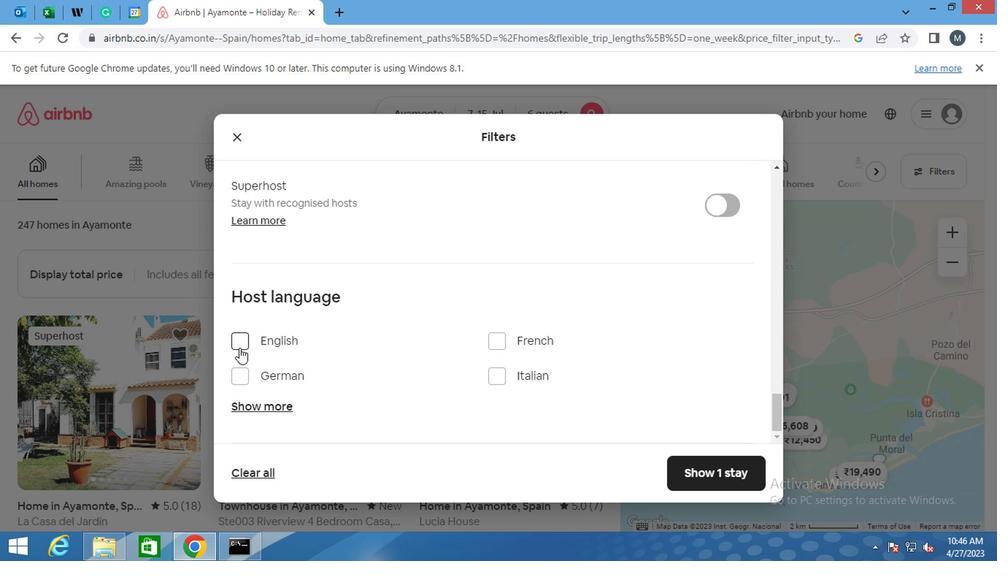 
Action: Mouse moved to (694, 472)
Screenshot: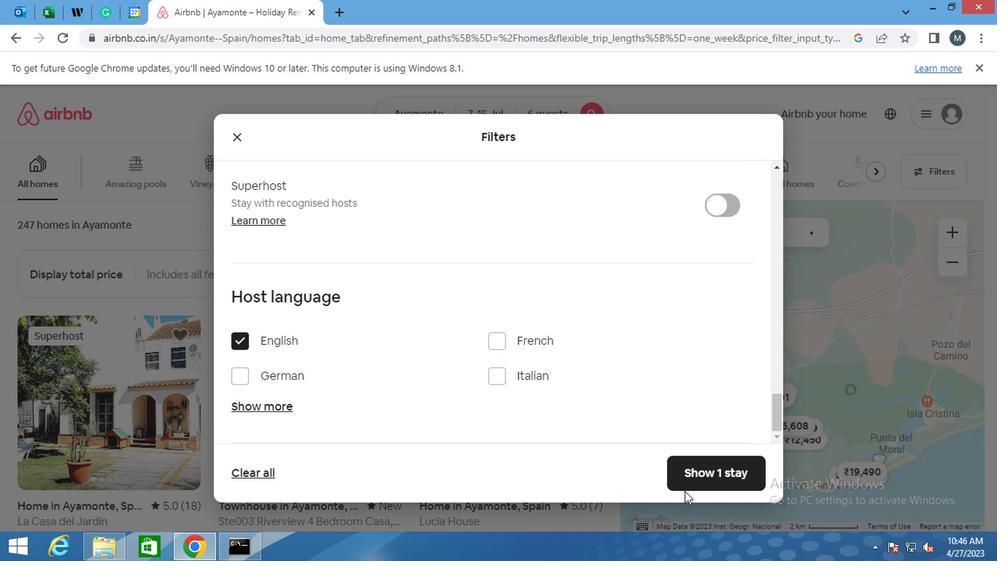 
Action: Mouse pressed left at (694, 472)
Screenshot: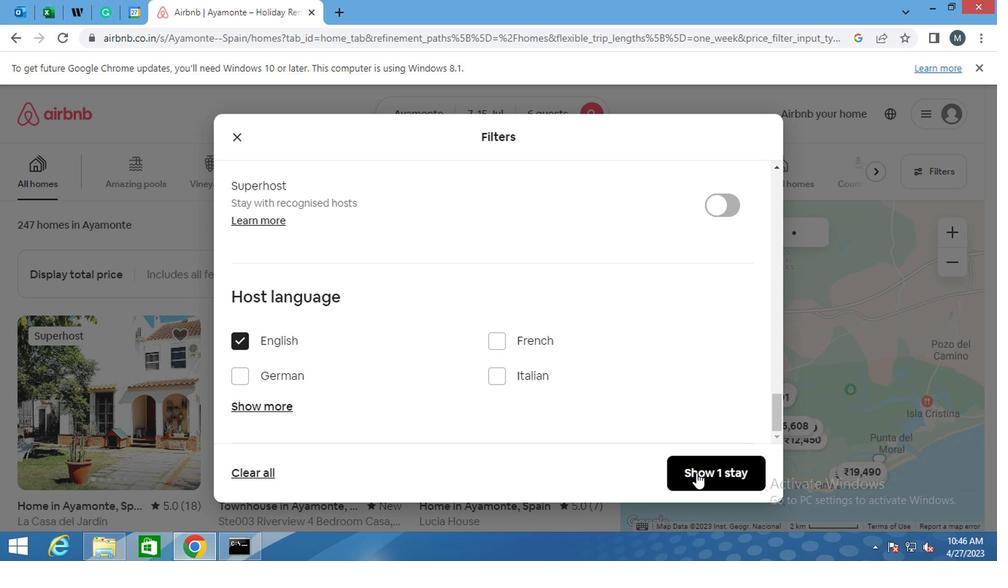 
Action: Mouse moved to (689, 472)
Screenshot: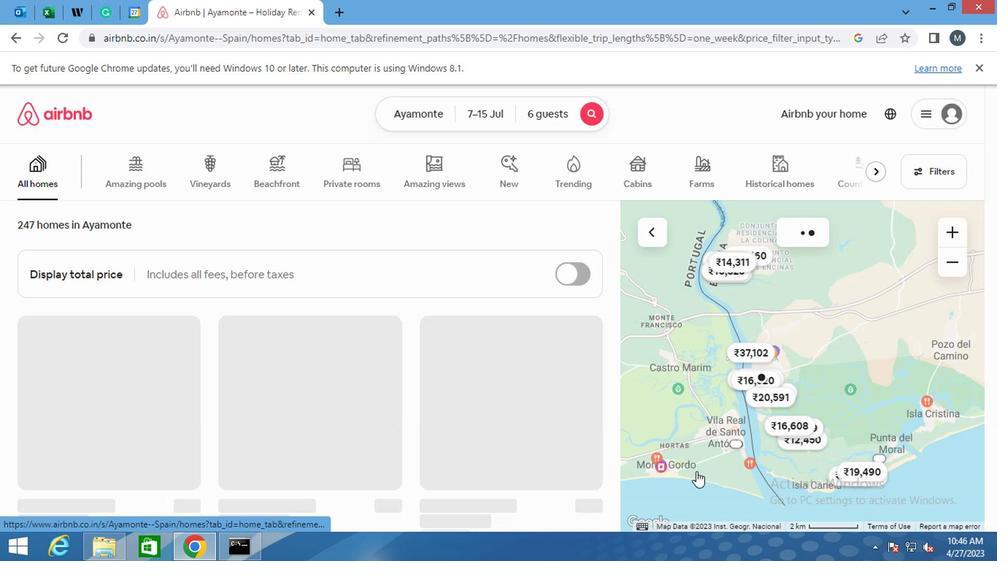 
Action: Key pressed <Key.f8>
Screenshot: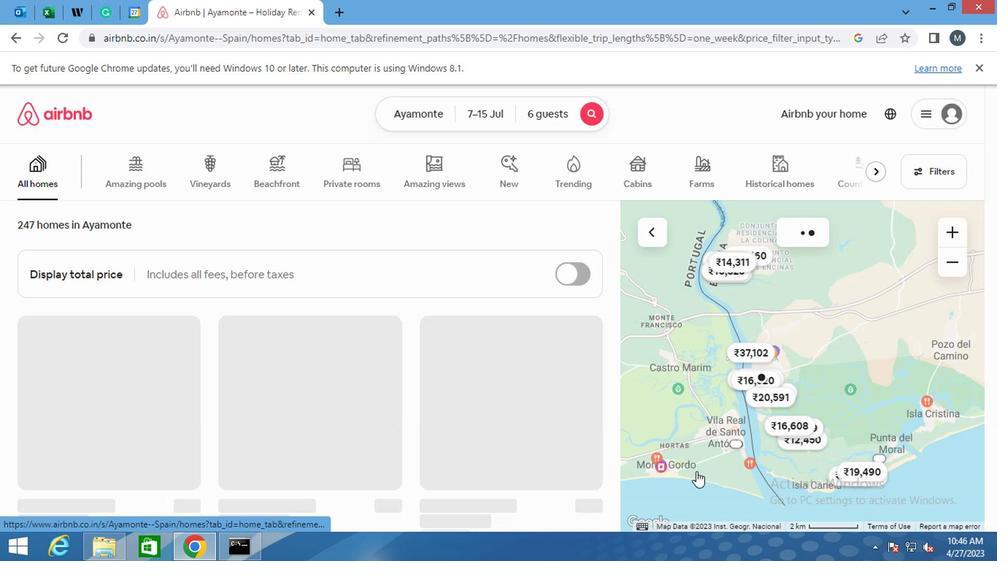 
